 Task: Reply to email with the signature Evan Adams with the subject Introduction of a new sponsorship from softage.10@softage.net with the message Could you provide an update on the implementation of the new company policy? with BCC to softage.2@softage.net with an attached document Cost_analysis_report.pdf
Action: Mouse moved to (123, 135)
Screenshot: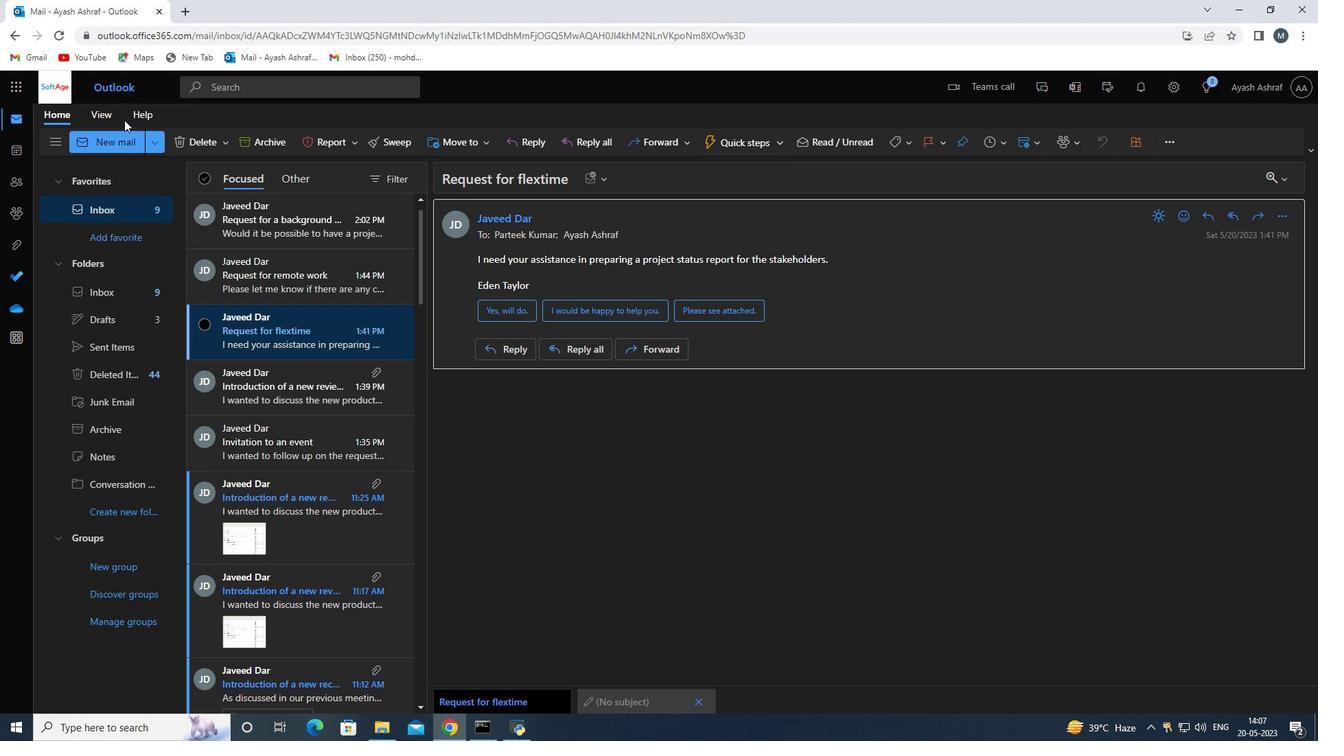 
Action: Mouse pressed left at (123, 135)
Screenshot: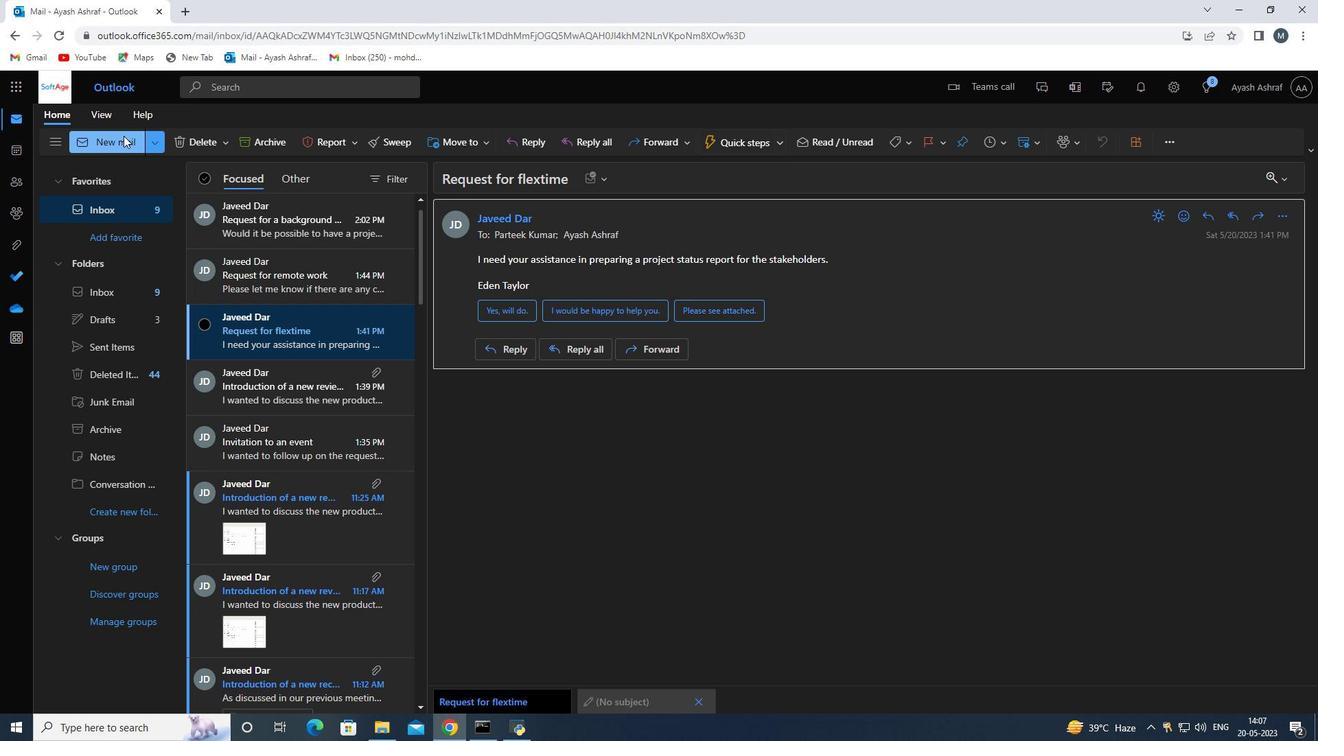 
Action: Mouse moved to (959, 146)
Screenshot: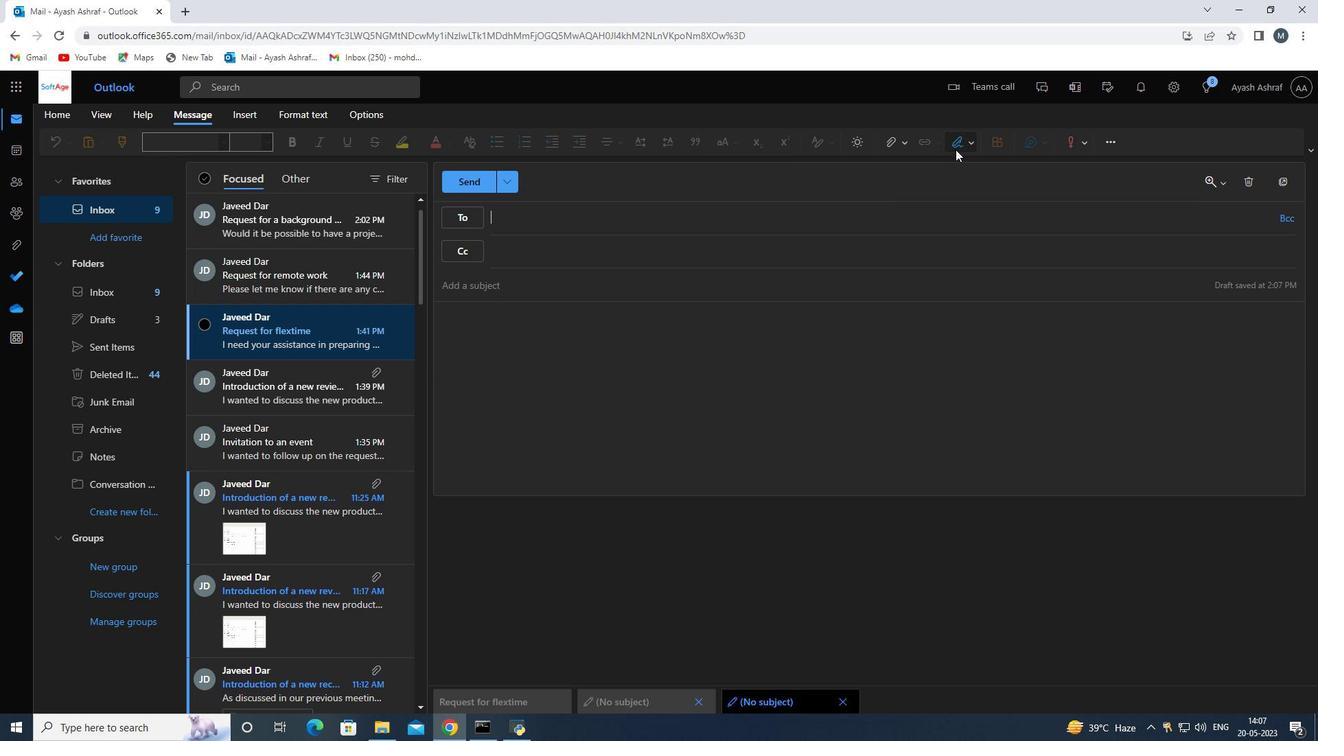 
Action: Mouse pressed left at (959, 146)
Screenshot: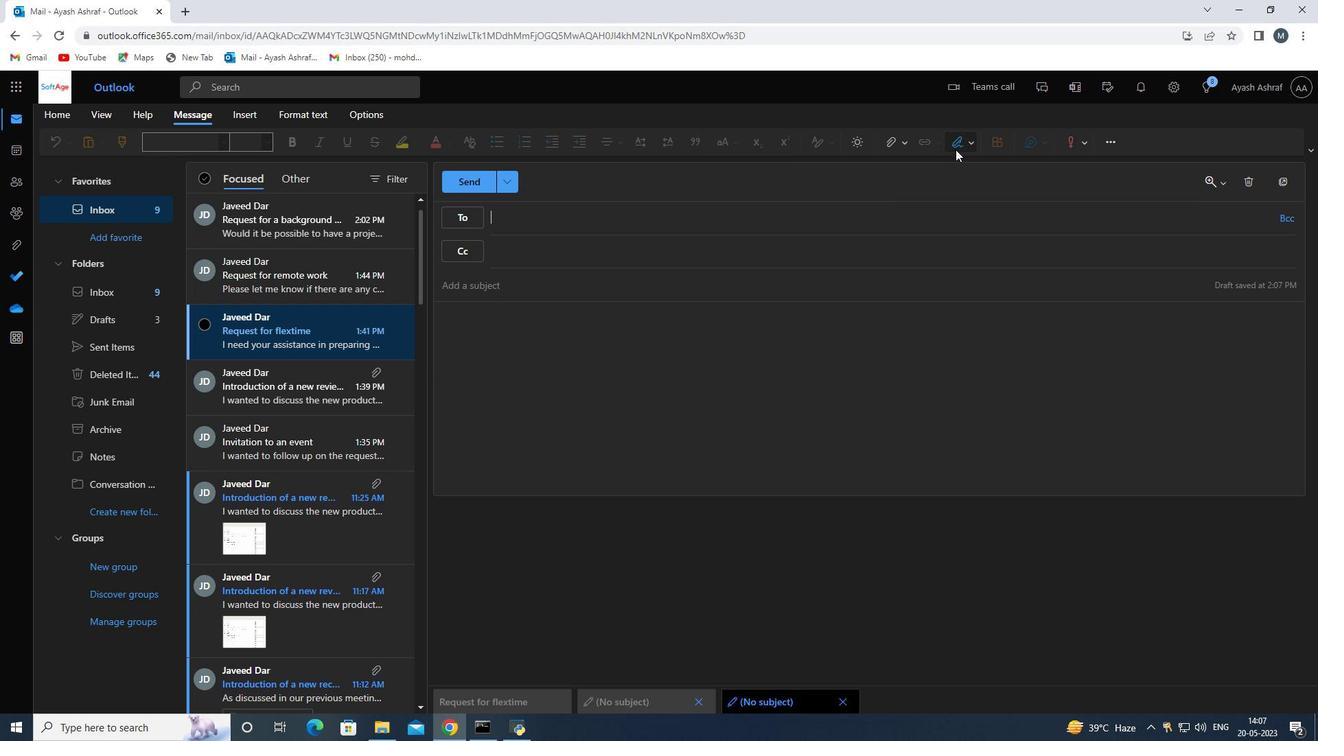 
Action: Mouse moved to (949, 193)
Screenshot: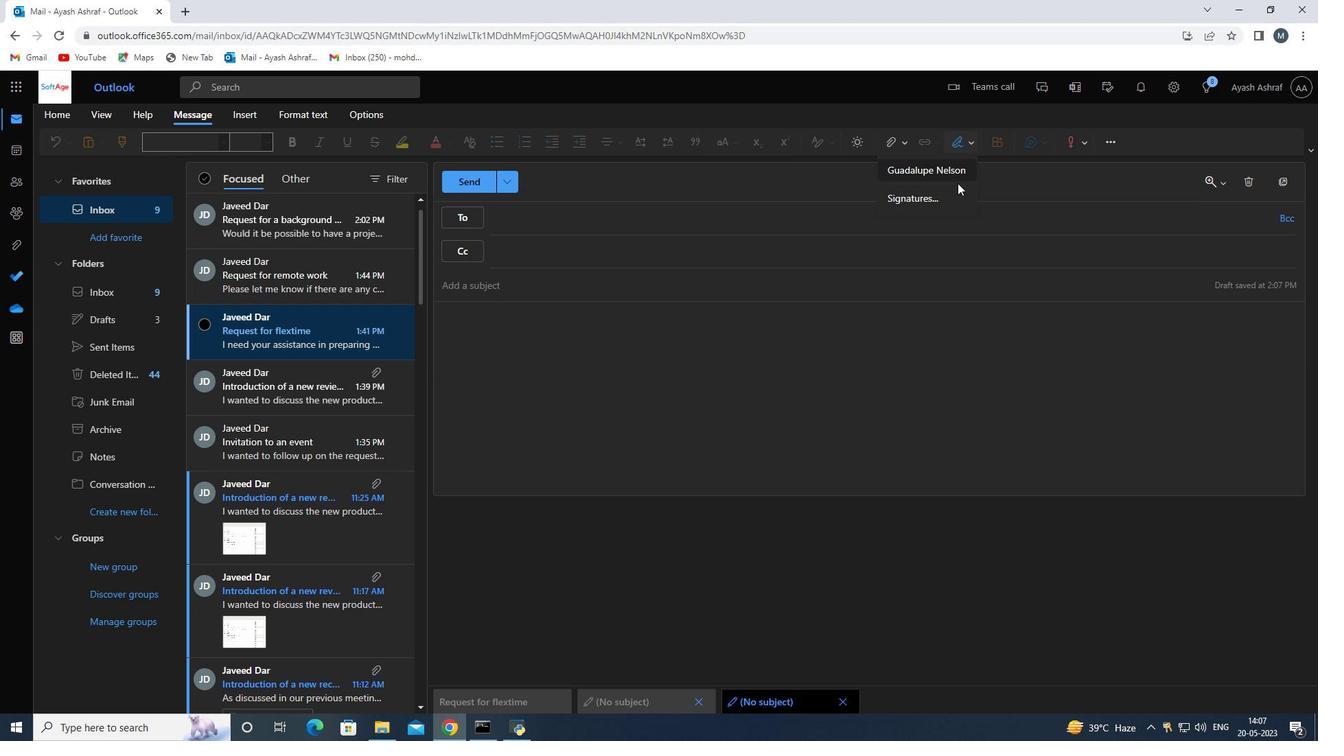 
Action: Mouse pressed left at (949, 193)
Screenshot: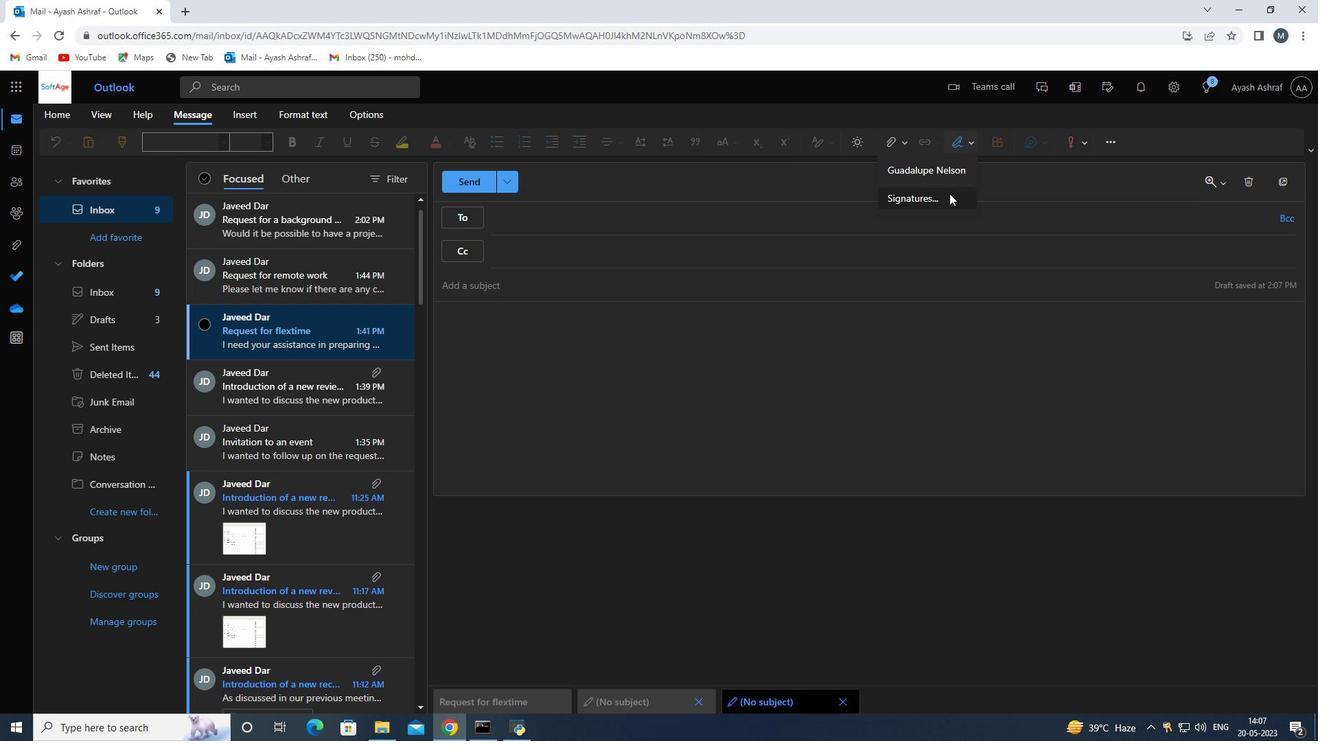 
Action: Mouse moved to (707, 254)
Screenshot: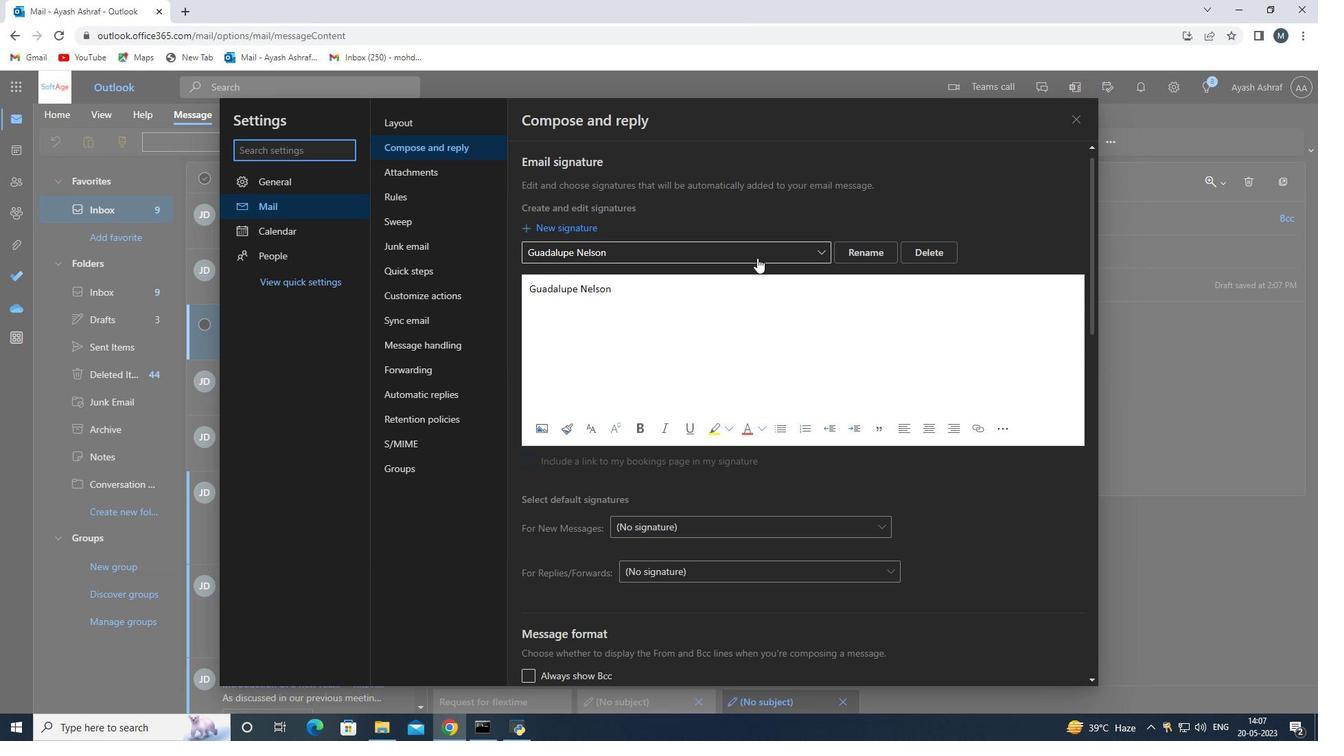 
Action: Mouse pressed left at (707, 254)
Screenshot: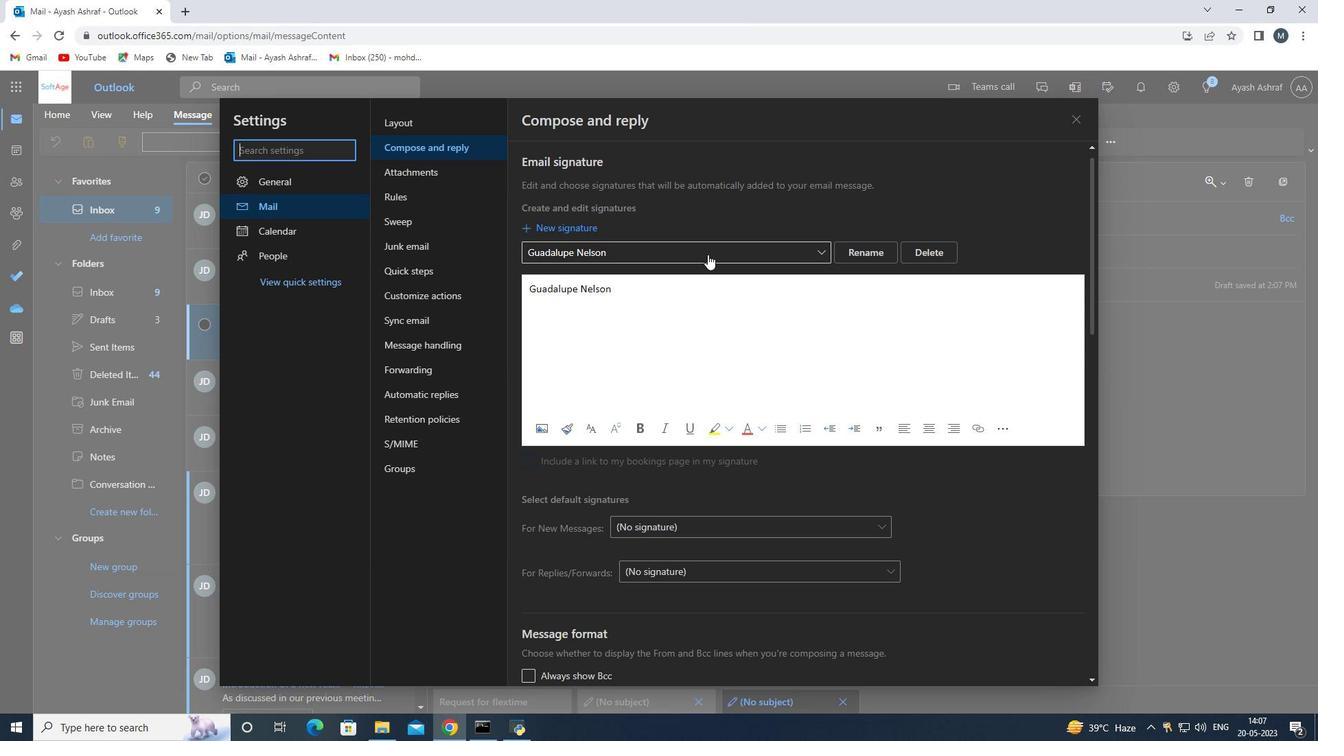 
Action: Mouse moved to (915, 250)
Screenshot: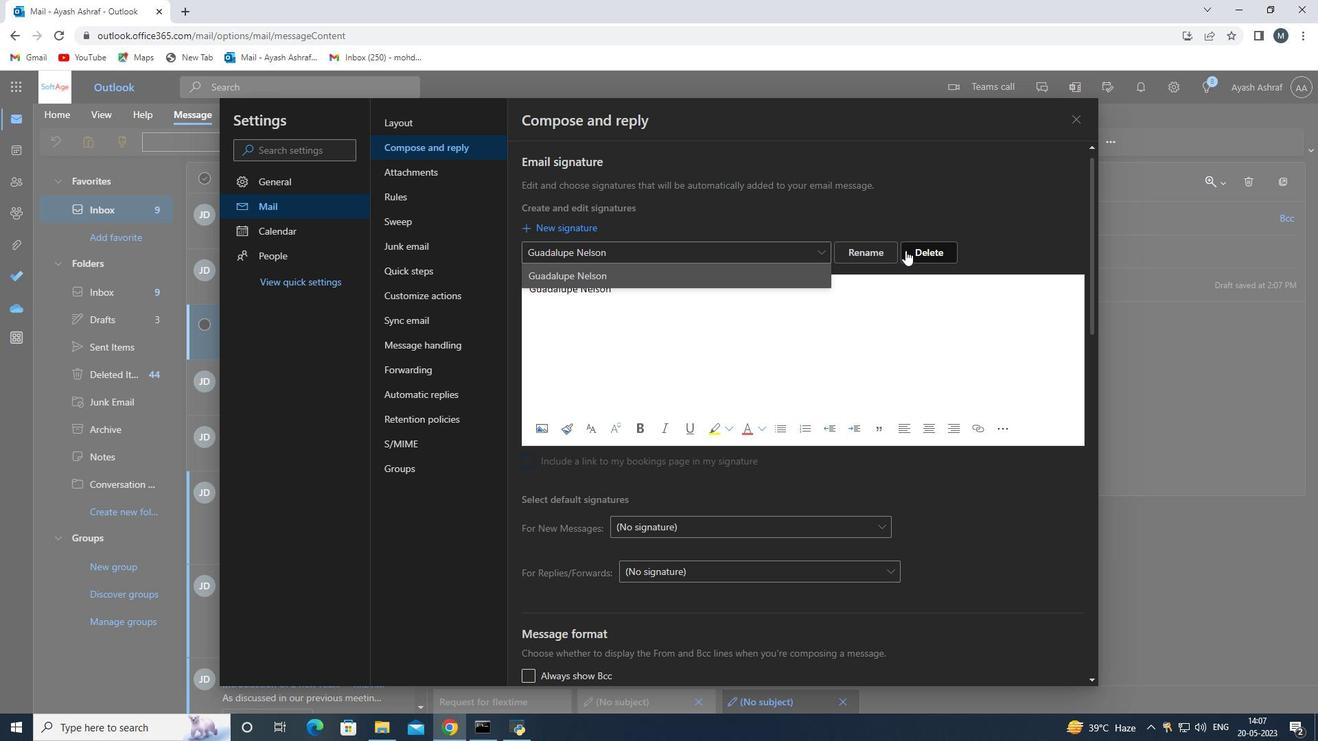 
Action: Mouse pressed left at (915, 250)
Screenshot: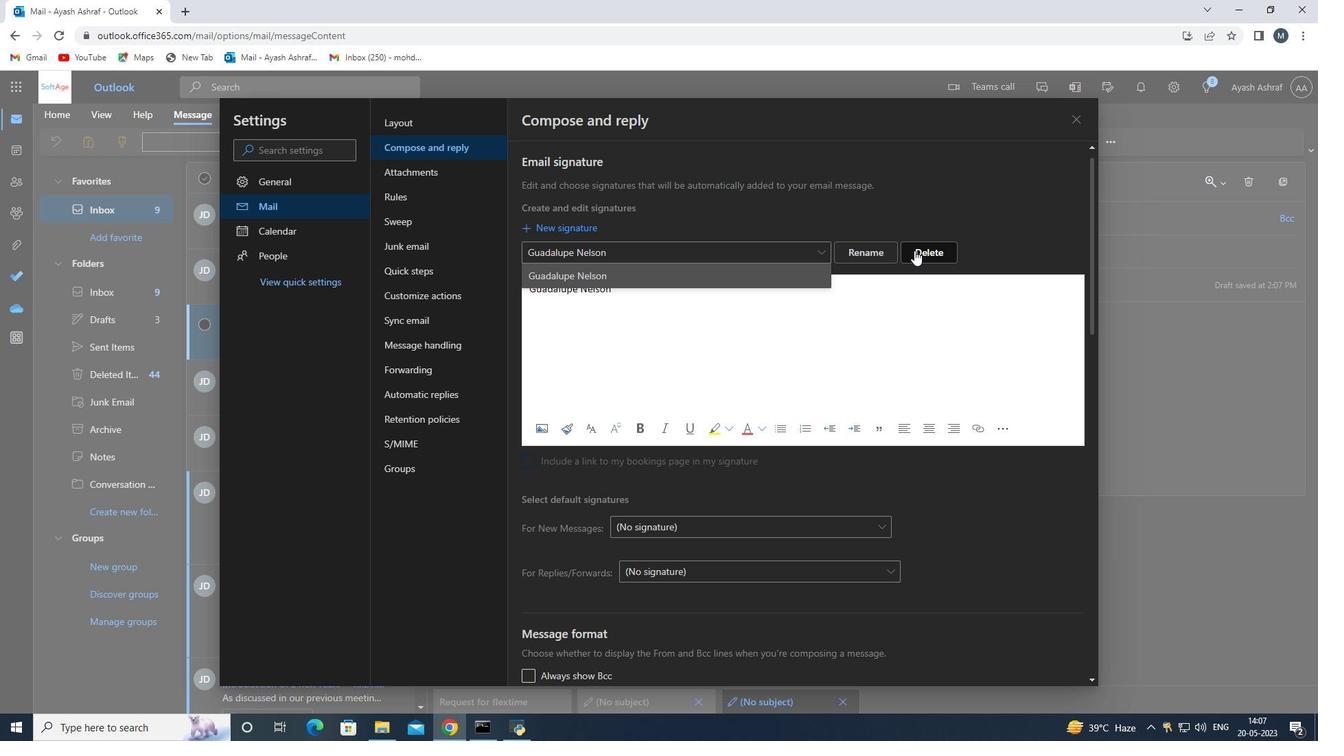 
Action: Mouse moved to (666, 252)
Screenshot: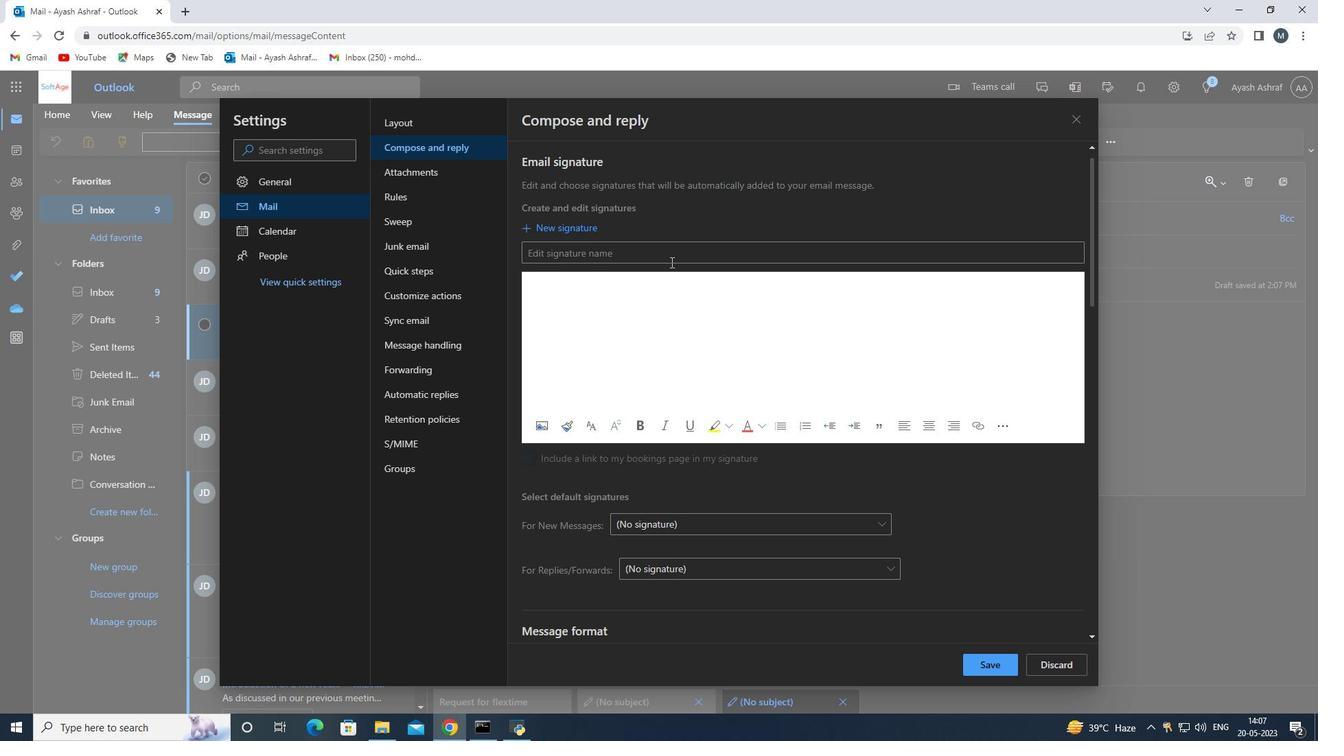 
Action: Mouse pressed left at (666, 252)
Screenshot: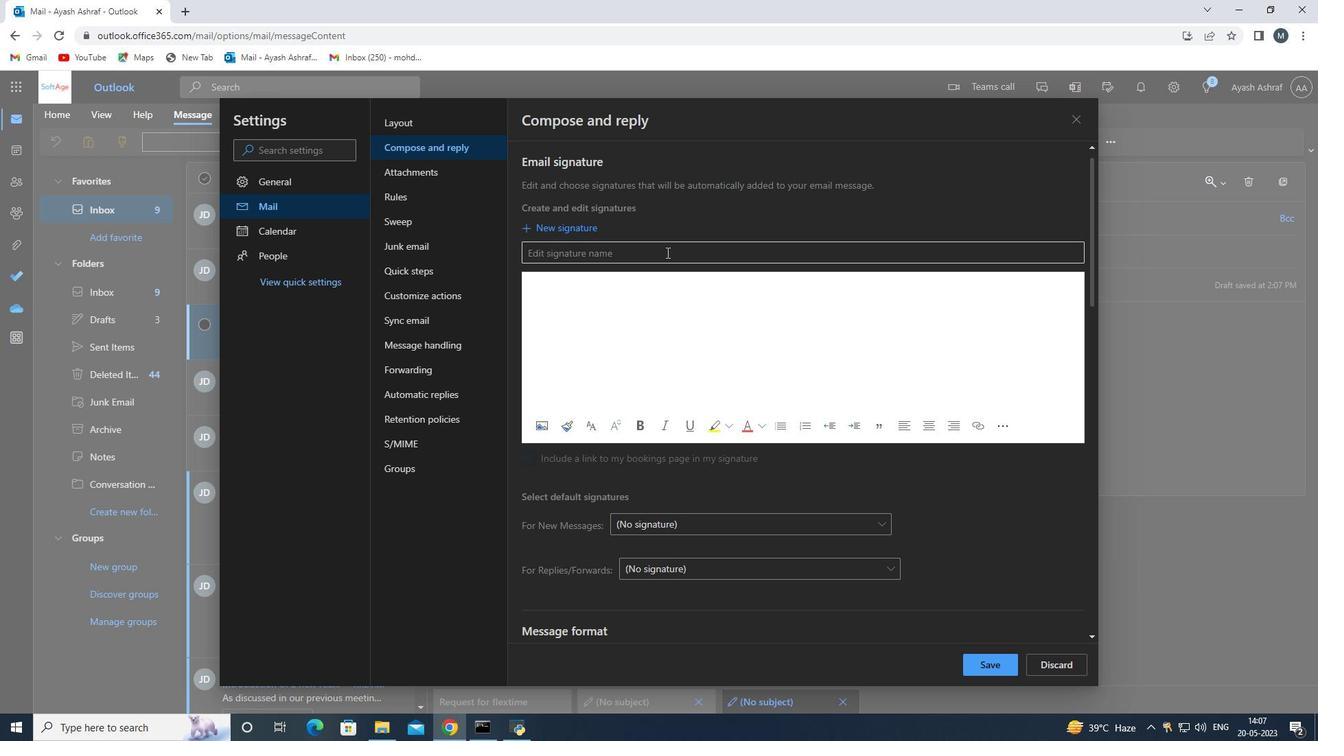 
Action: Key pressed <Key.shift>Evan<Key.space><Key.shift>Adams<Key.space>
Screenshot: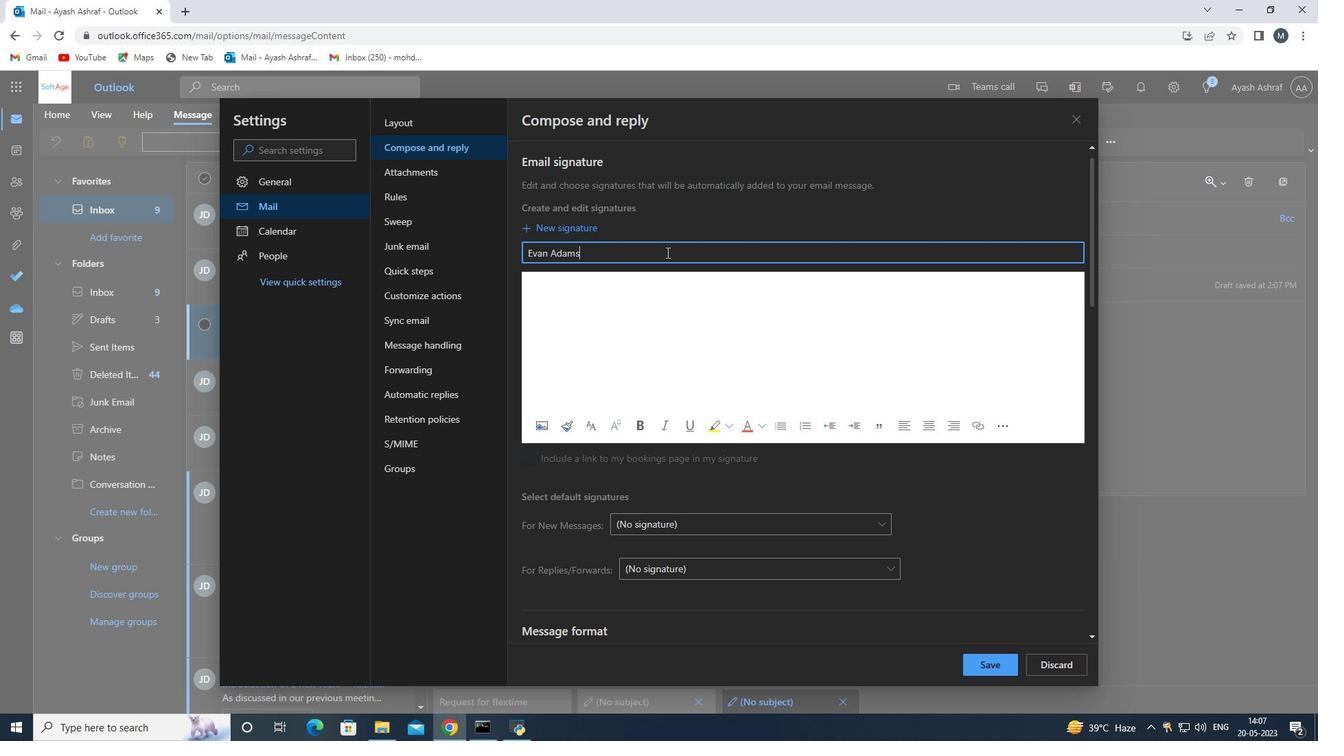 
Action: Mouse moved to (654, 308)
Screenshot: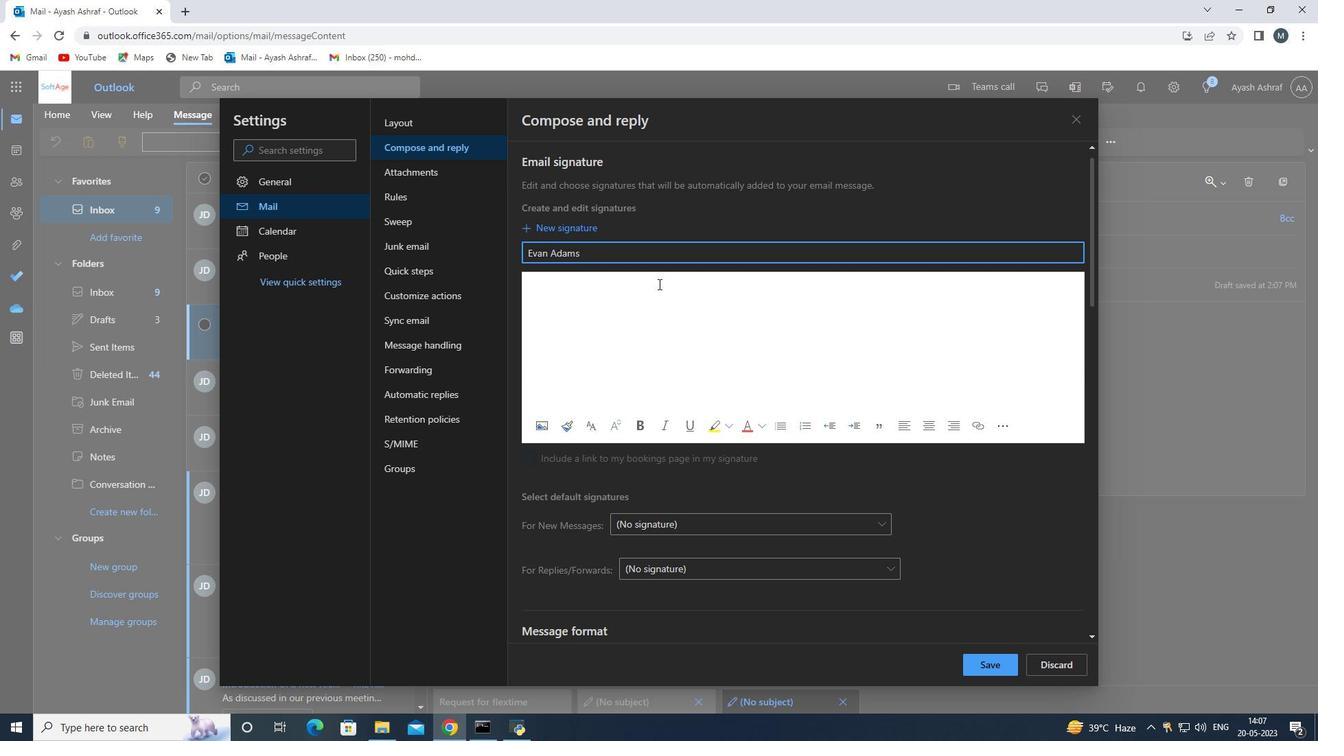 
Action: Mouse pressed left at (654, 308)
Screenshot: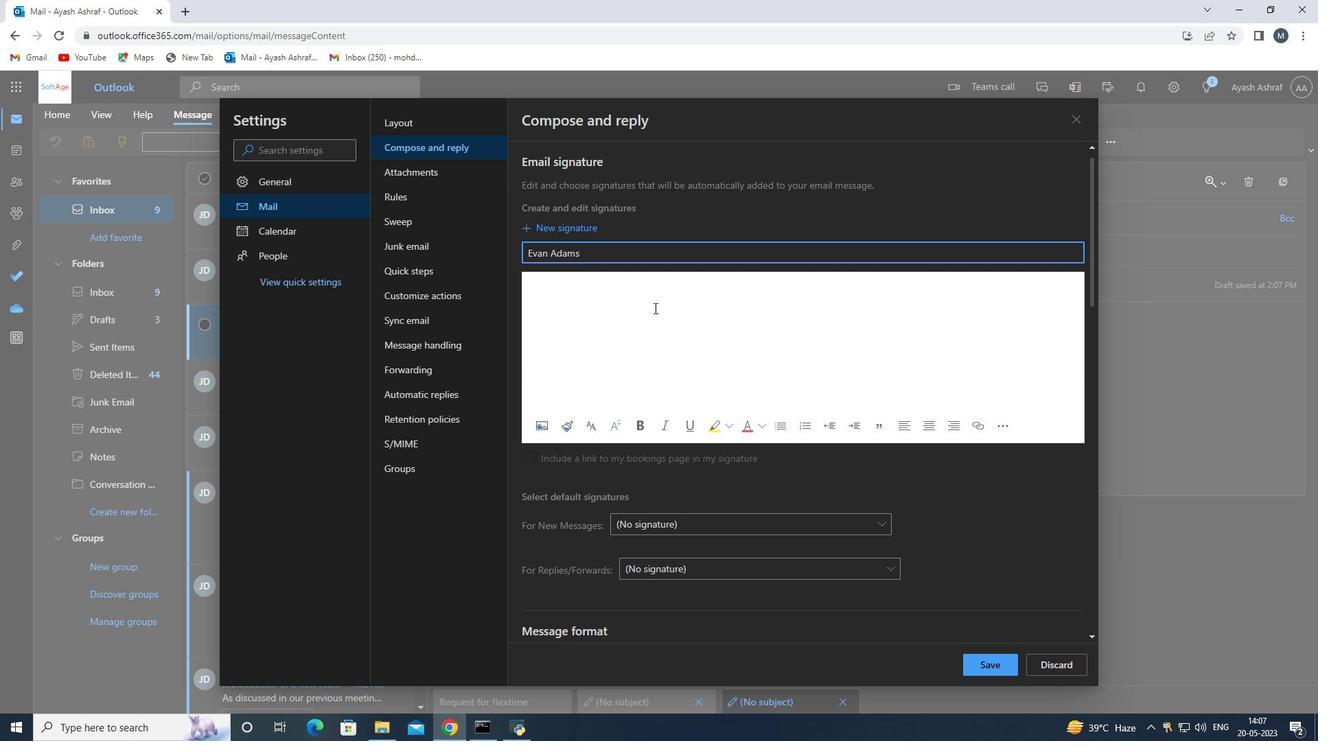 
Action: Key pressed <Key.shift>Evan<Key.space><Key.shift>Adams<Key.space>
Screenshot: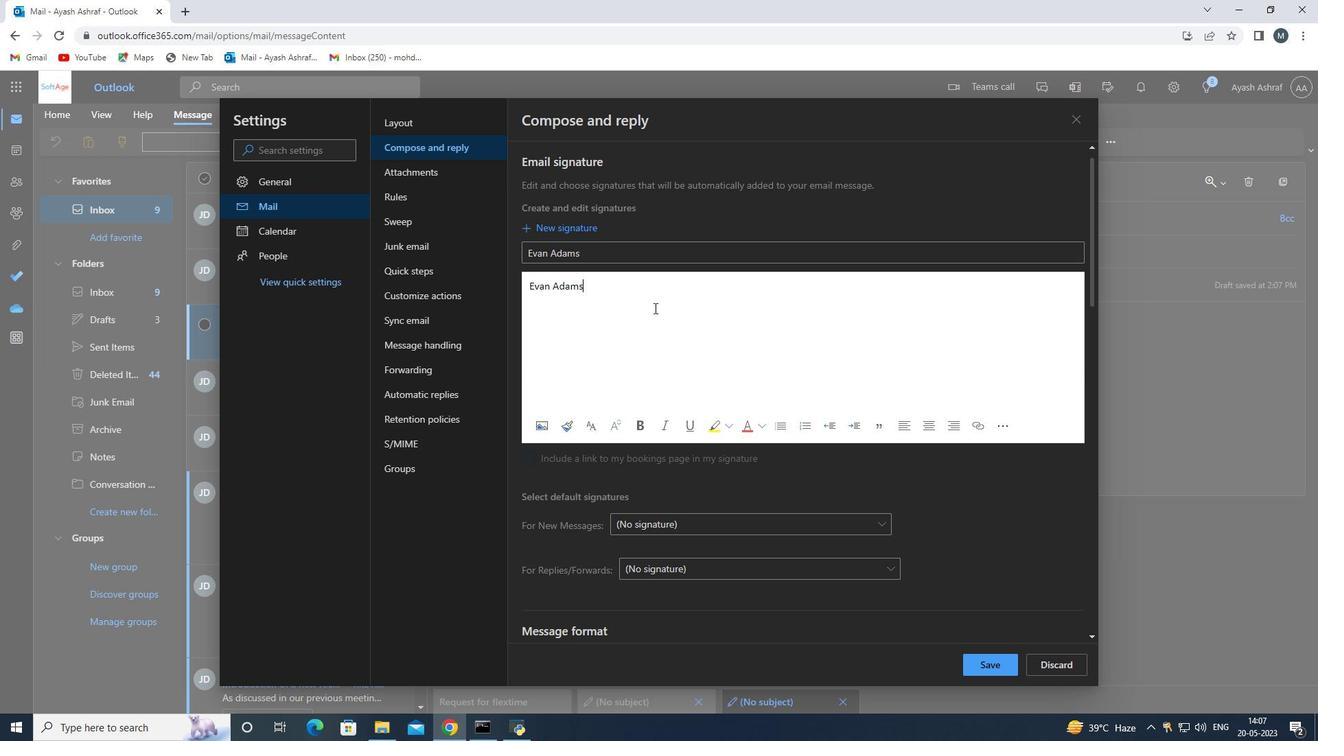 
Action: Mouse moved to (994, 674)
Screenshot: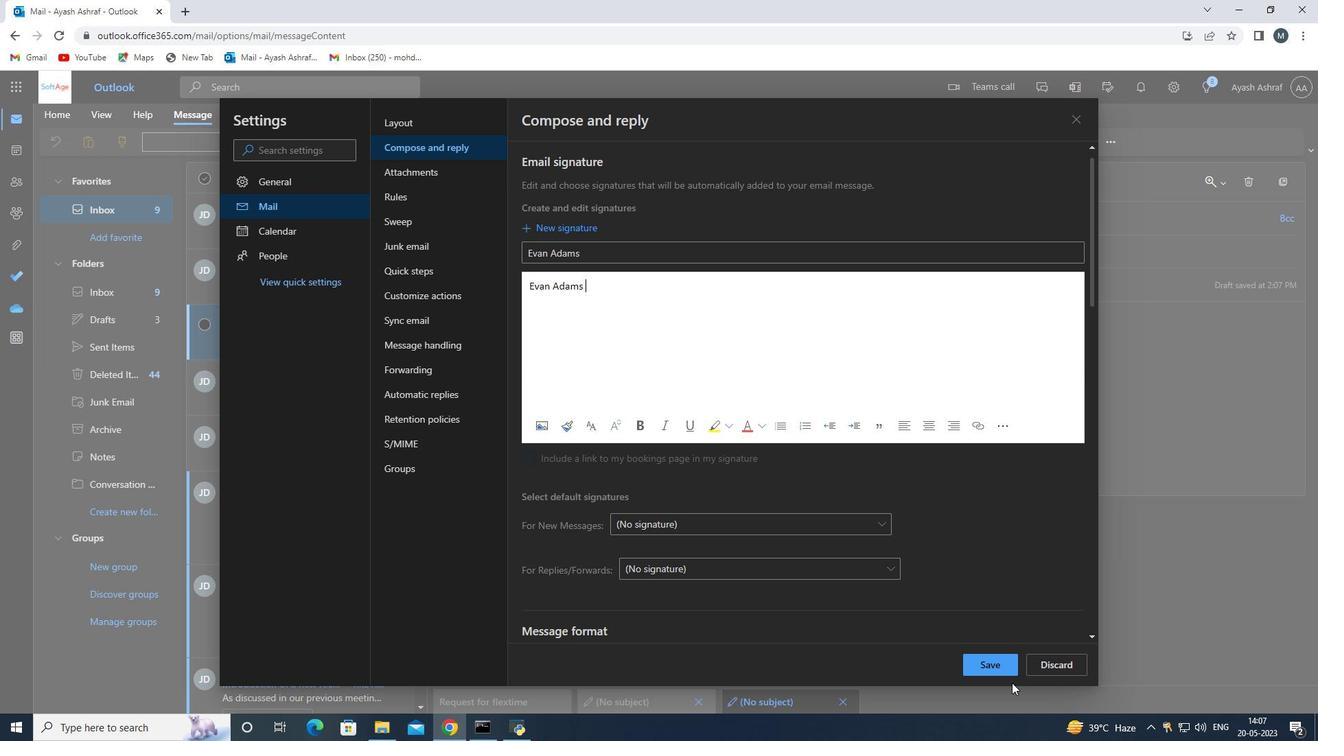 
Action: Mouse pressed left at (994, 674)
Screenshot: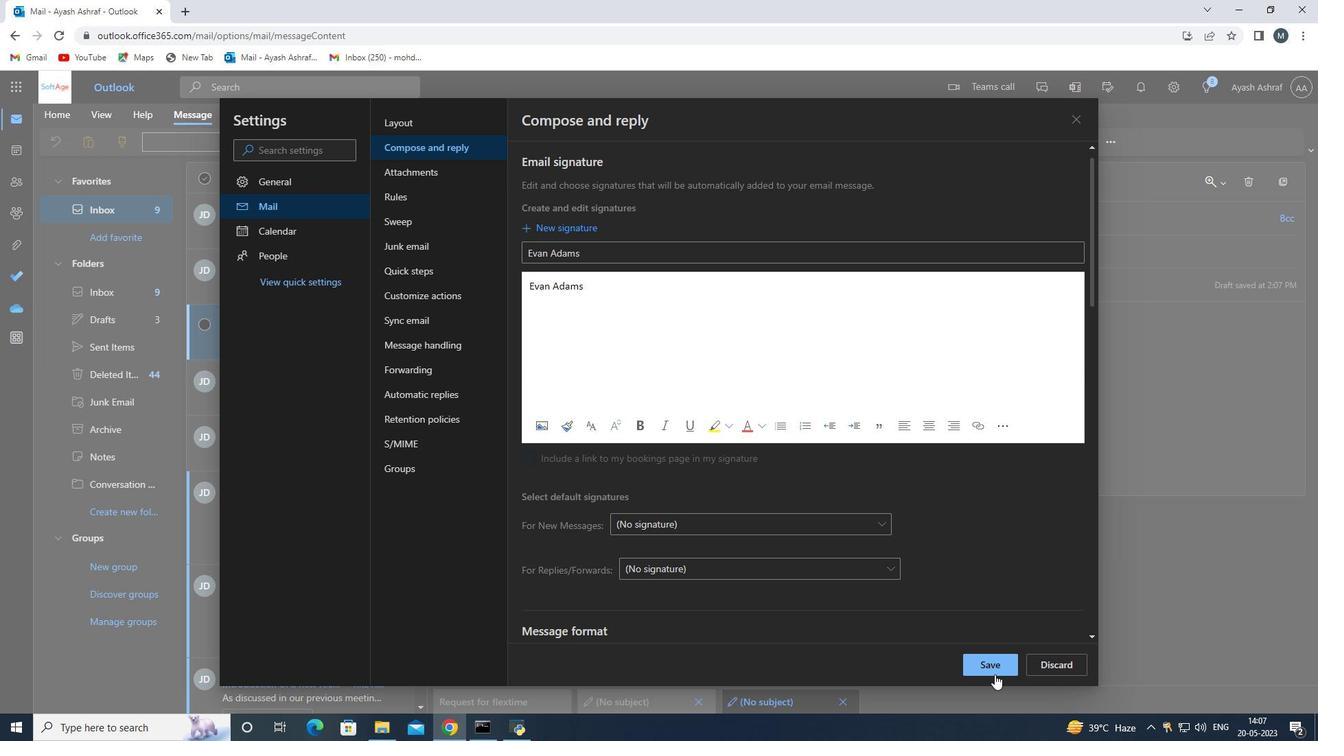 
Action: Mouse moved to (926, 388)
Screenshot: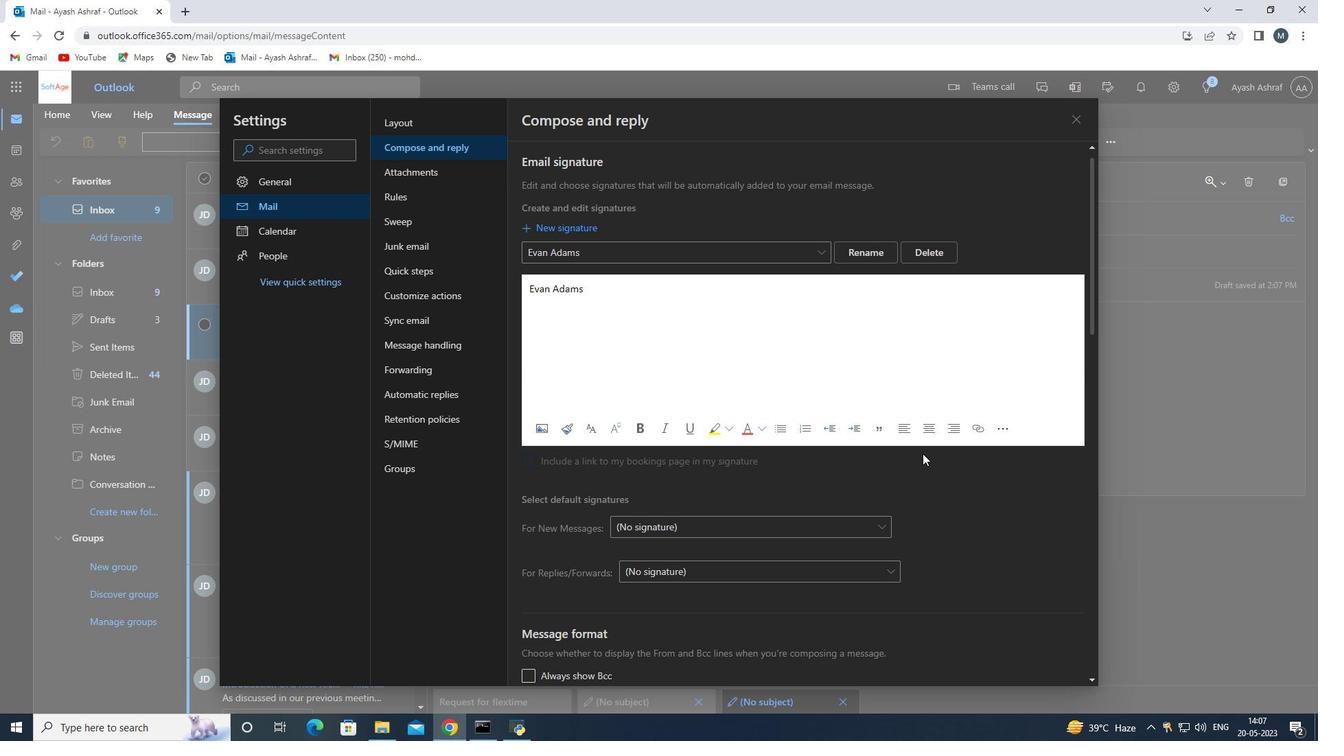 
Action: Mouse scrolled (926, 393) with delta (0, 0)
Screenshot: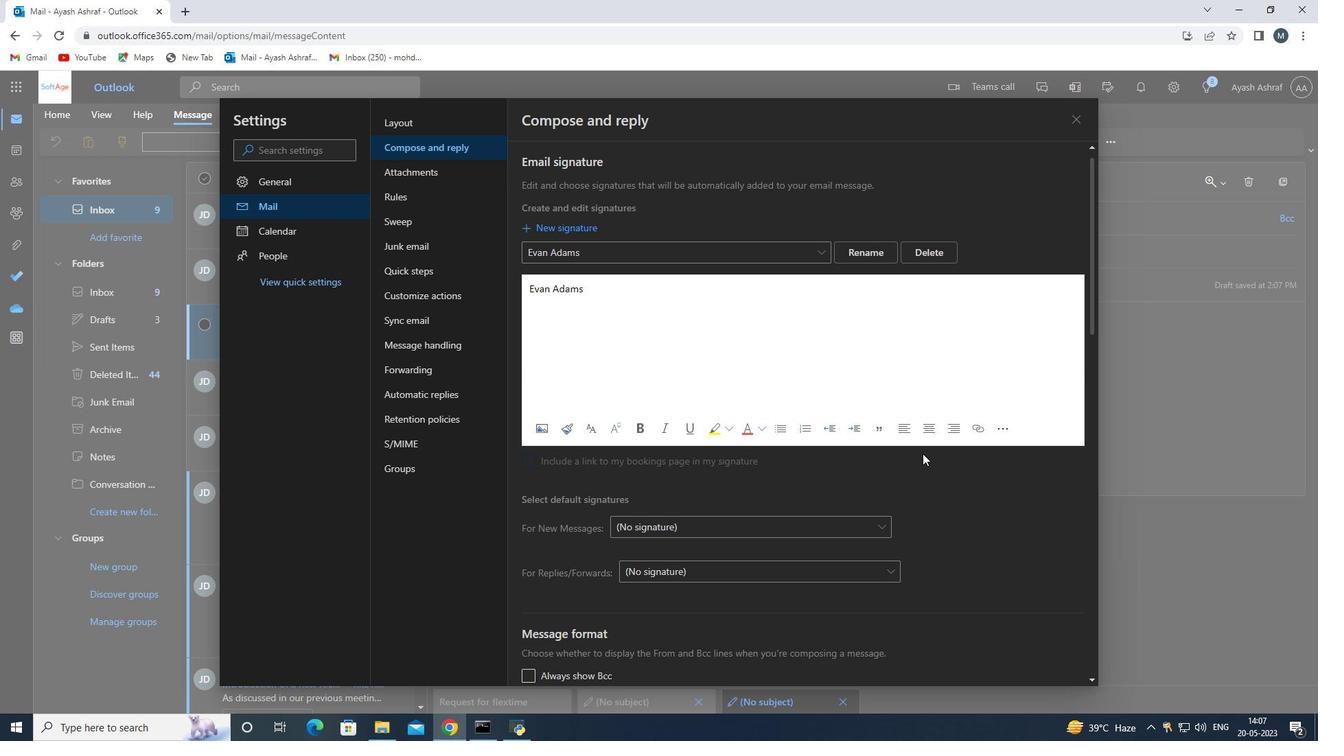 
Action: Mouse moved to (926, 370)
Screenshot: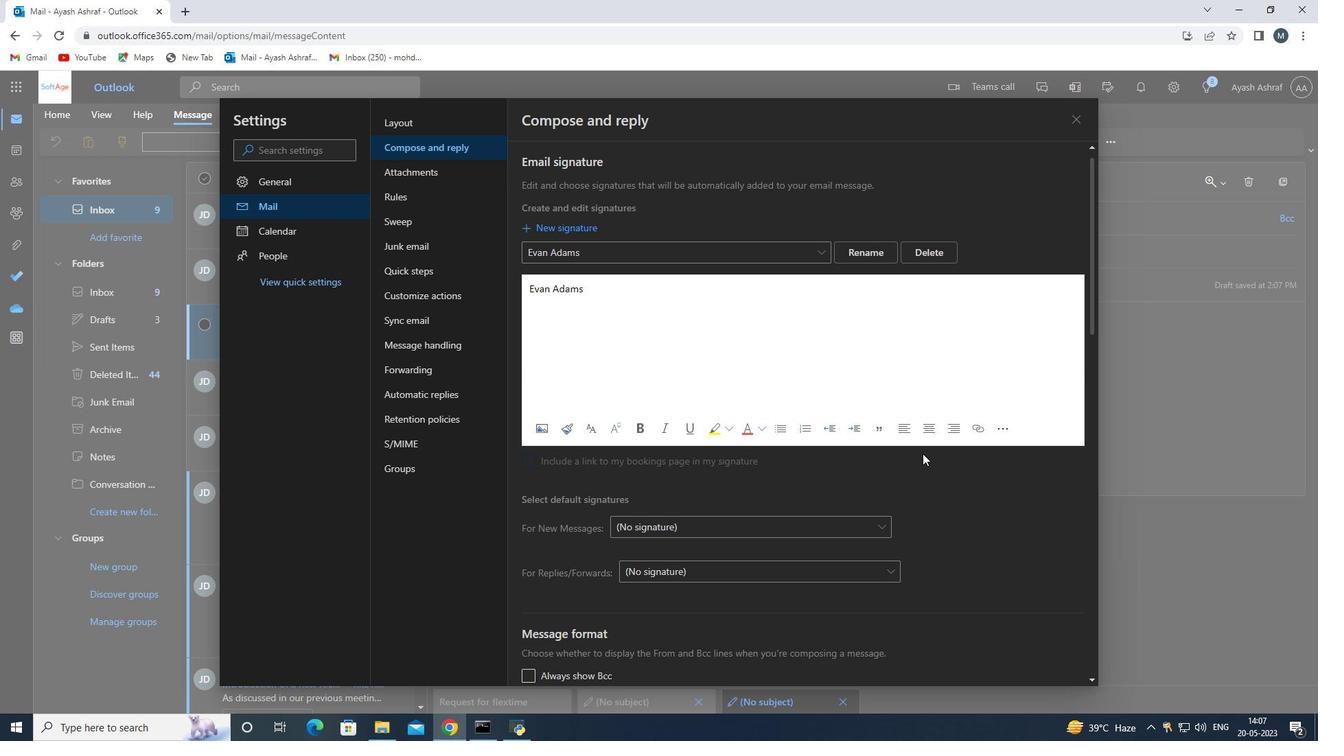 
Action: Mouse scrolled (926, 374) with delta (0, 0)
Screenshot: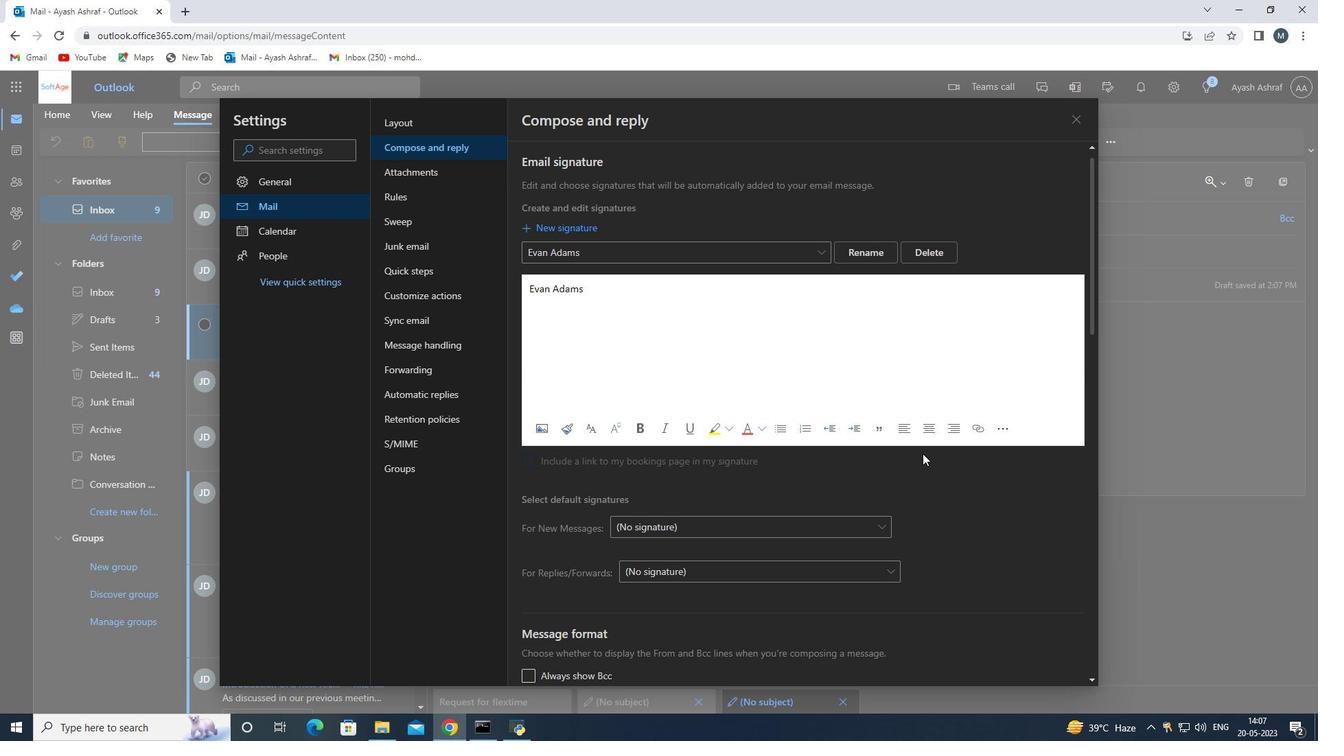 
Action: Mouse moved to (933, 340)
Screenshot: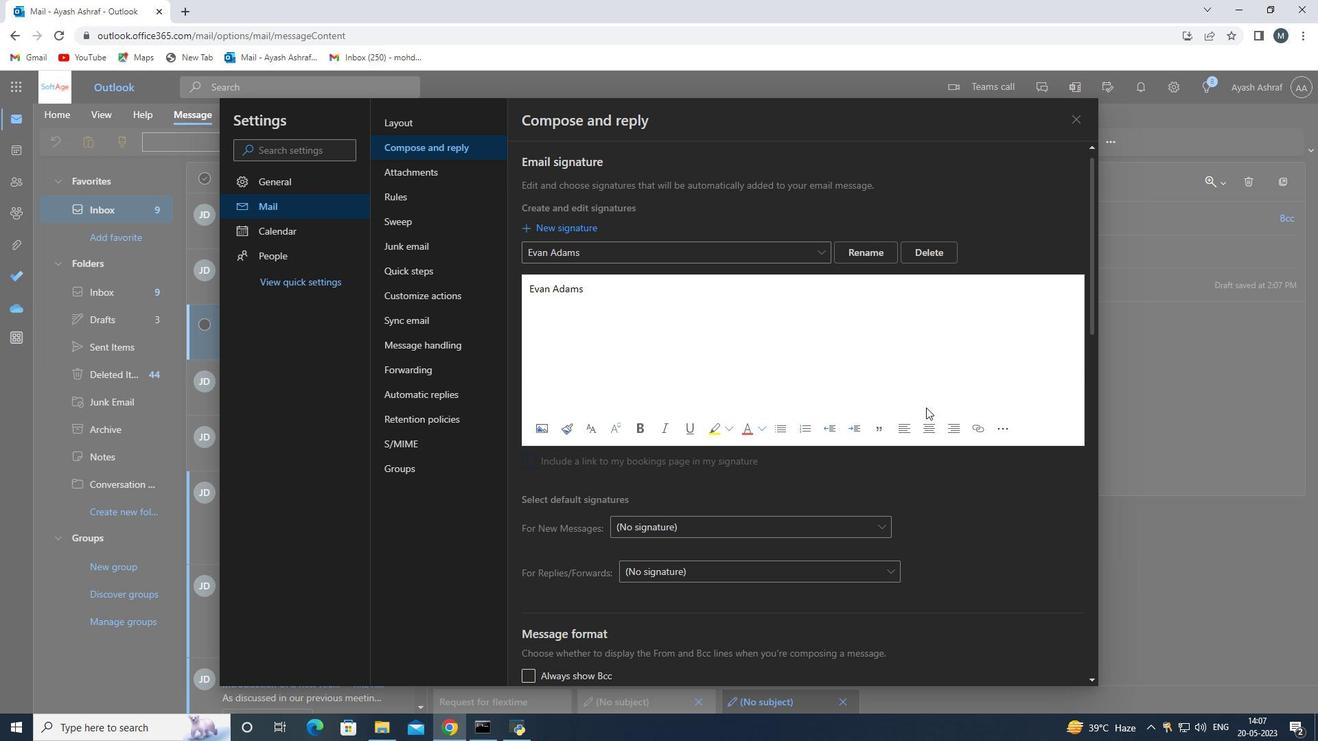 
Action: Mouse scrolled (933, 341) with delta (0, 0)
Screenshot: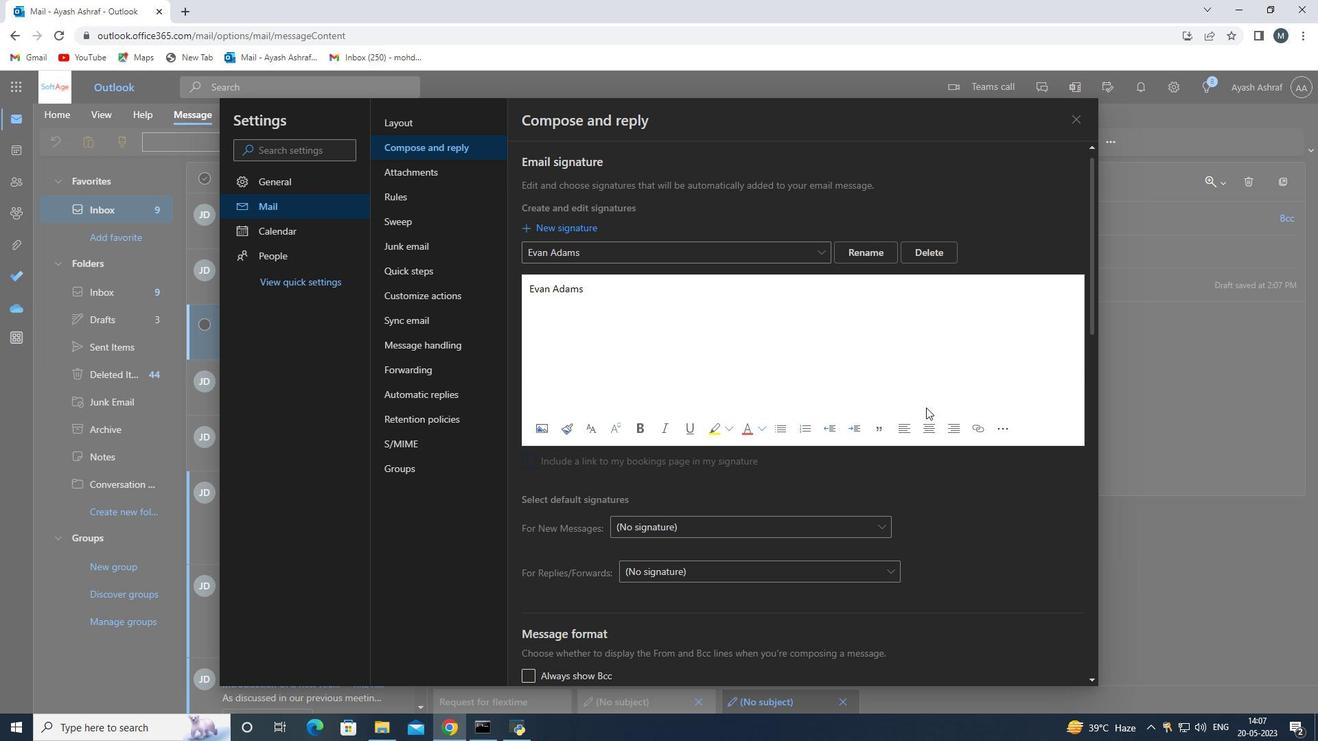 
Action: Mouse moved to (1080, 118)
Screenshot: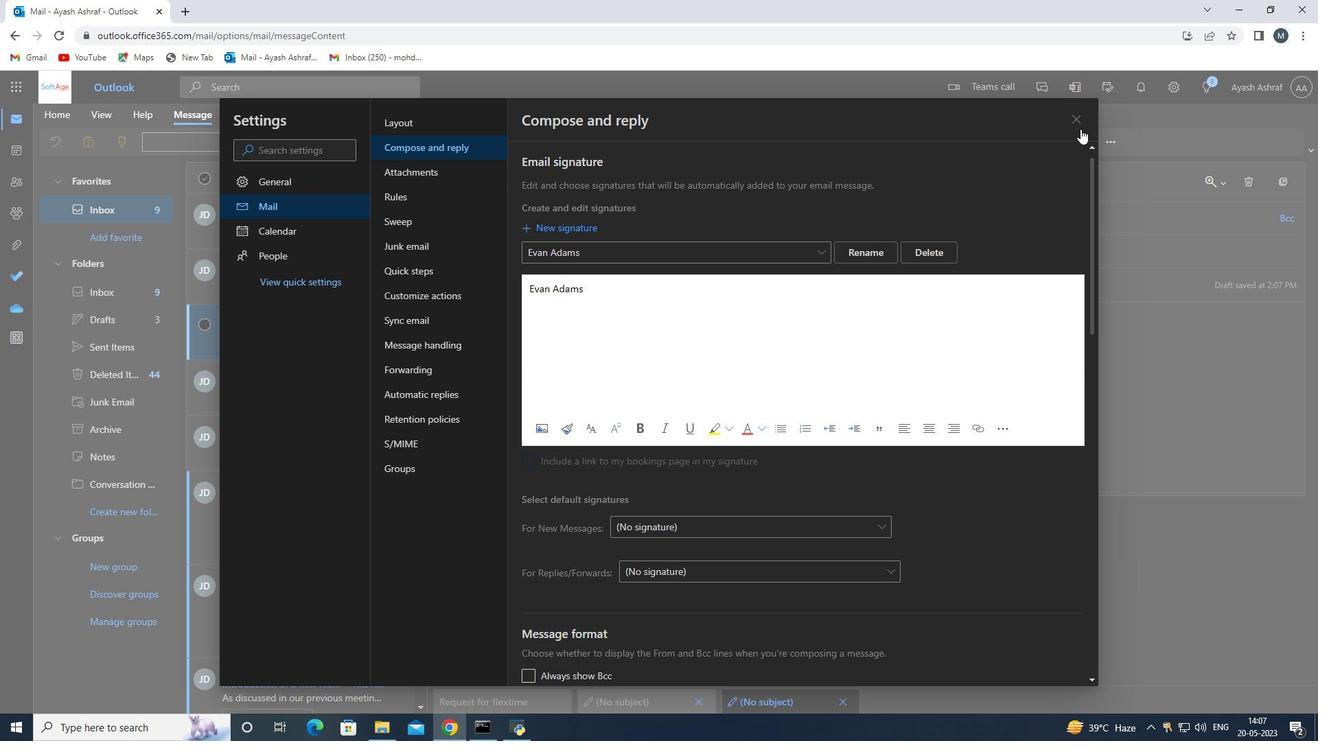 
Action: Mouse pressed left at (1080, 118)
Screenshot: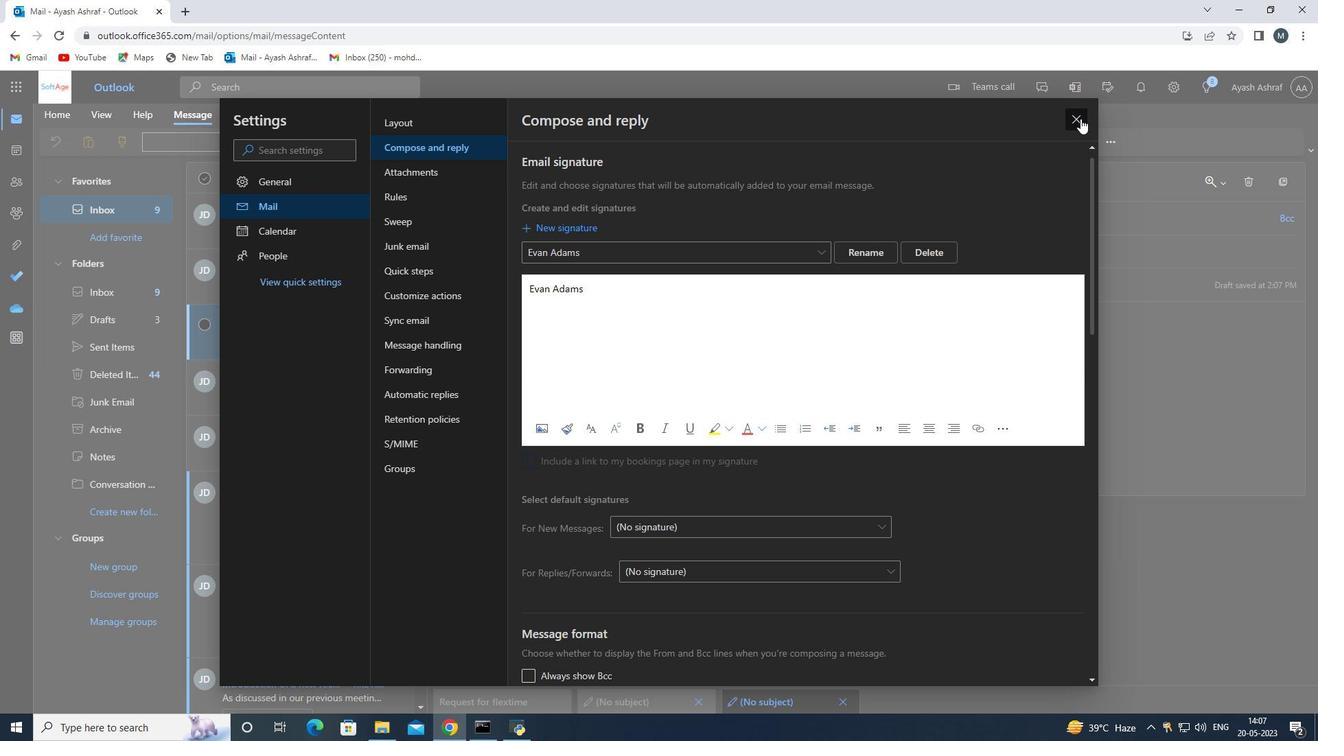 
Action: Mouse moved to (571, 328)
Screenshot: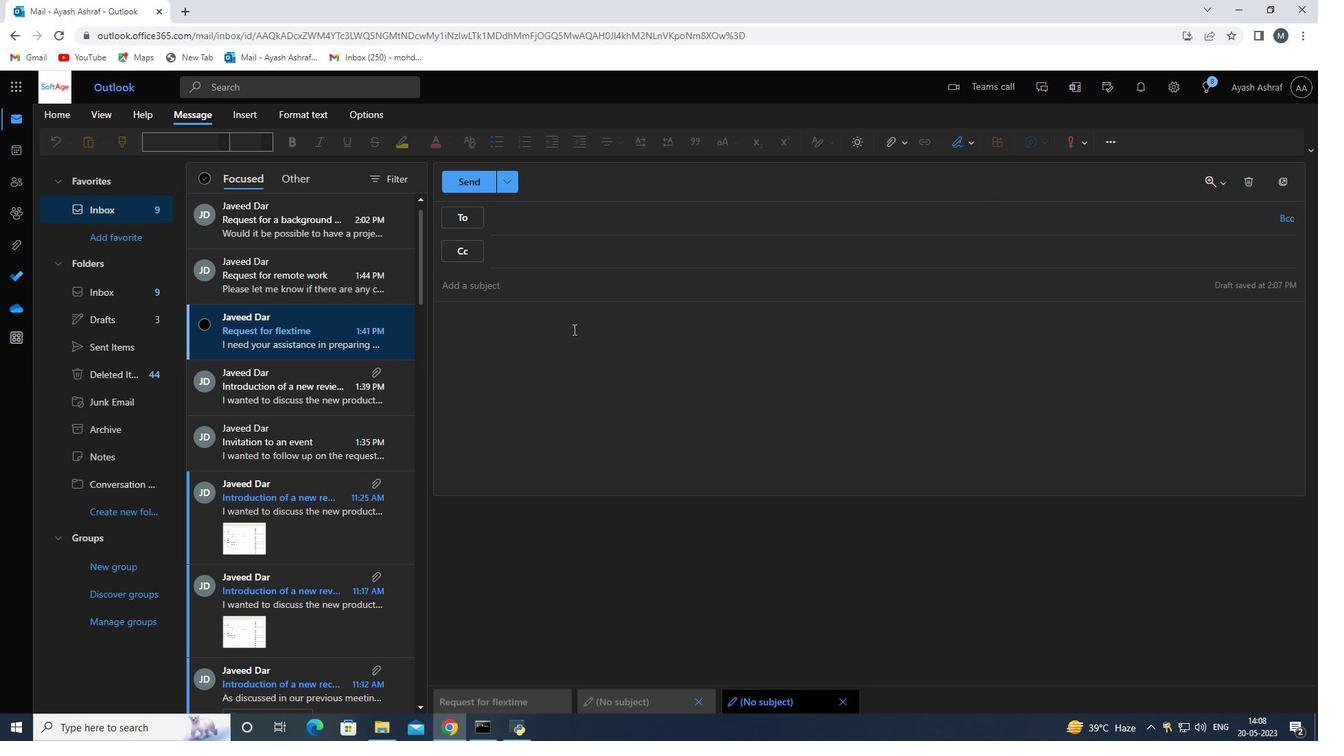 
Action: Mouse pressed left at (571, 328)
Screenshot: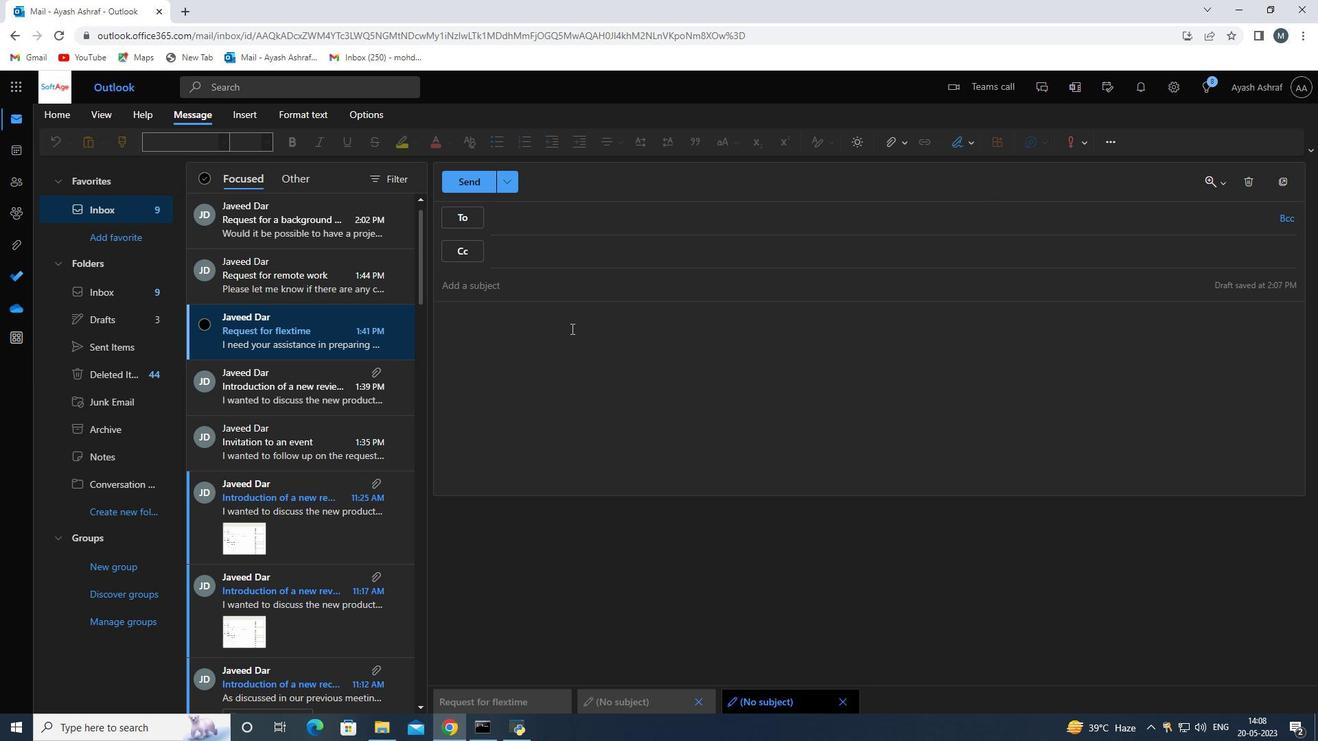 
Action: Key pressed ctrl+V
Screenshot: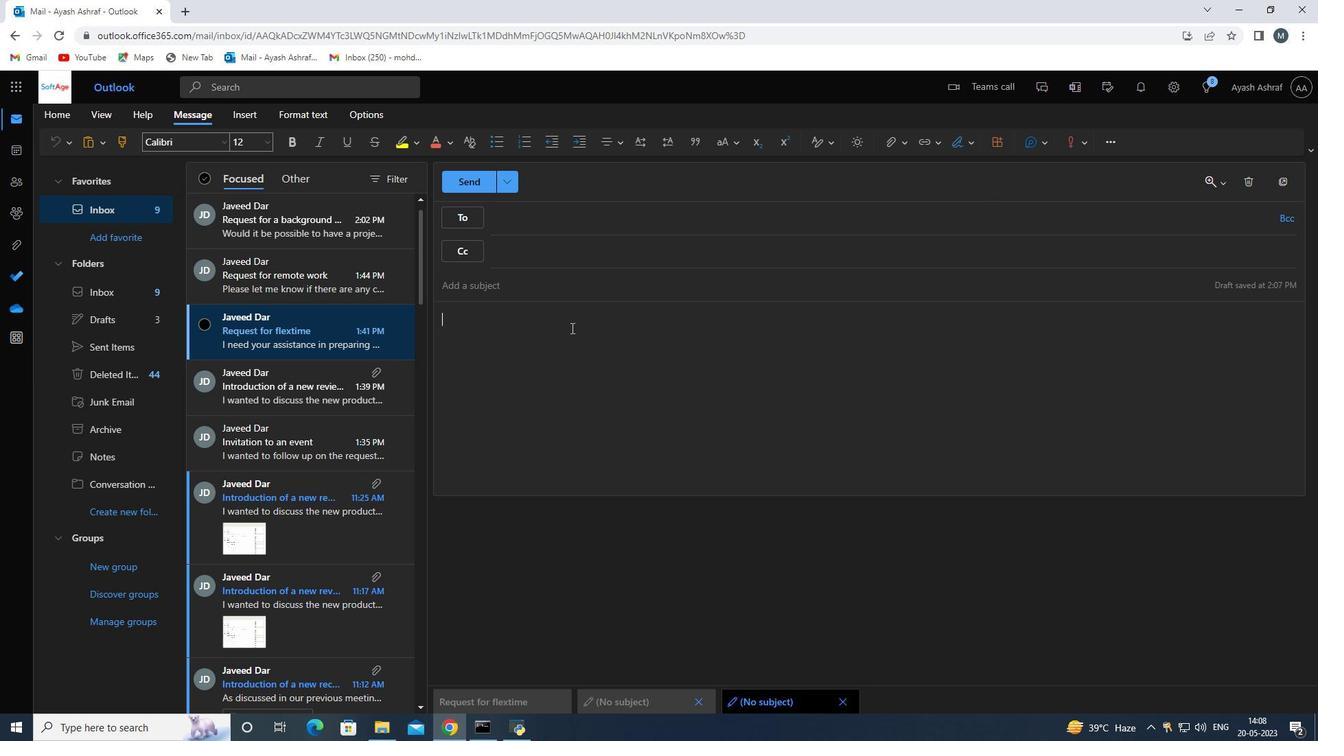 
Action: Mouse scrolled (571, 328) with delta (0, 0)
Screenshot: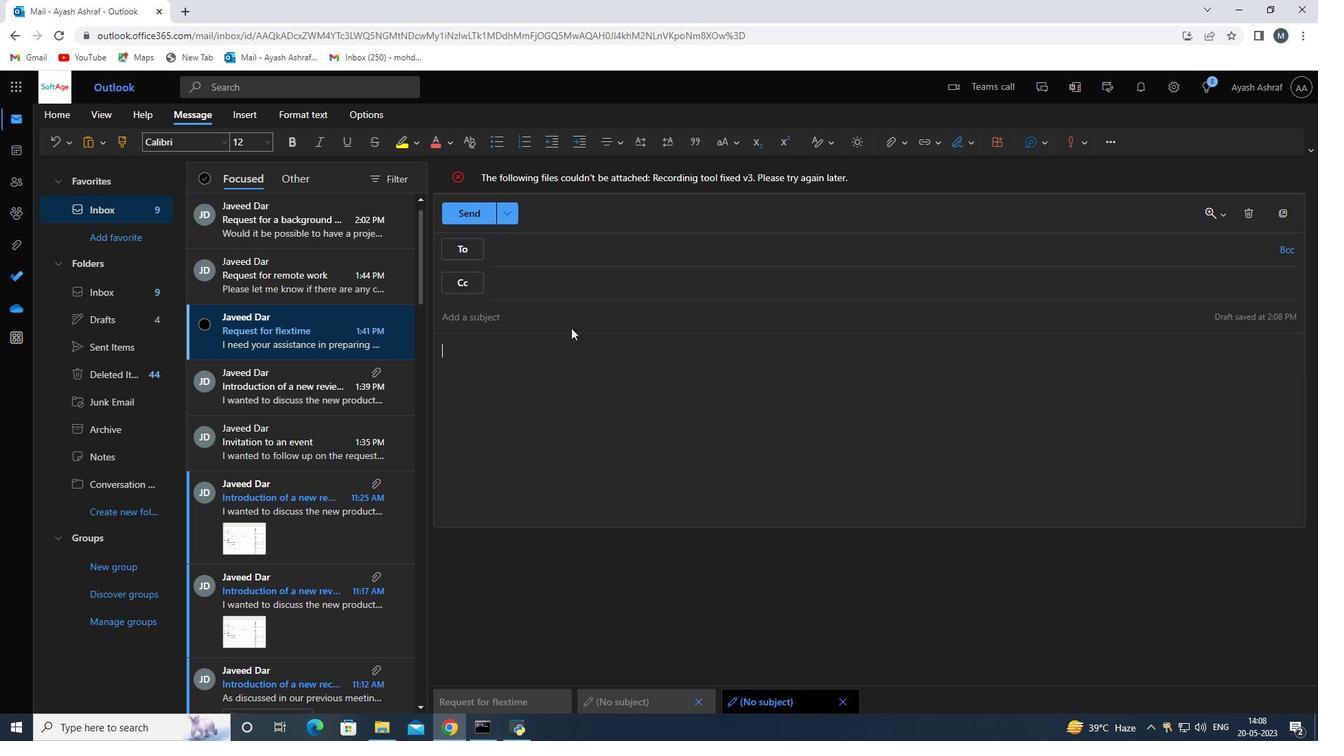 
Action: Mouse scrolled (571, 328) with delta (0, 0)
Screenshot: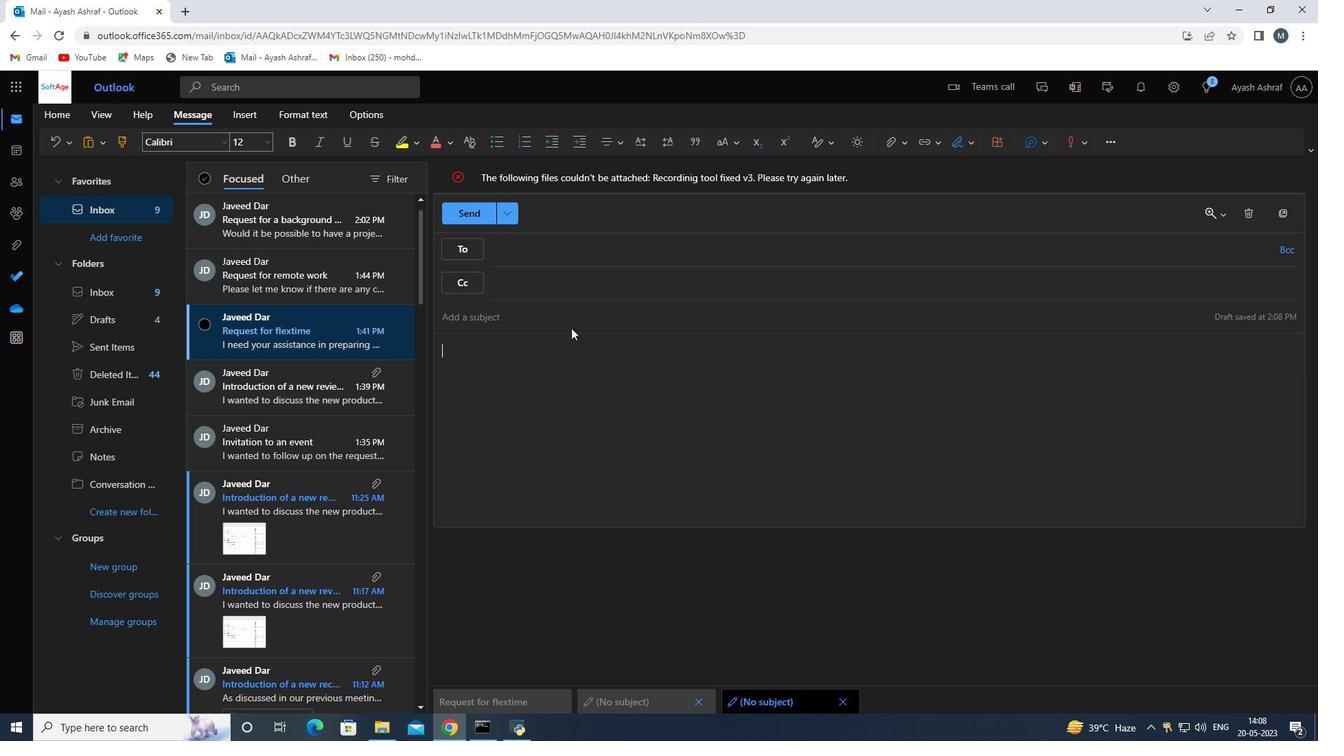 
Action: Mouse scrolled (571, 328) with delta (0, 0)
Screenshot: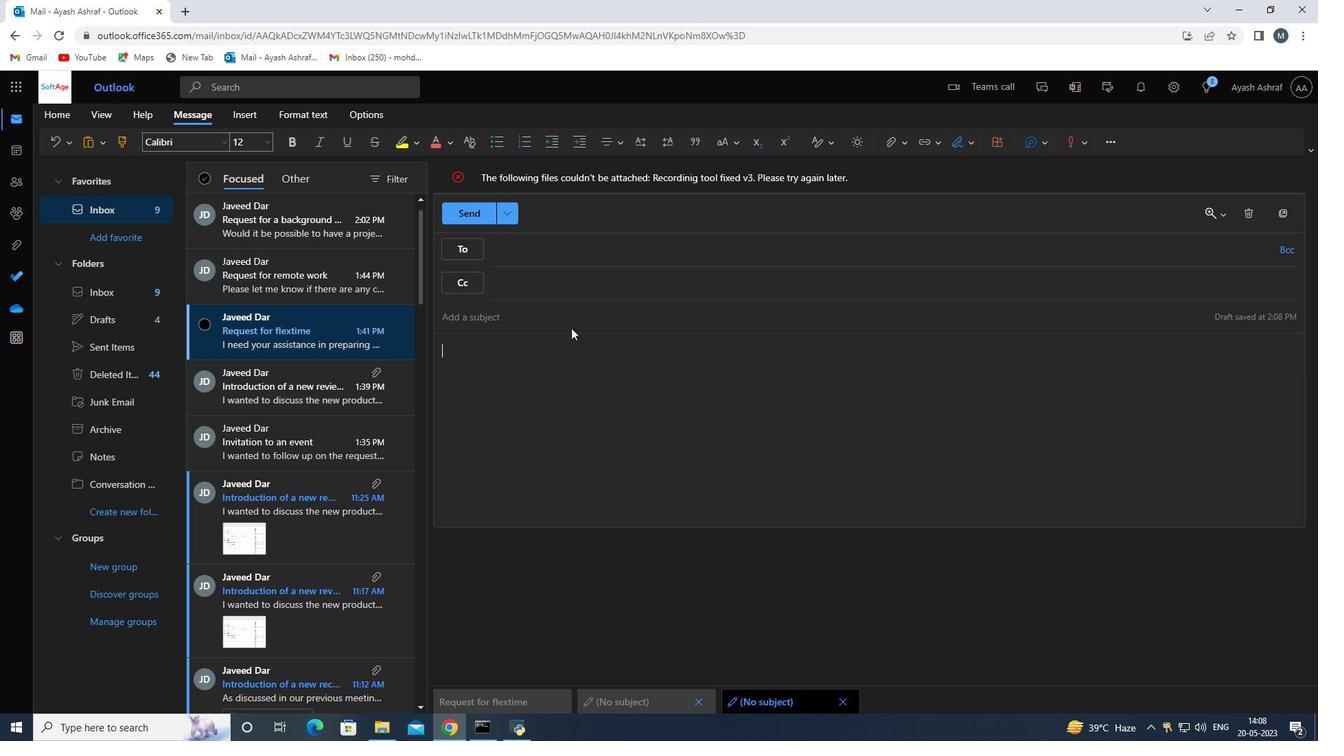 
Action: Mouse moved to (970, 141)
Screenshot: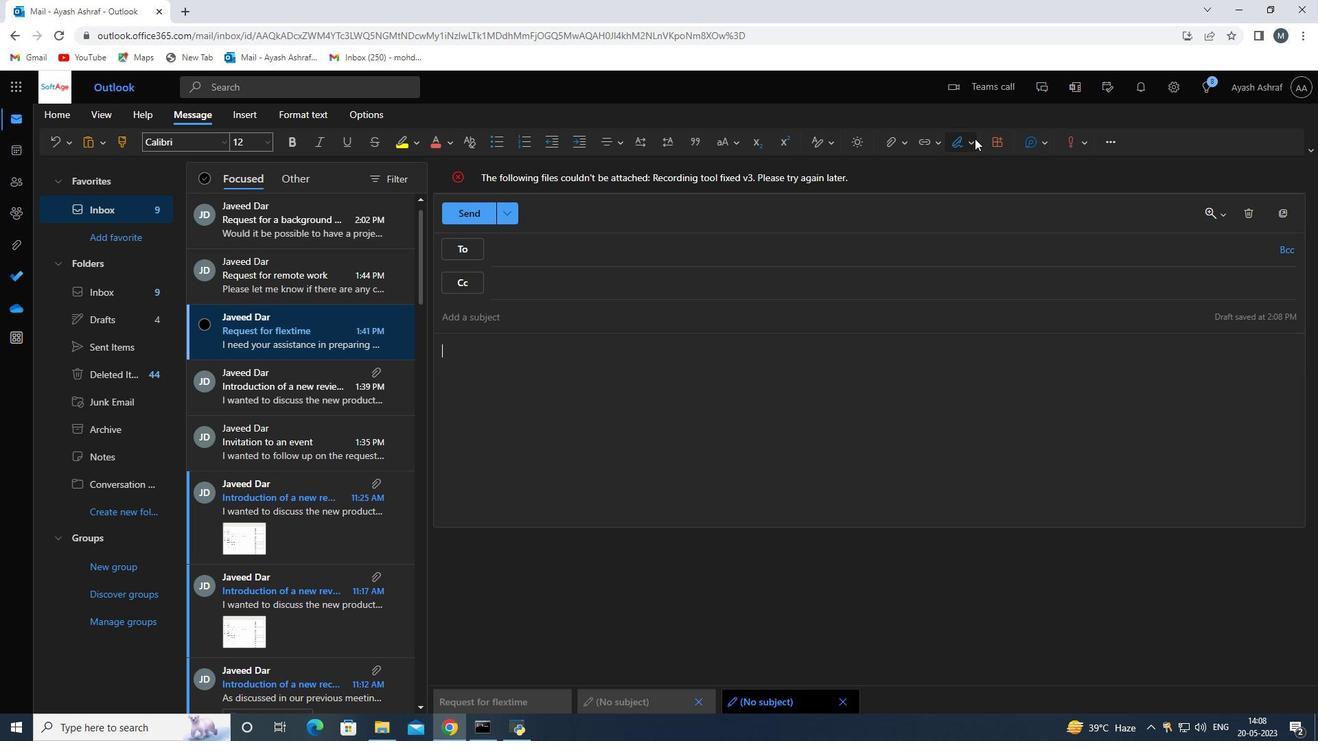 
Action: Mouse pressed left at (970, 141)
Screenshot: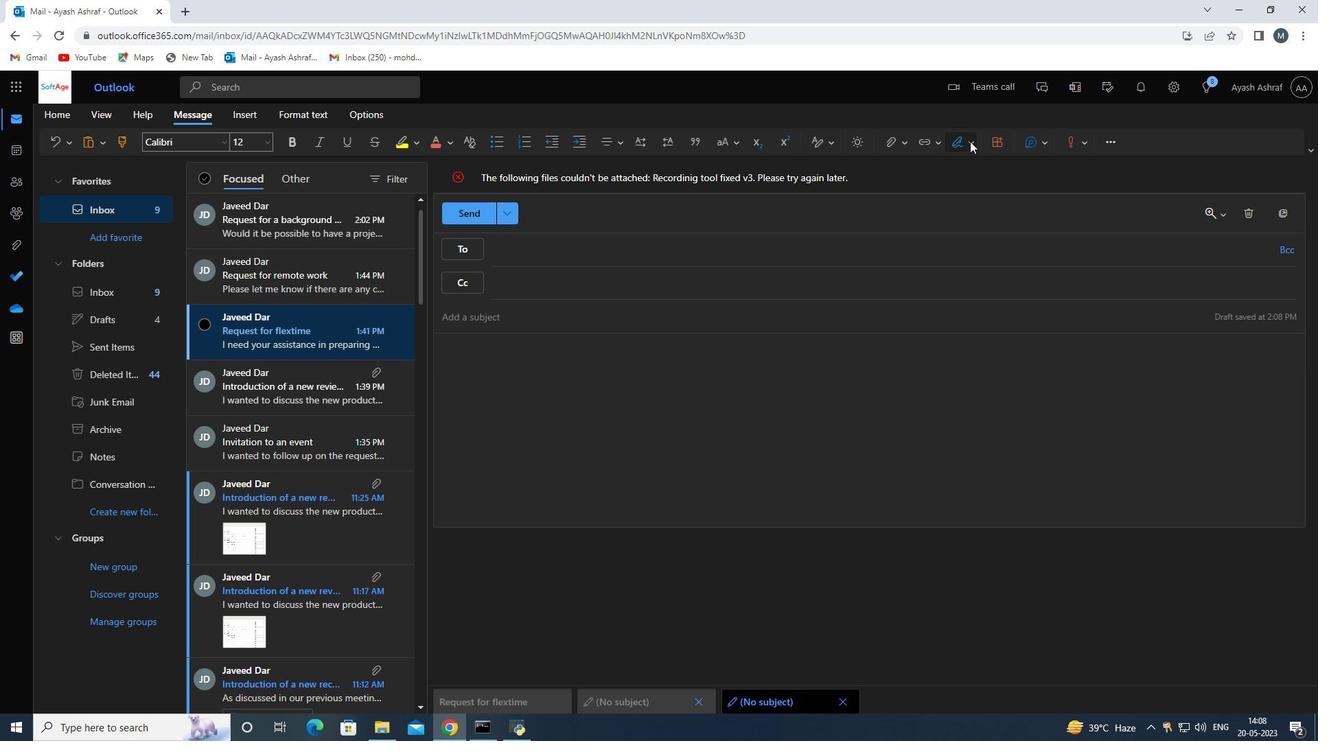 
Action: Mouse moved to (947, 179)
Screenshot: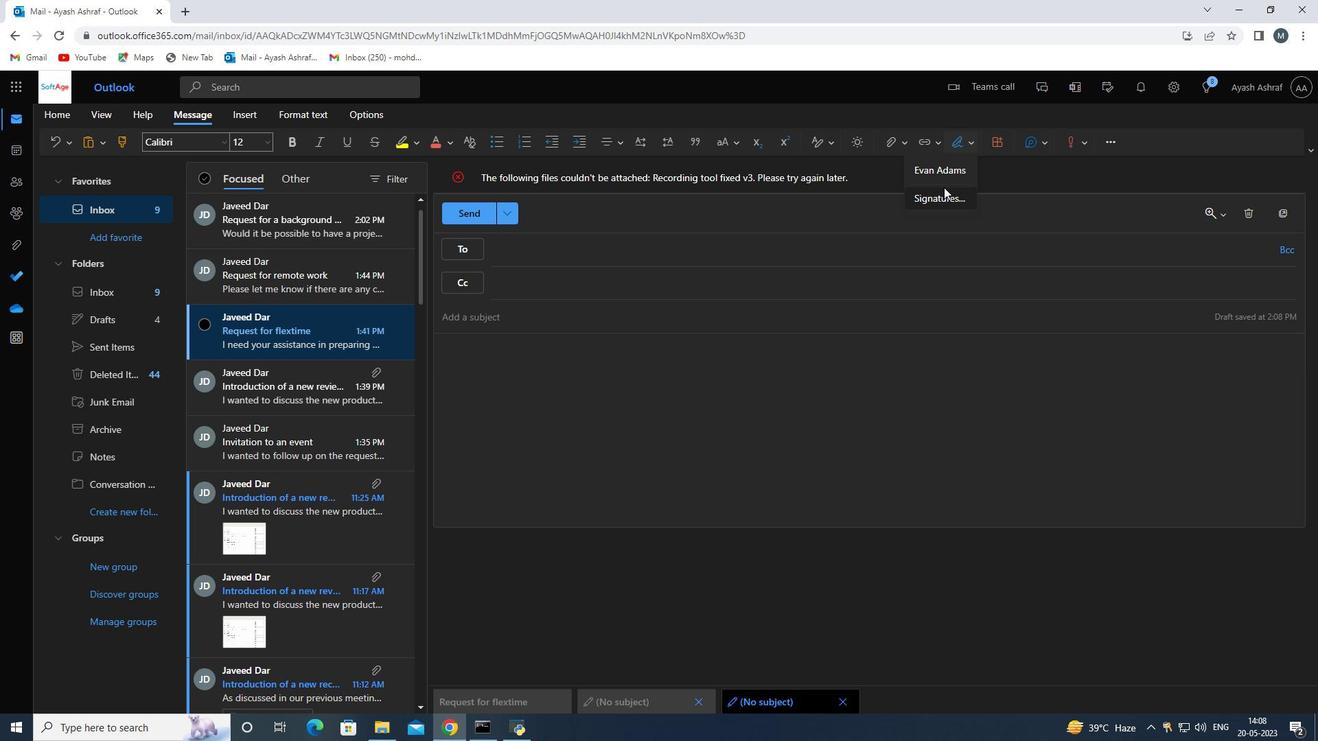 
Action: Mouse pressed left at (947, 179)
Screenshot: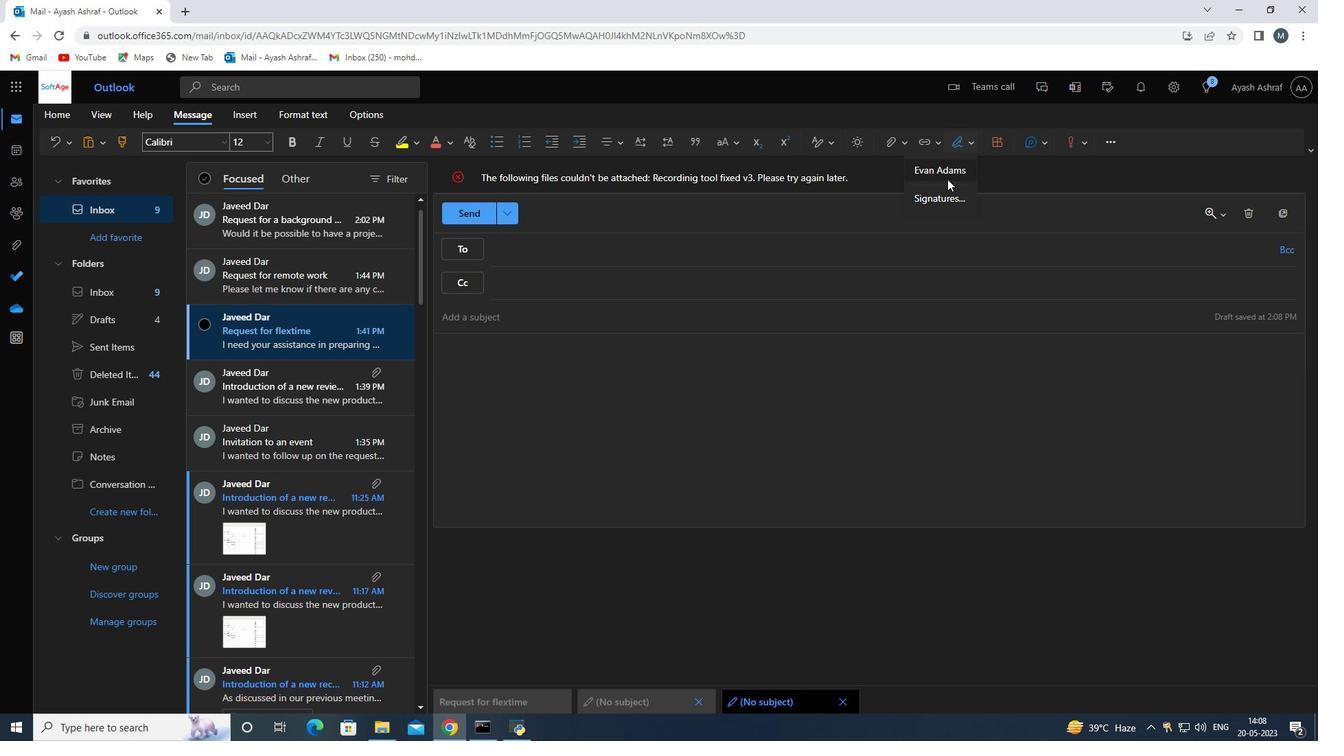 
Action: Mouse moved to (571, 247)
Screenshot: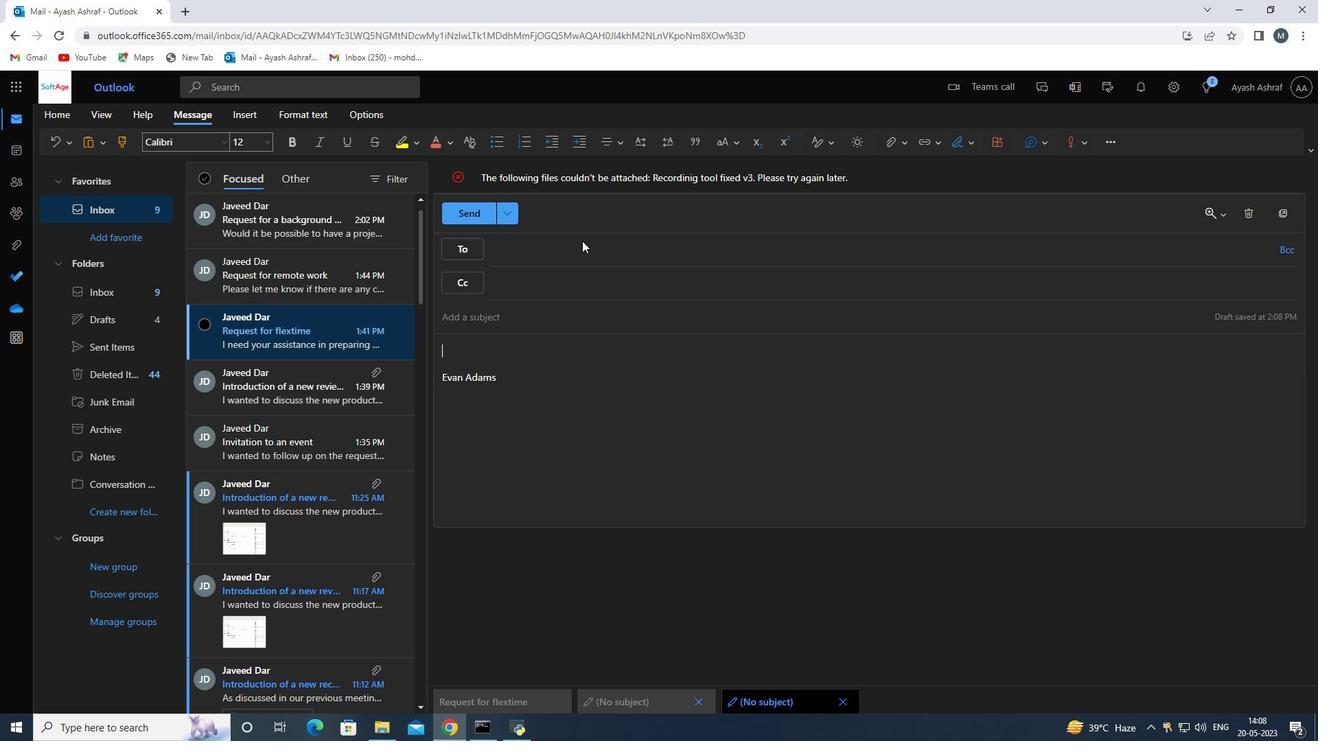 
Action: Mouse pressed left at (571, 247)
Screenshot: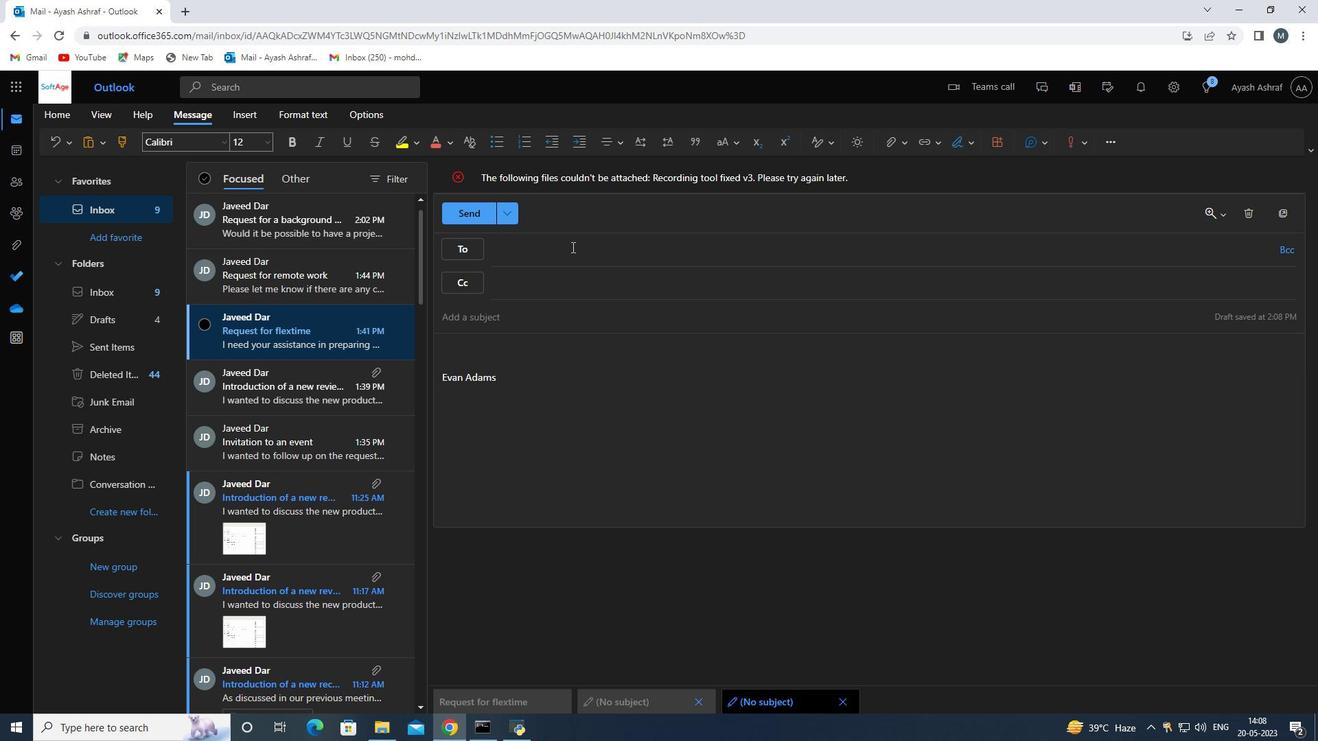 
Action: Key pressed s
Screenshot: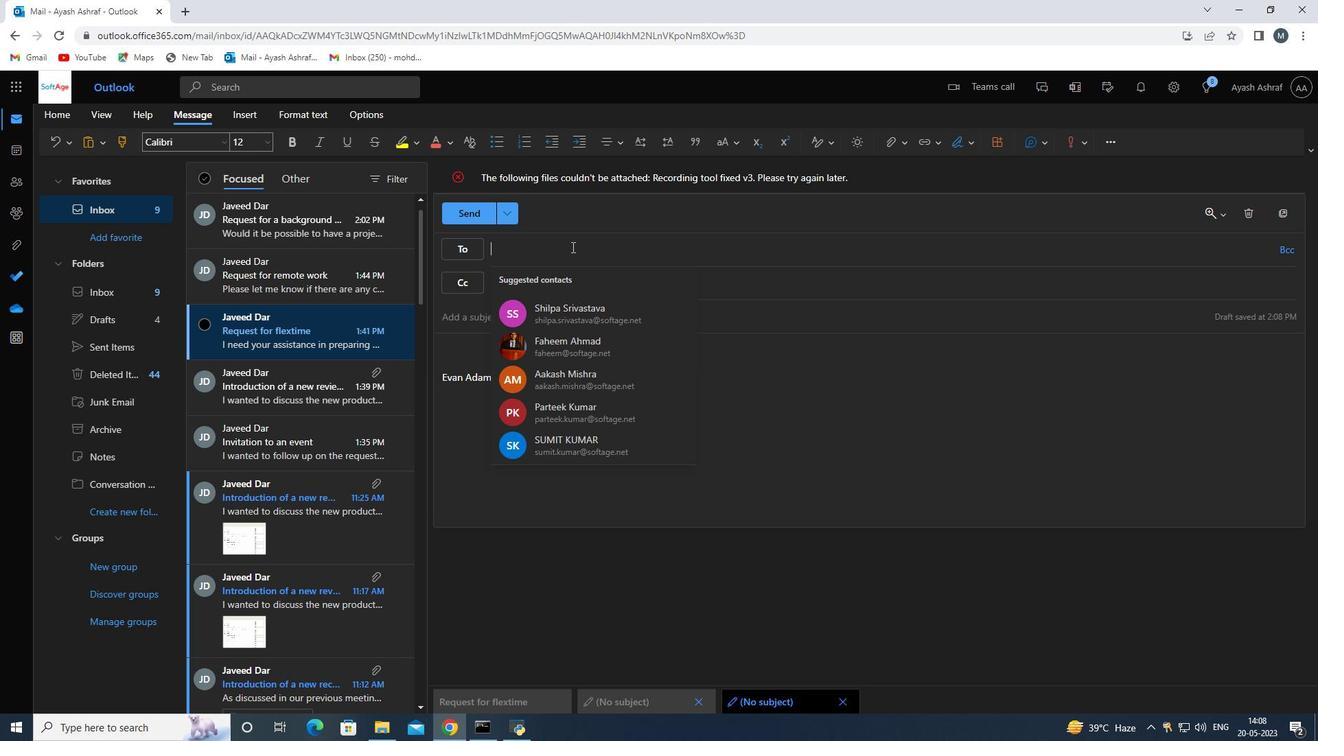 
Action: Mouse moved to (580, 350)
Screenshot: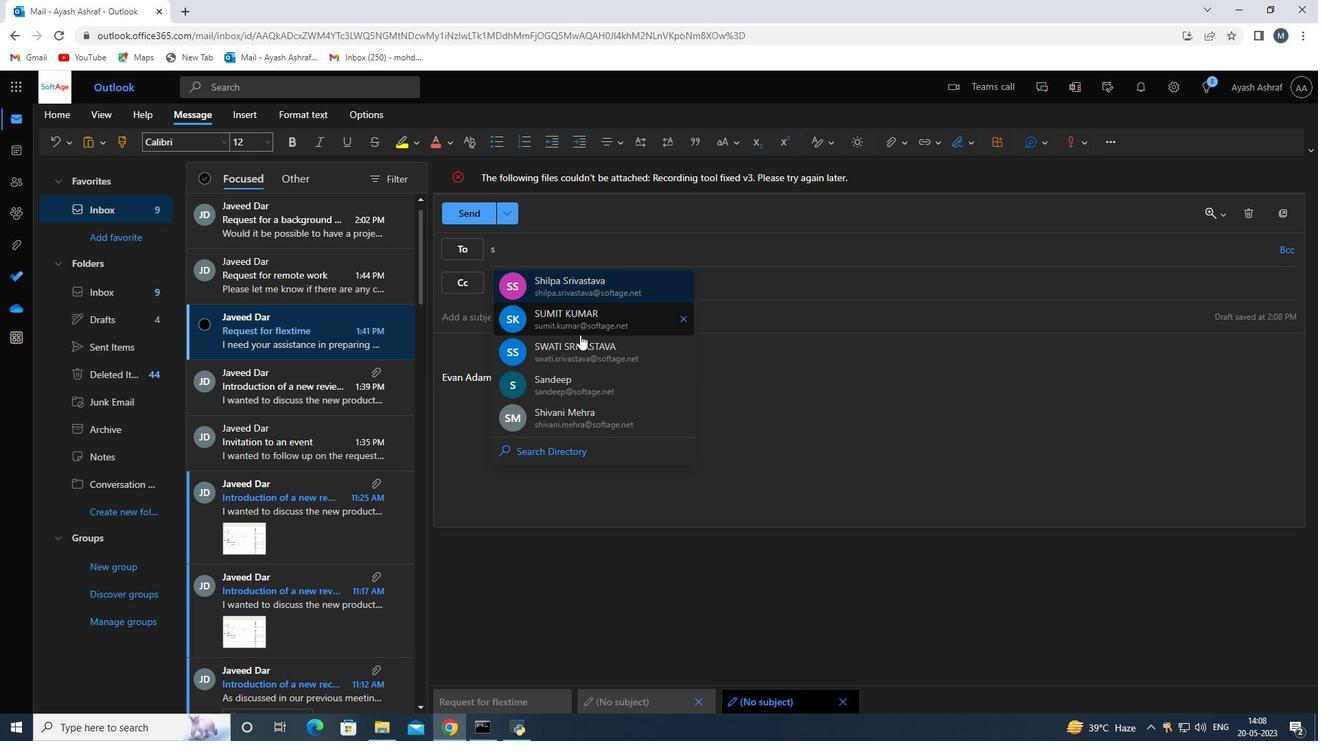 
Action: Mouse pressed left at (580, 350)
Screenshot: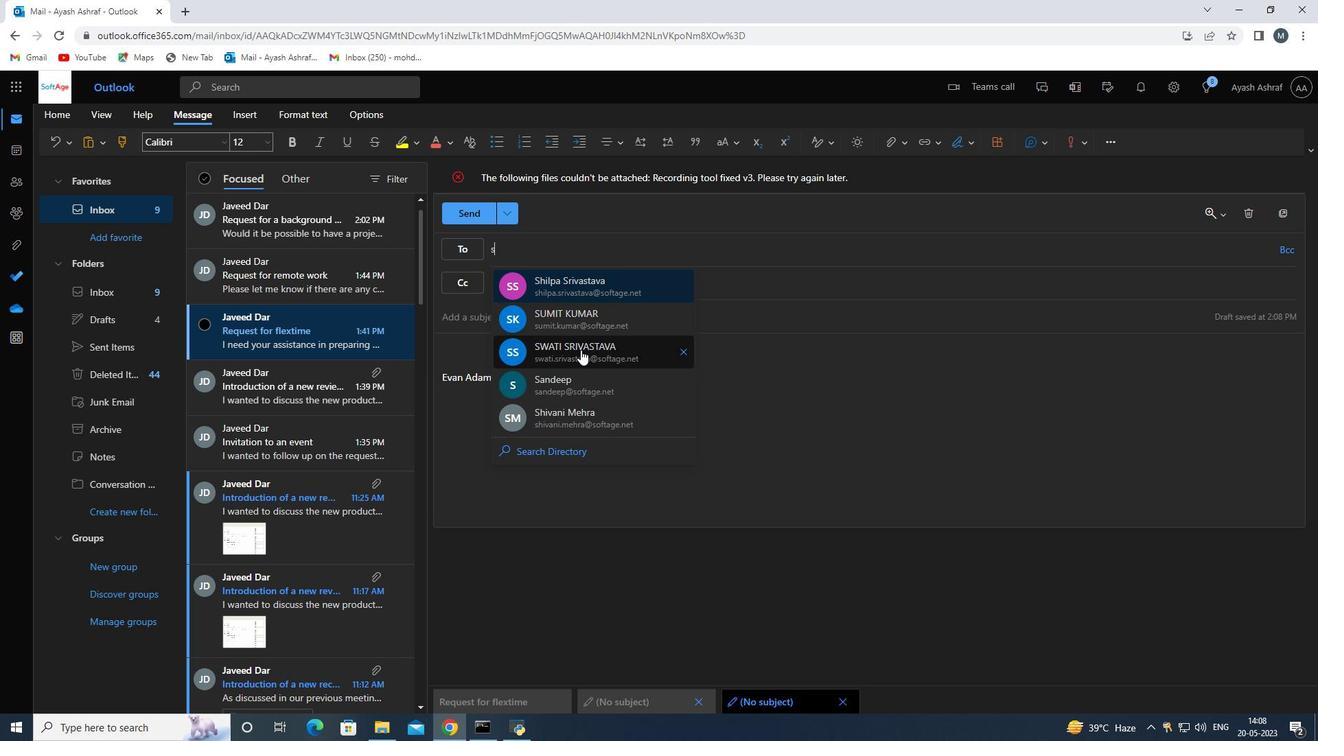 
Action: Mouse moved to (573, 289)
Screenshot: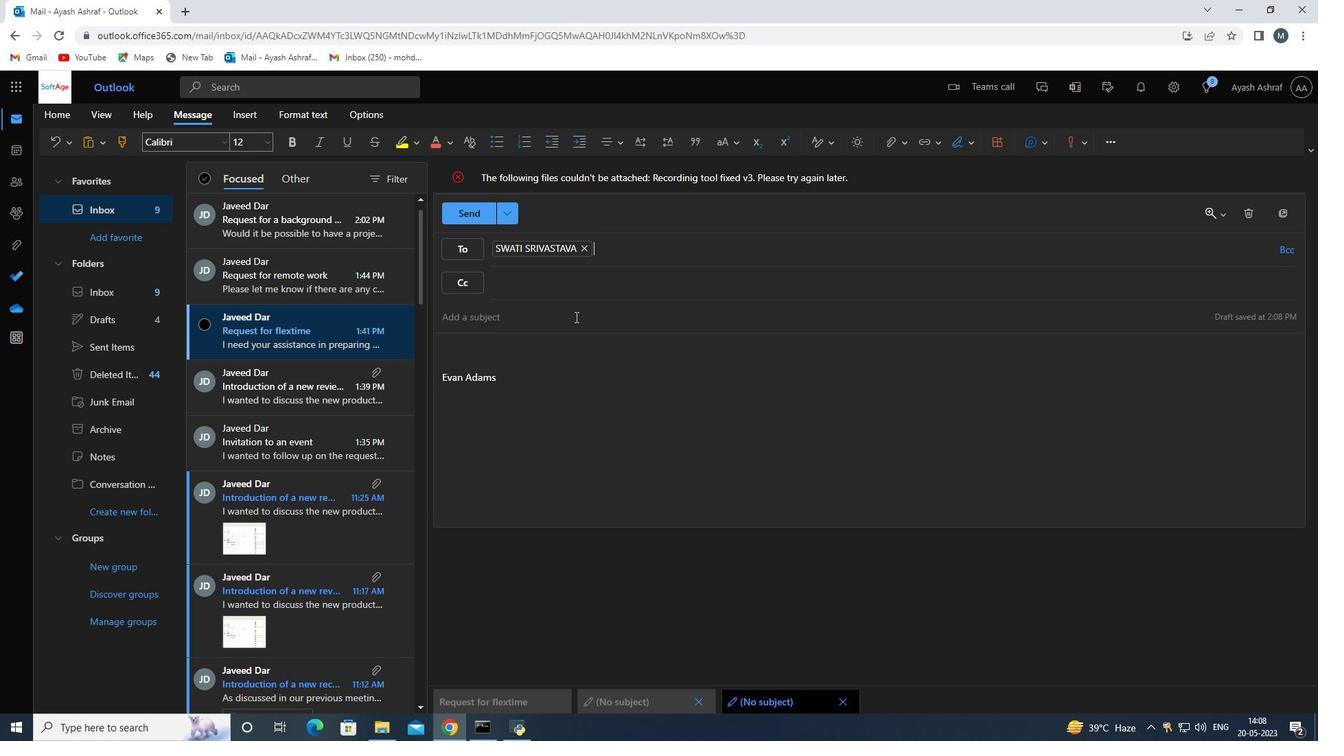
Action: Key pressed jk<Key.backspace>
Screenshot: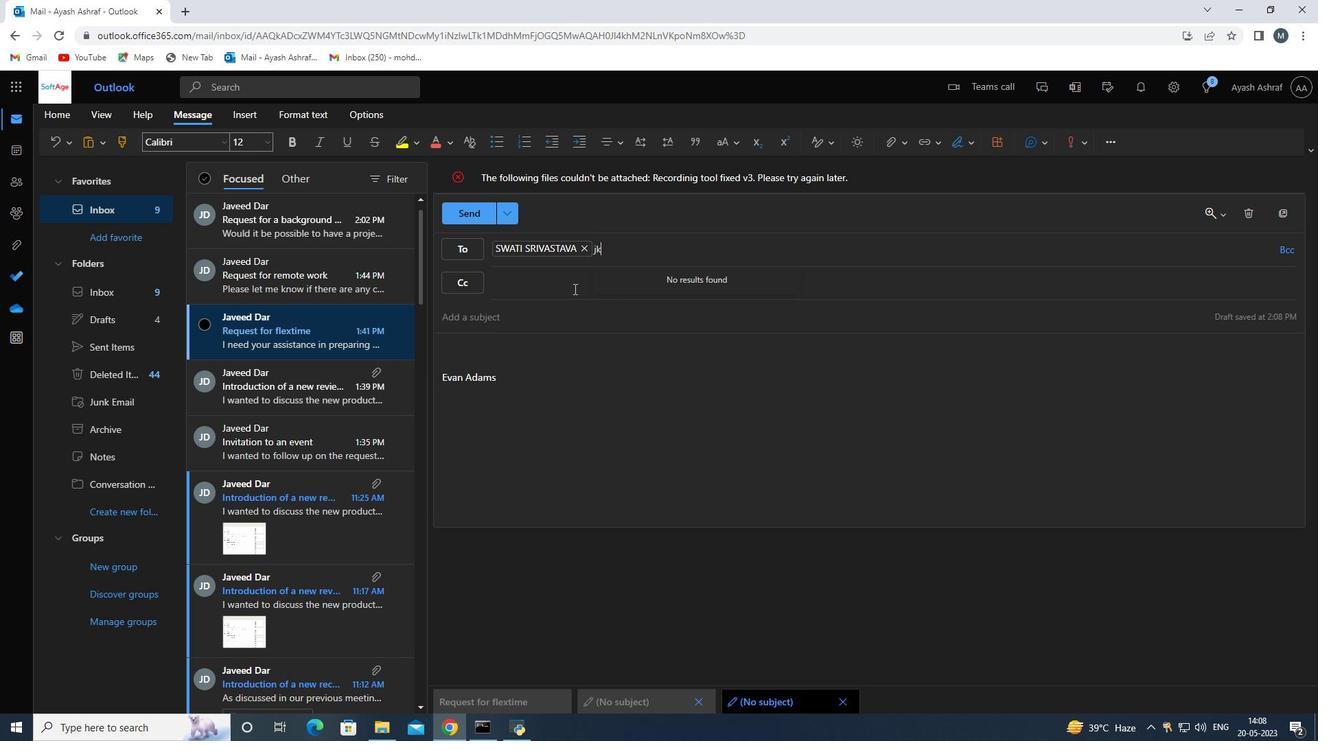 
Action: Mouse moved to (648, 292)
Screenshot: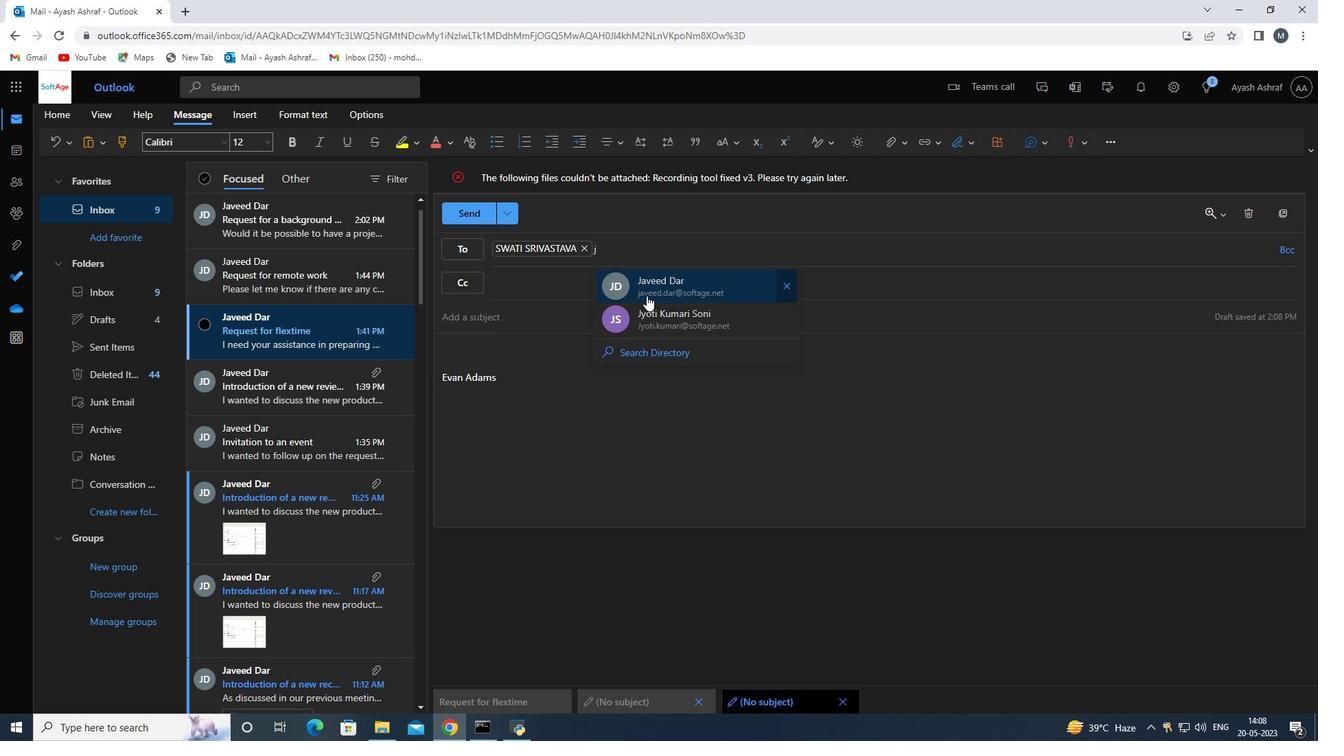 
Action: Mouse pressed left at (648, 292)
Screenshot: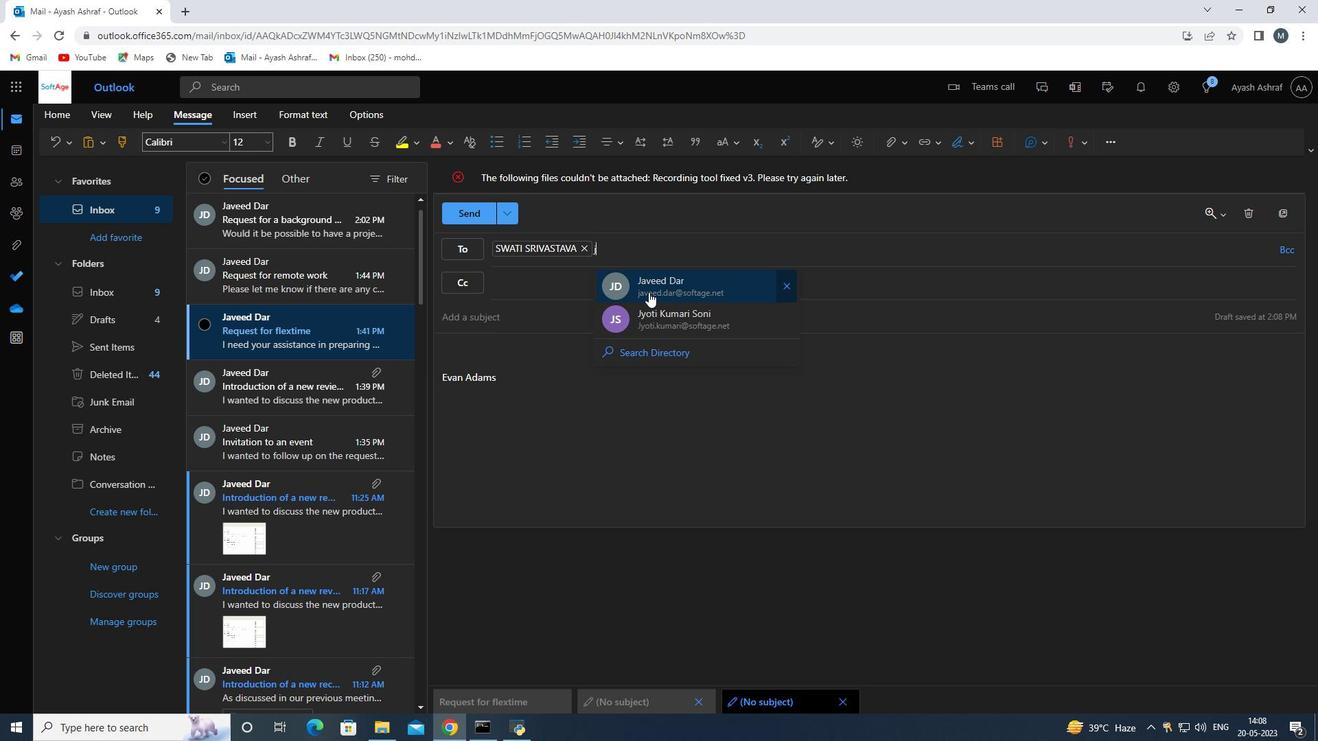 
Action: Mouse moved to (523, 319)
Screenshot: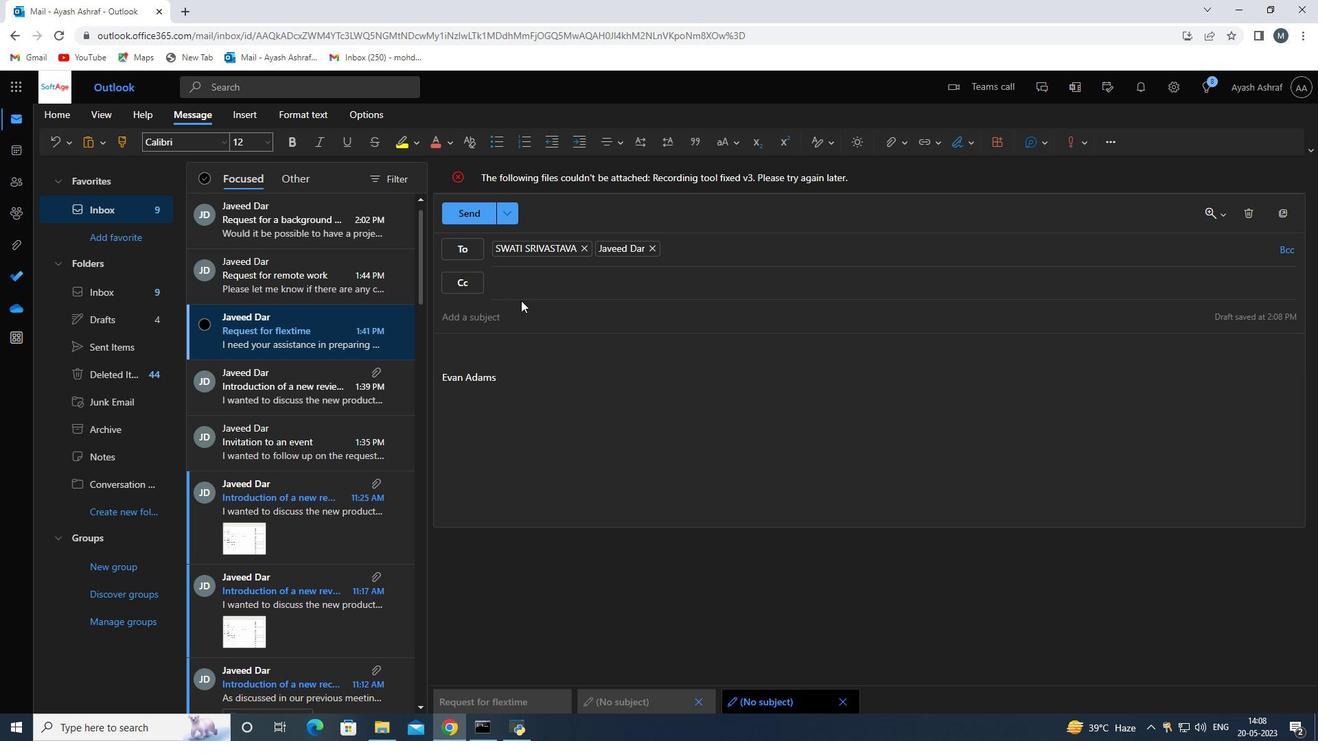 
Action: Mouse pressed left at (523, 319)
Screenshot: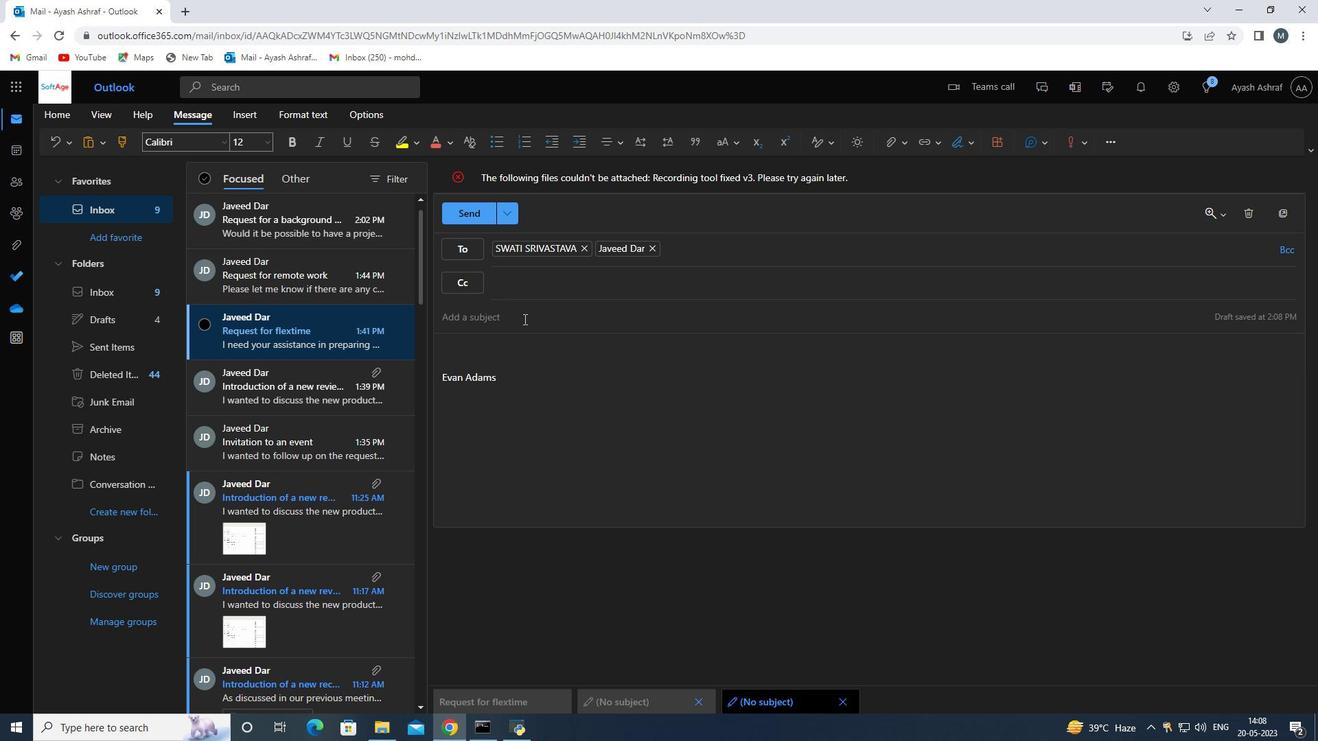 
Action: Mouse moved to (523, 319)
Screenshot: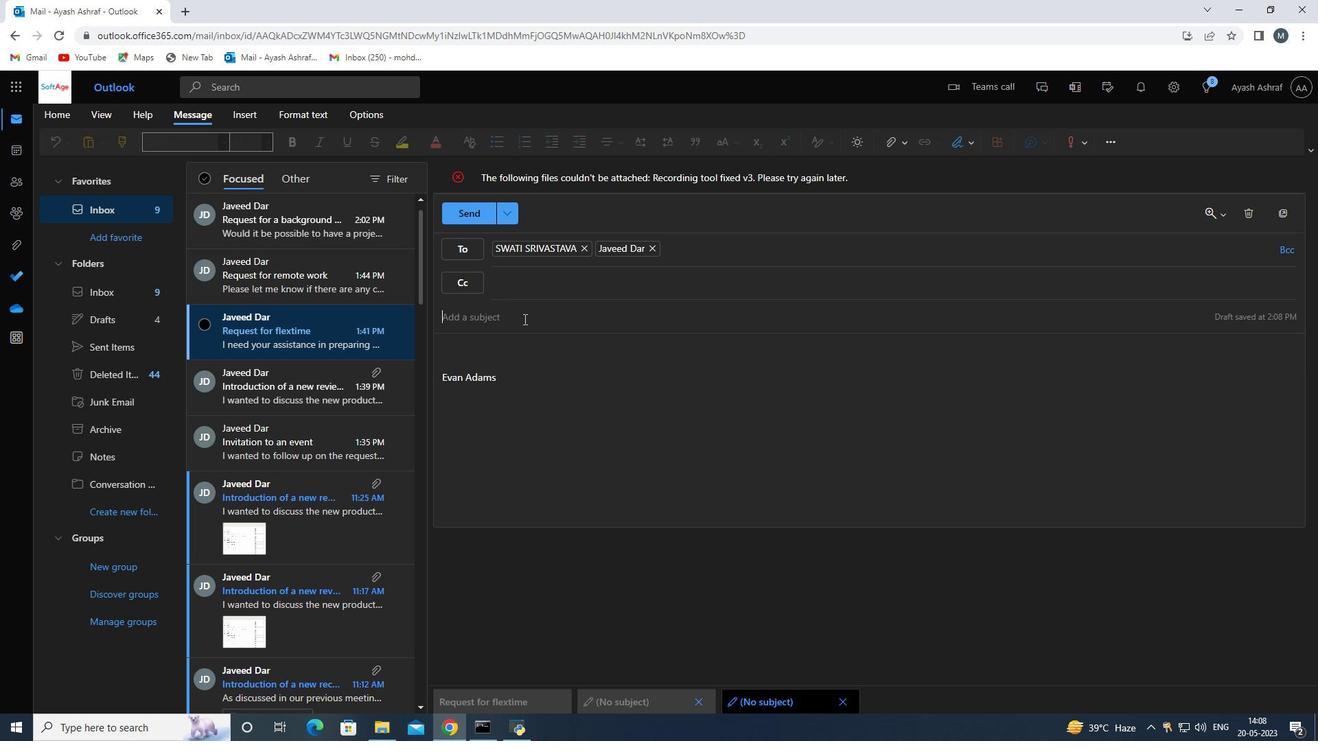 
Action: Key pressed <Key.shift>Intoduction<Key.space>od<Key.space>a<Key.space>
Screenshot: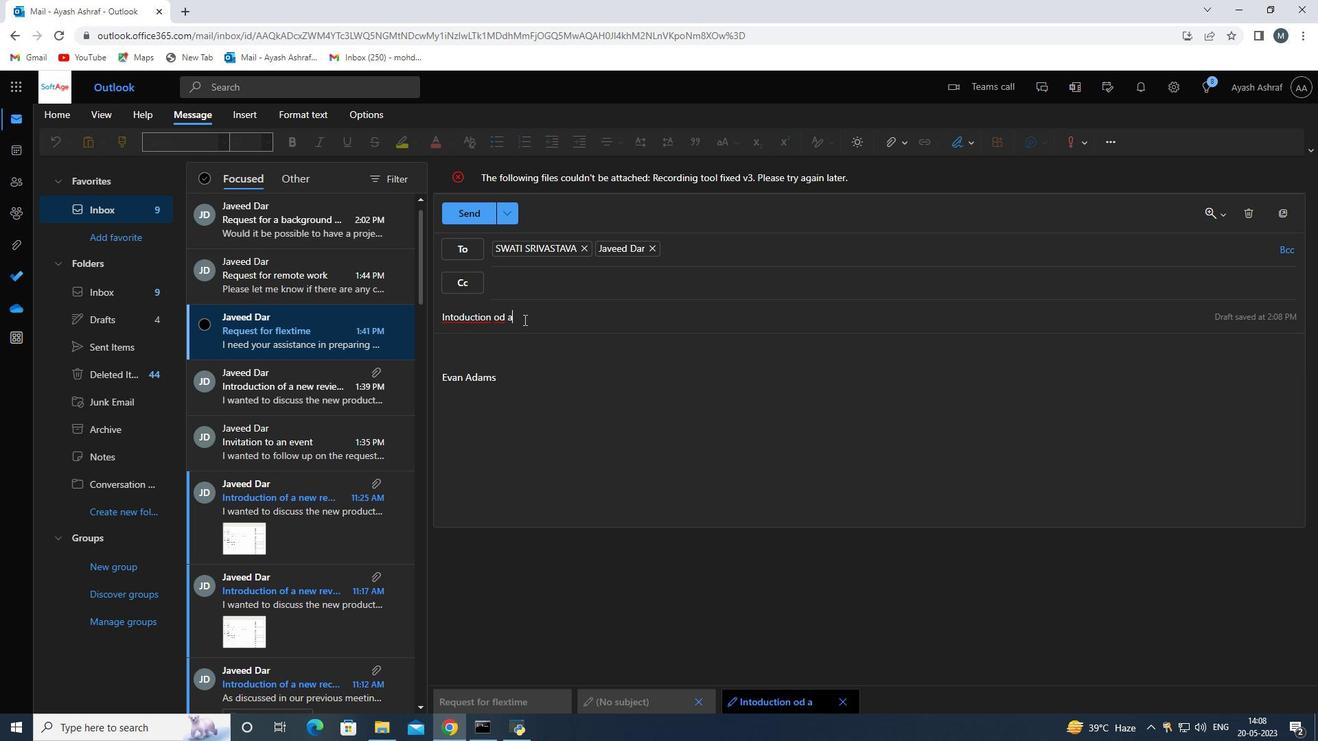 
Action: Mouse moved to (455, 317)
Screenshot: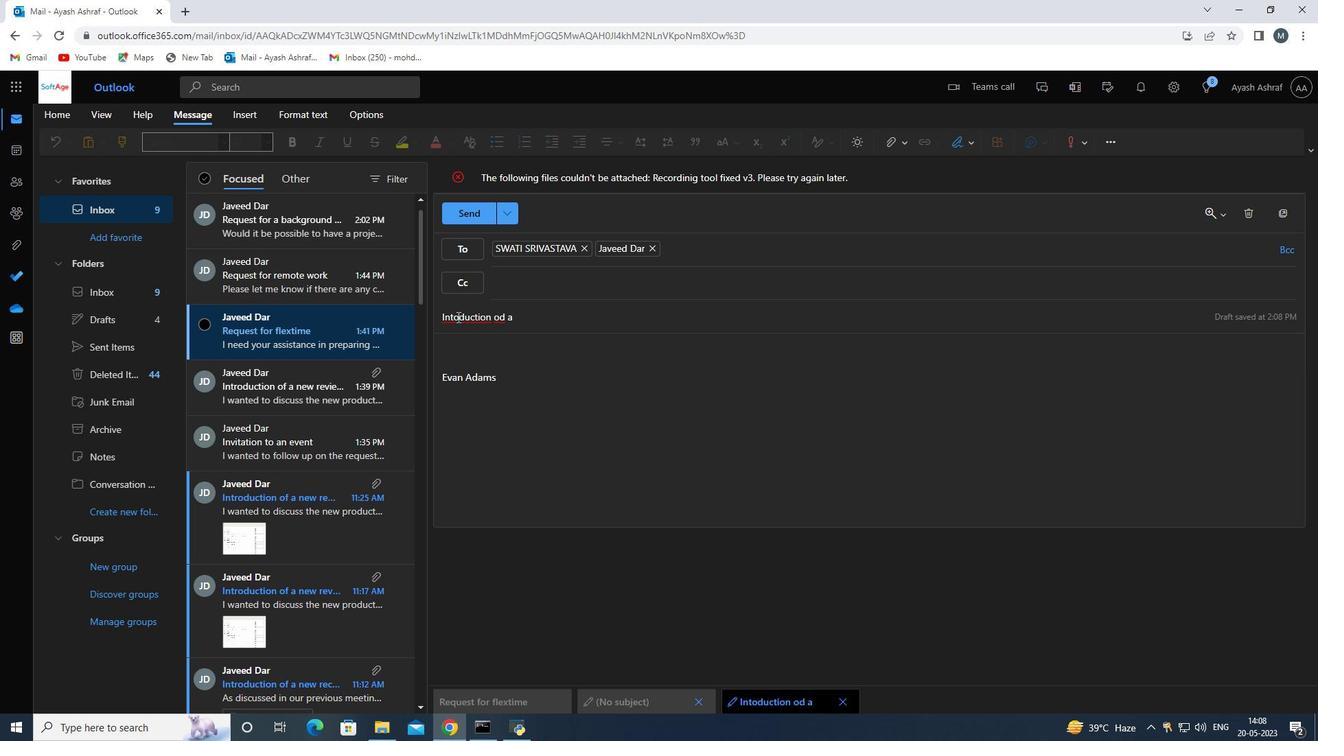 
Action: Mouse pressed left at (455, 317)
Screenshot: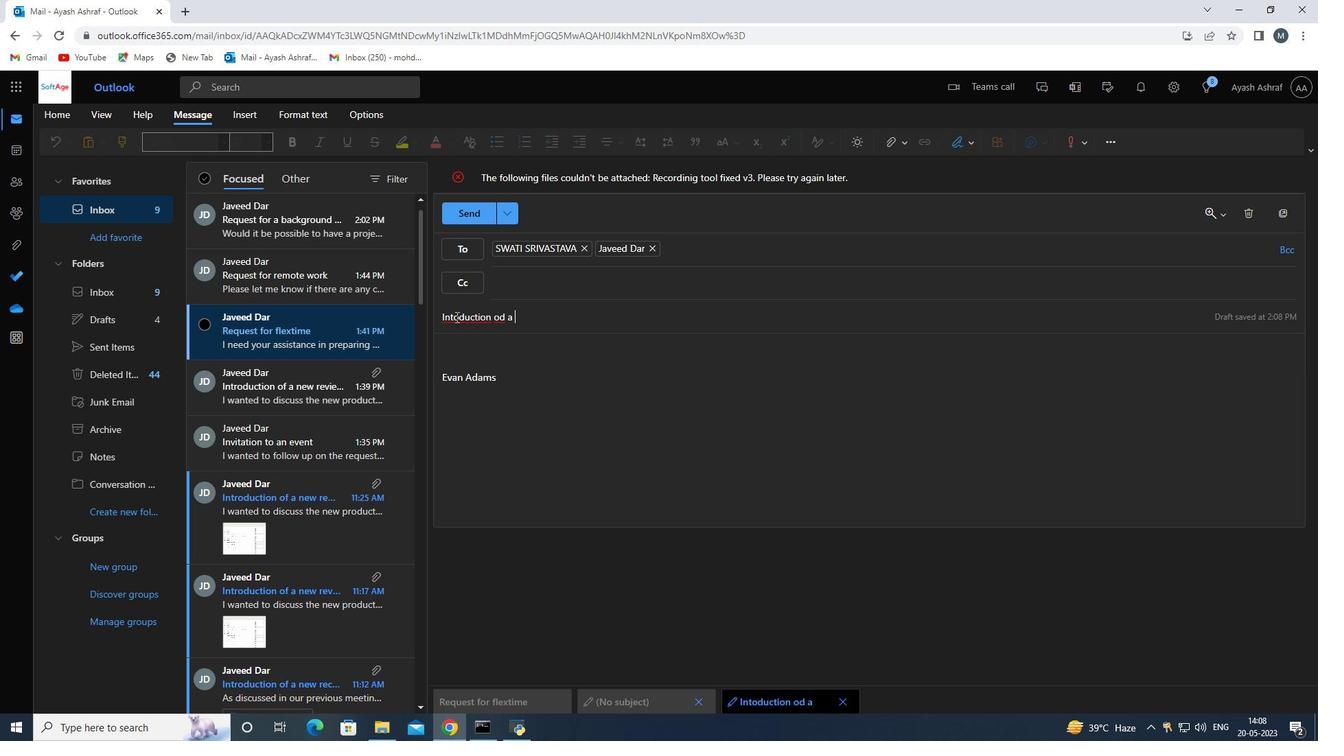 
Action: Mouse moved to (463, 317)
Screenshot: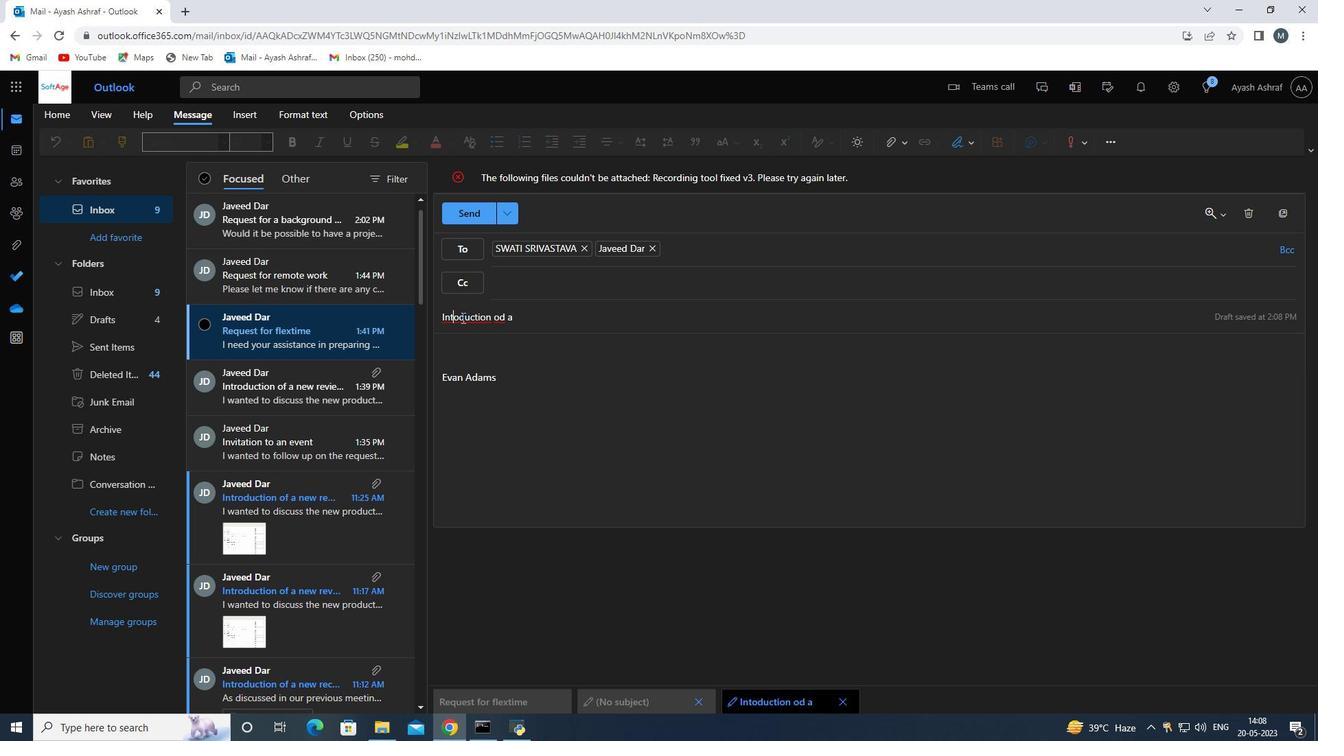 
Action: Key pressed r
Screenshot: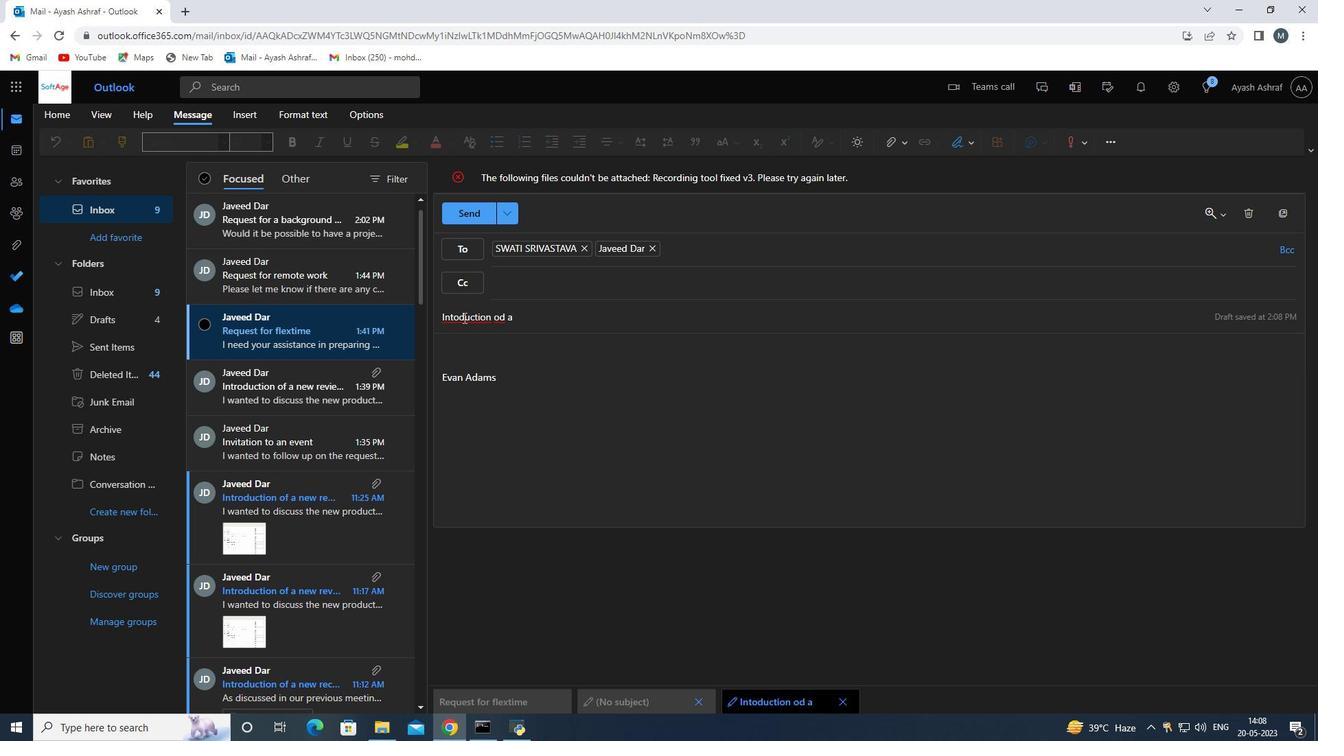 
Action: Mouse moved to (539, 322)
Screenshot: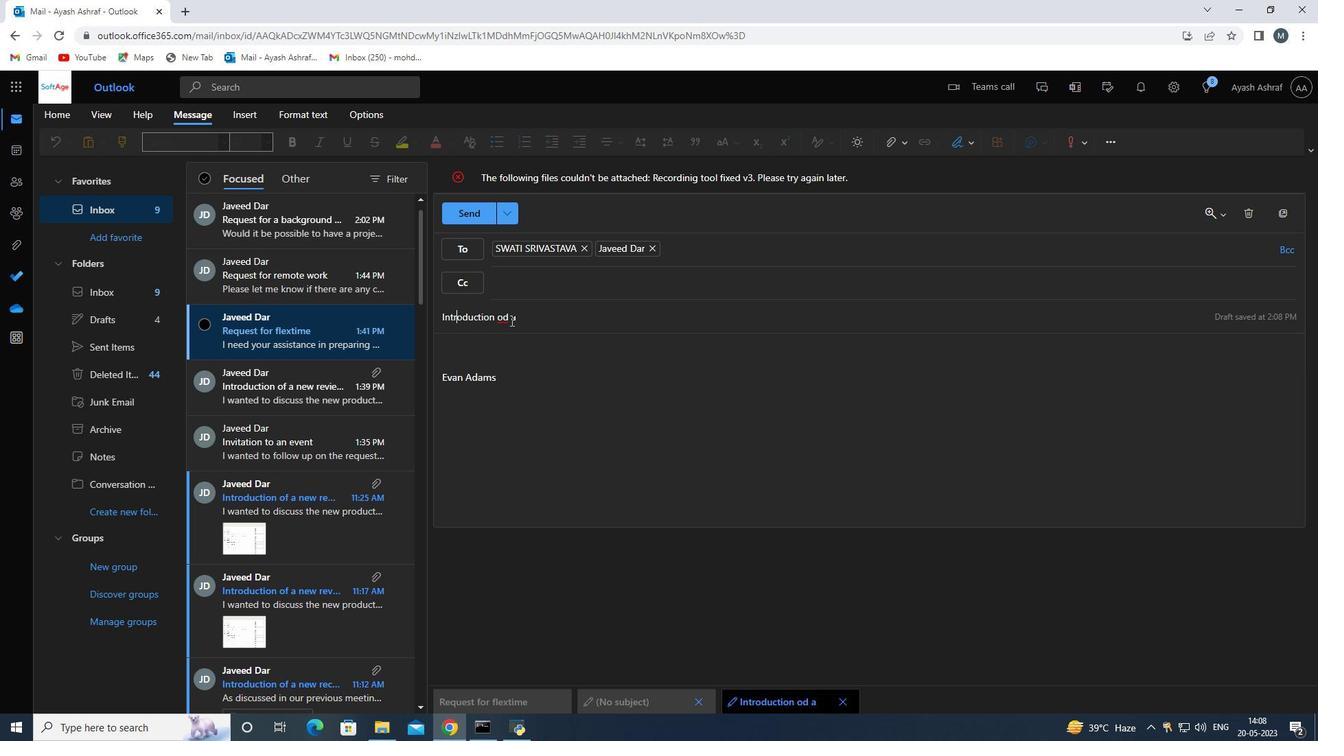 
Action: Mouse pressed left at (539, 322)
Screenshot: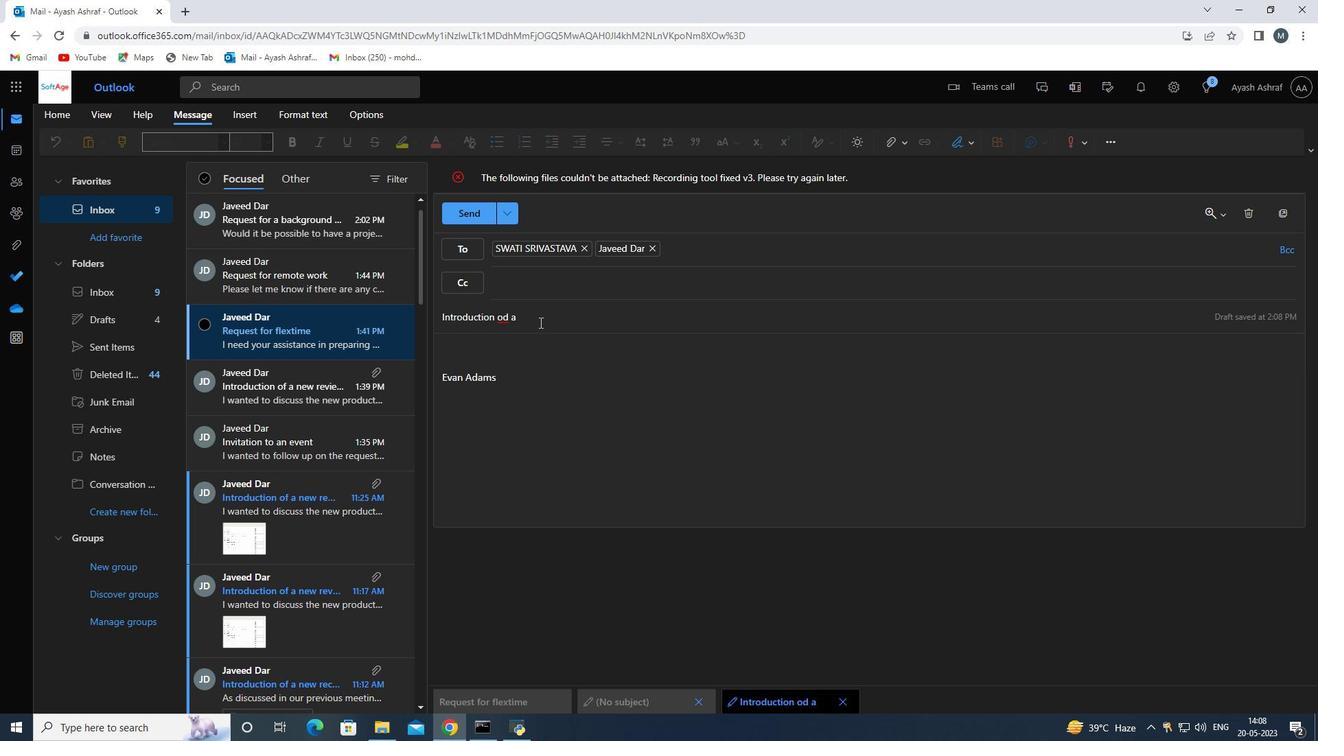 
Action: Mouse moved to (532, 326)
Screenshot: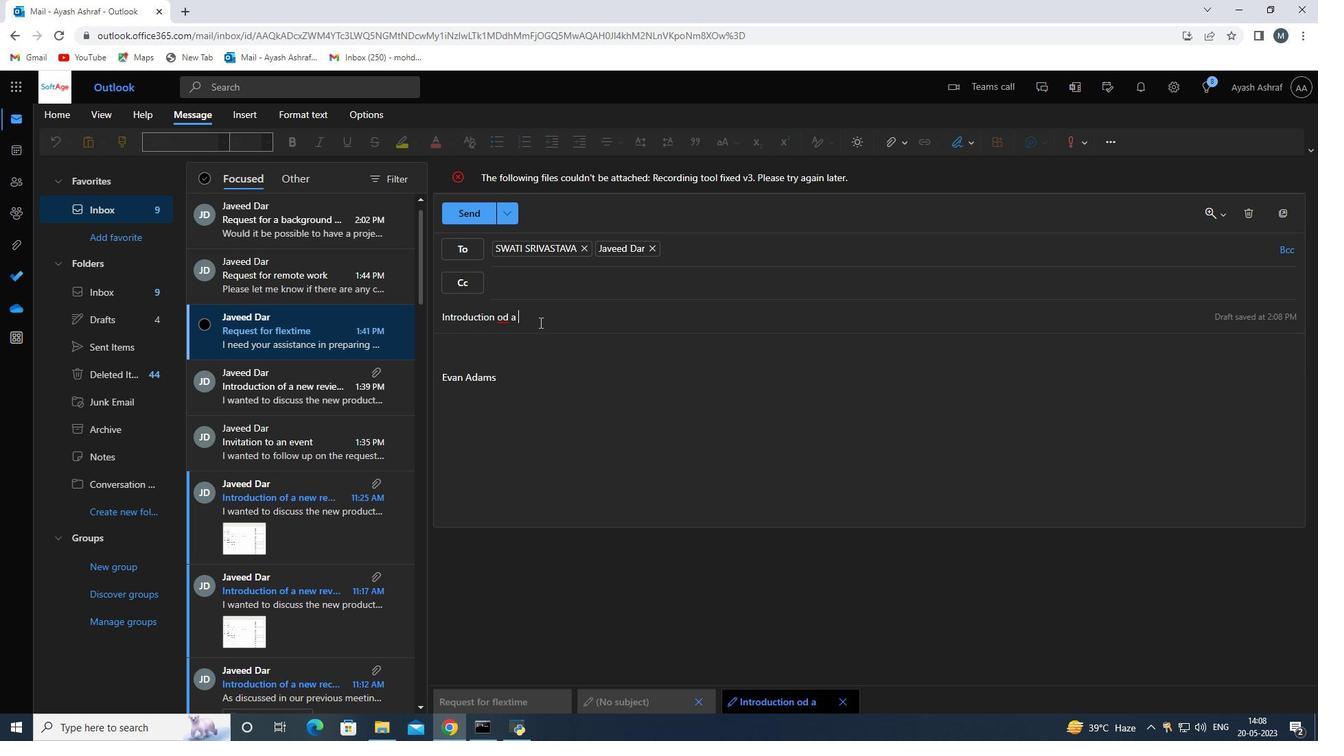 
Action: Key pressed <Key.backspace><Key.backspace><Key.backspace><Key.backspace>f<Key.space>a<Key.space>new<Key.space>sponsorship<Key.space>
Screenshot: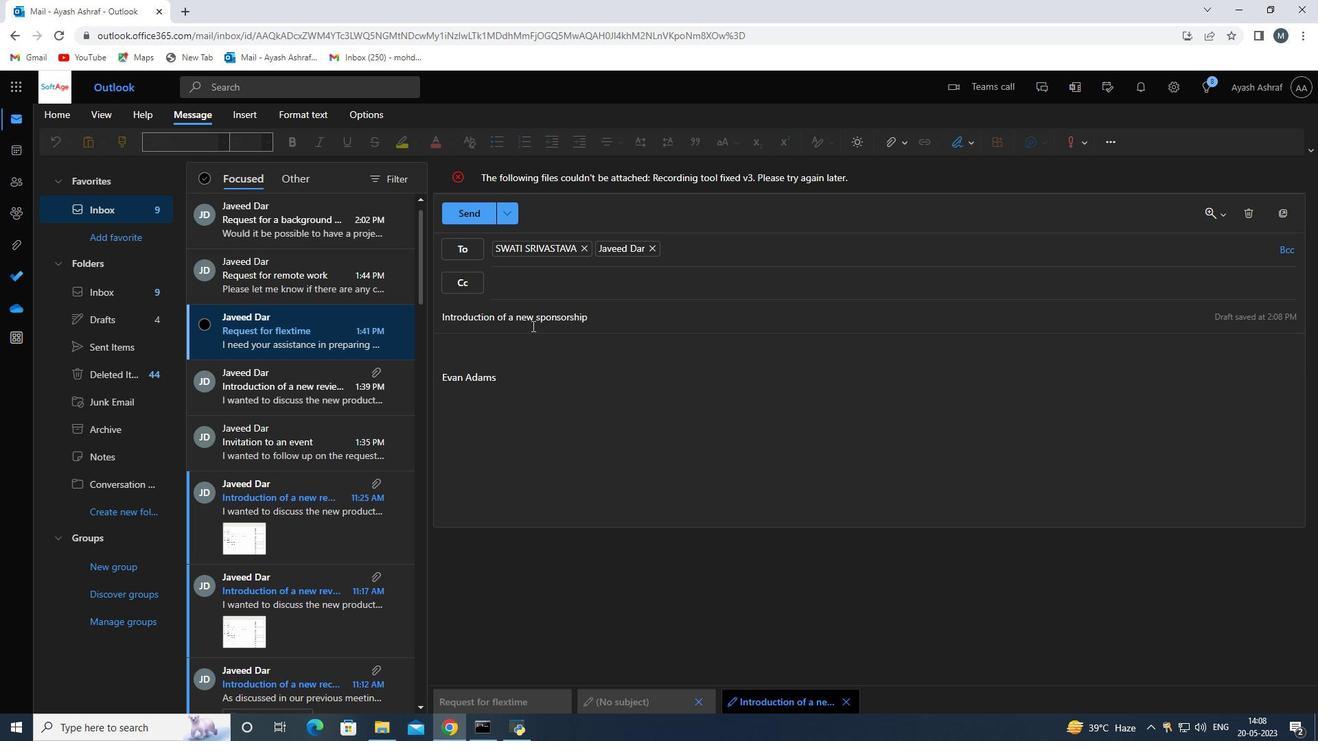 
Action: Mouse moved to (553, 358)
Screenshot: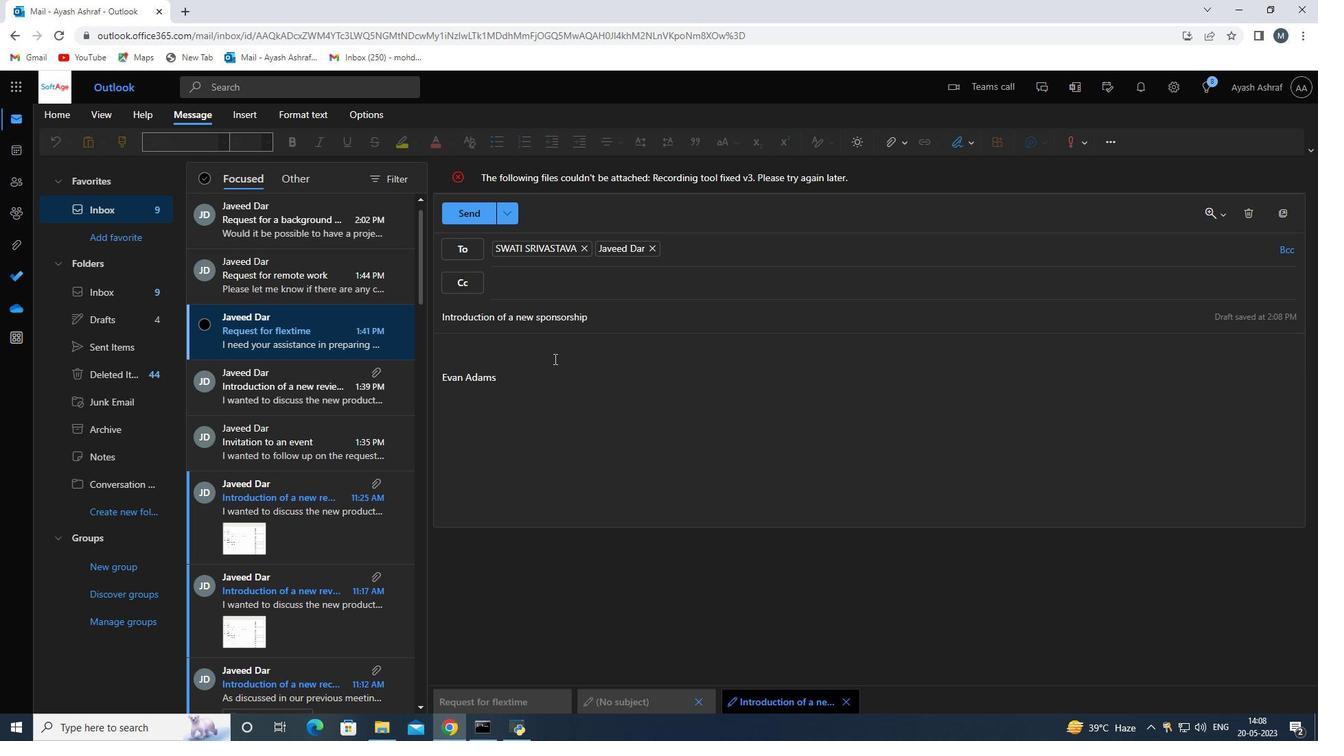 
Action: Mouse pressed left at (553, 358)
Screenshot: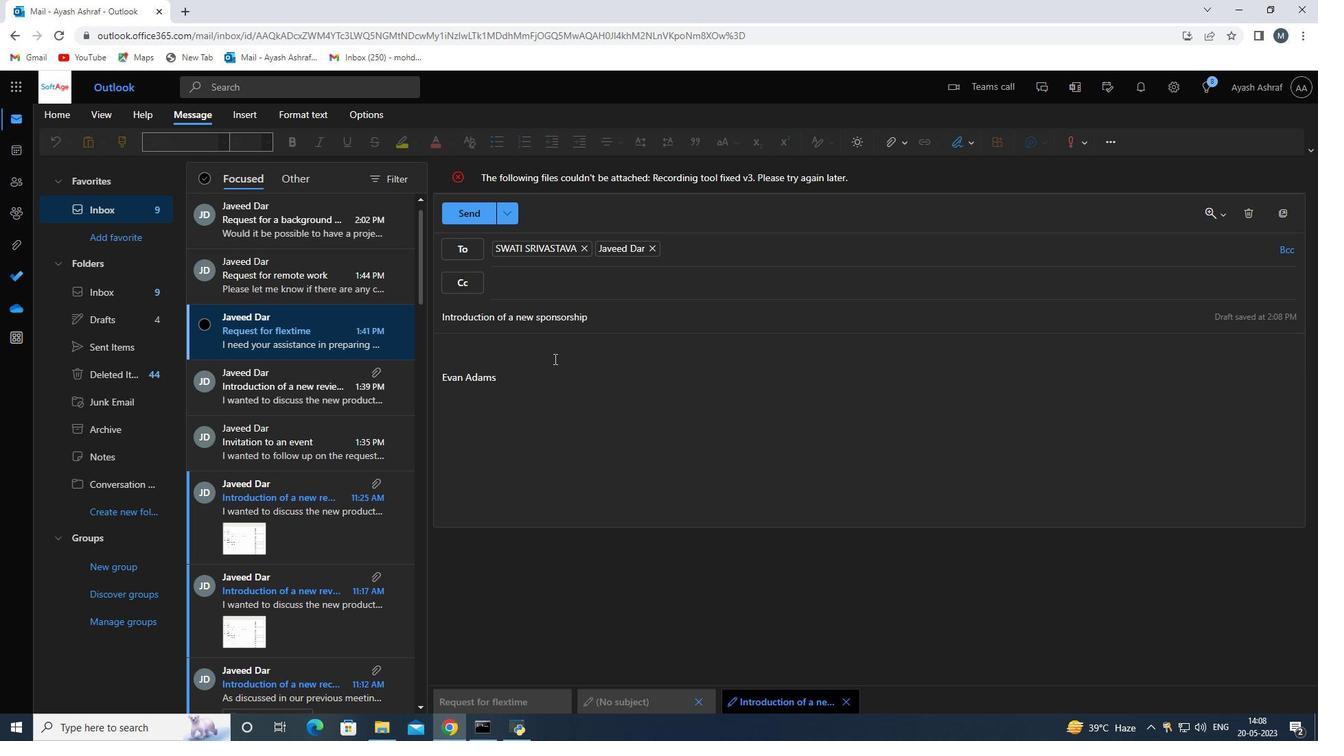 
Action: Mouse moved to (553, 354)
Screenshot: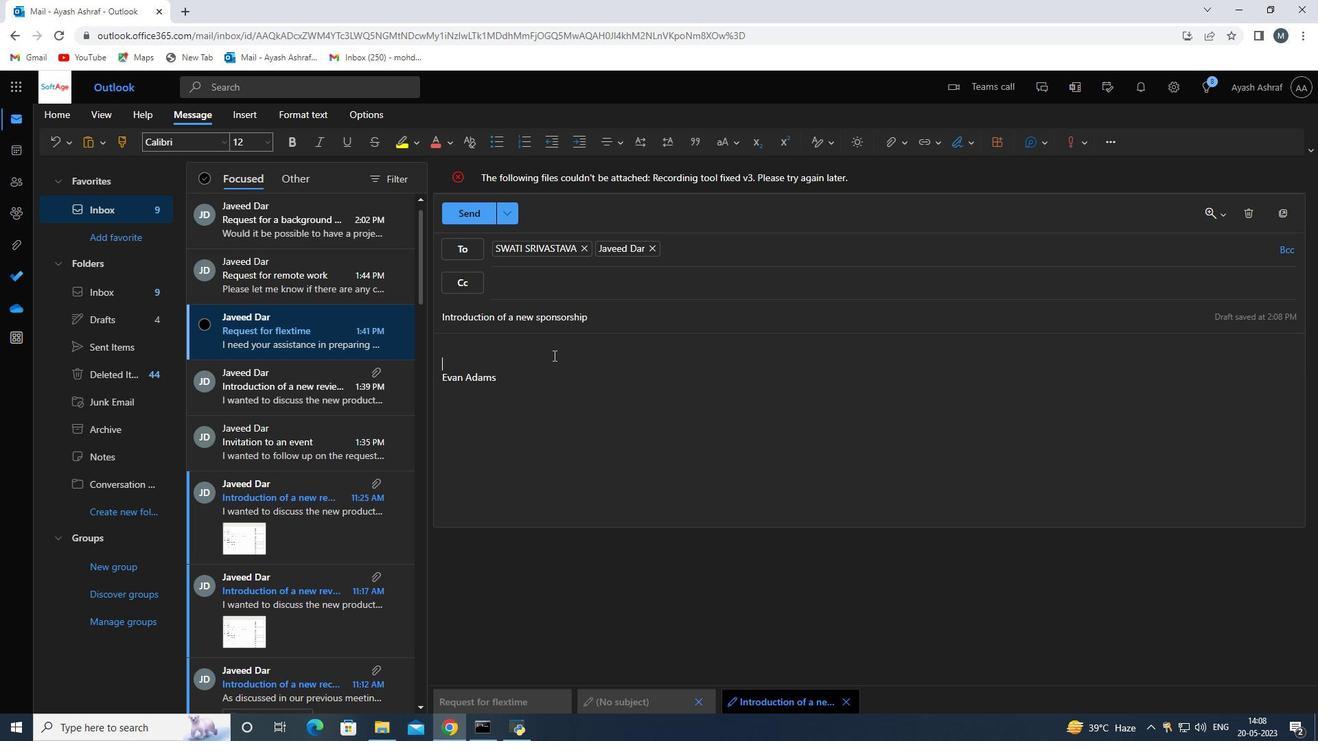 
Action: Key pressed <Key.shift>Cuold<Key.space>you<Key.space>provide<Key.space>an<Key.space>update<Key.space>on<Key.space>the<Key.space>implemention<Key.space>
Screenshot: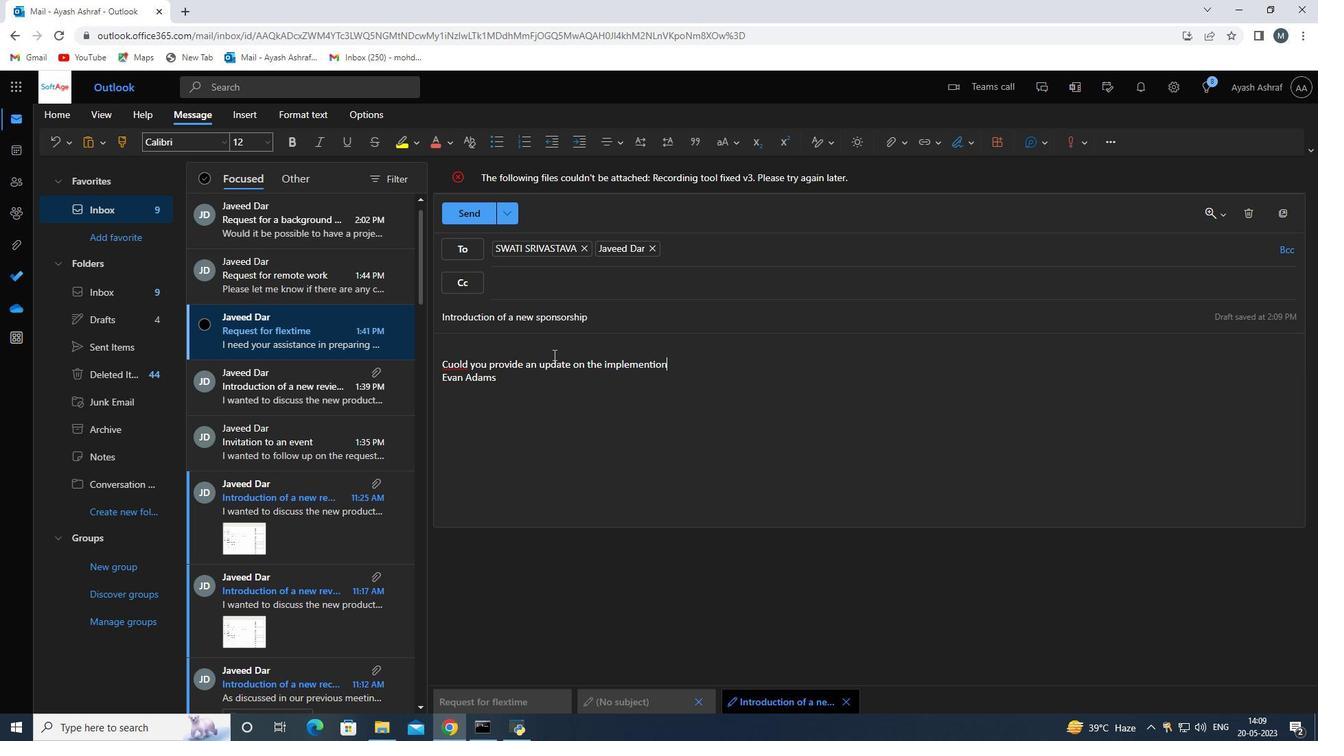 
Action: Mouse scrolled (553, 355) with delta (0, 0)
Screenshot: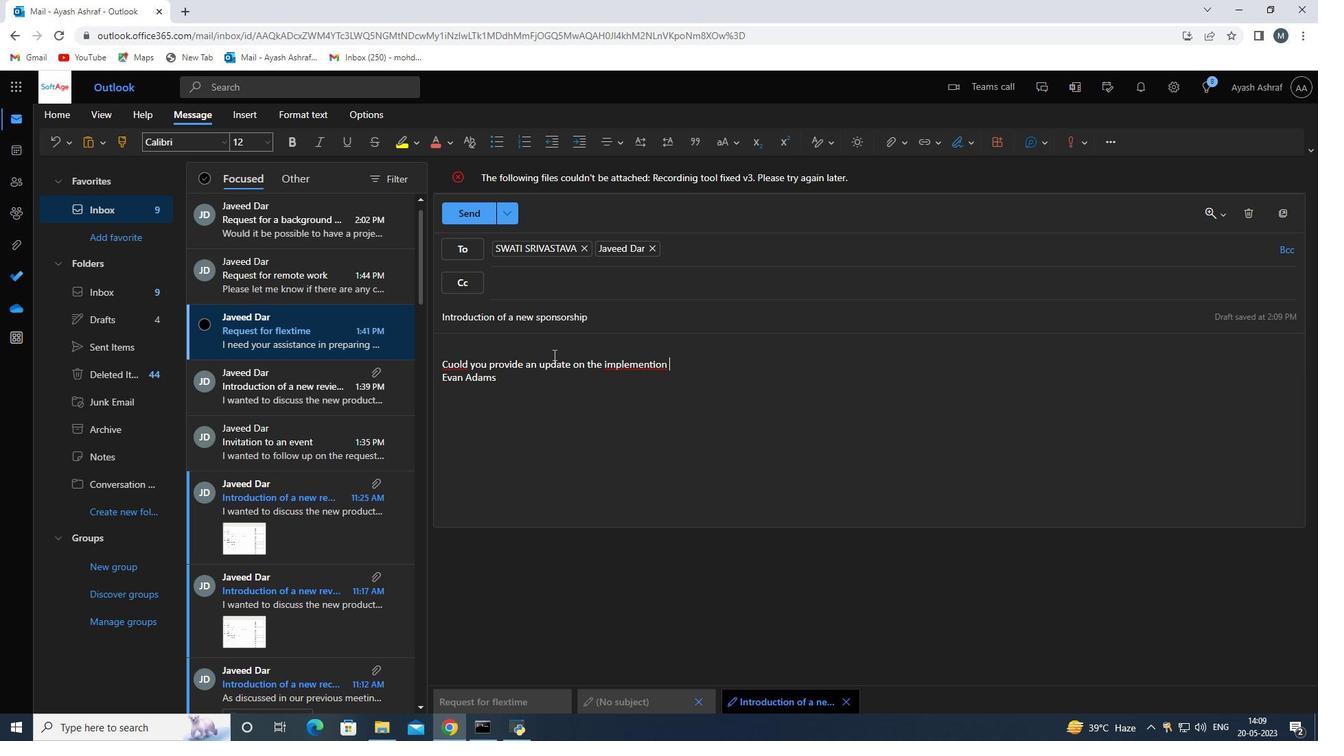 
Action: Mouse moved to (470, 368)
Screenshot: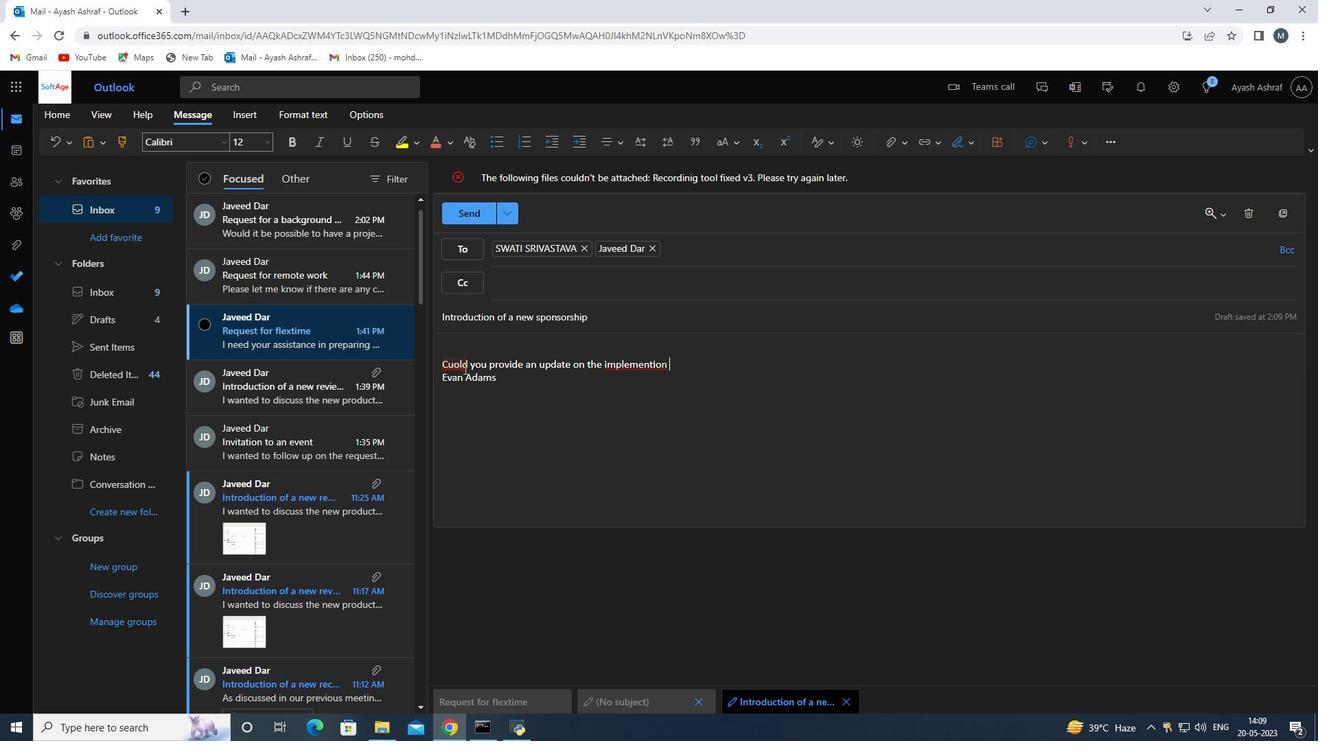 
Action: Mouse pressed left at (470, 368)
Screenshot: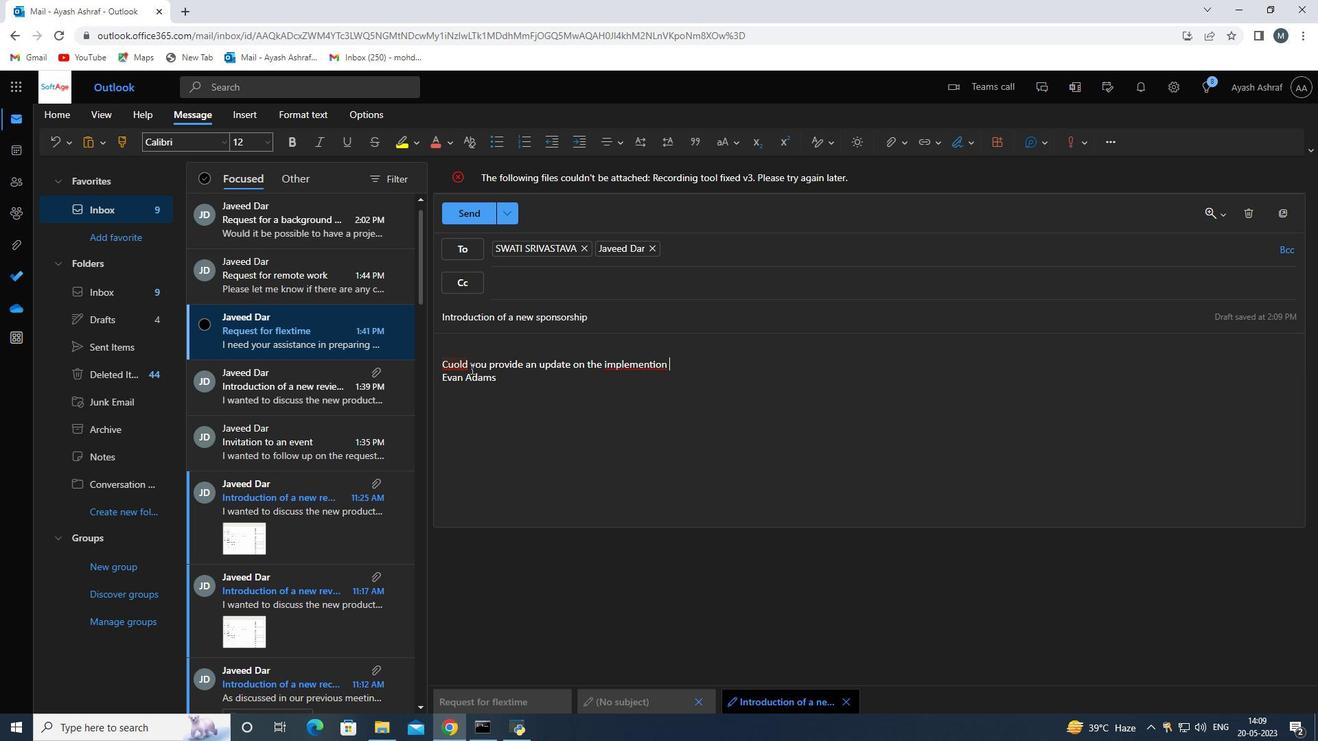 
Action: Mouse moved to (462, 367)
Screenshot: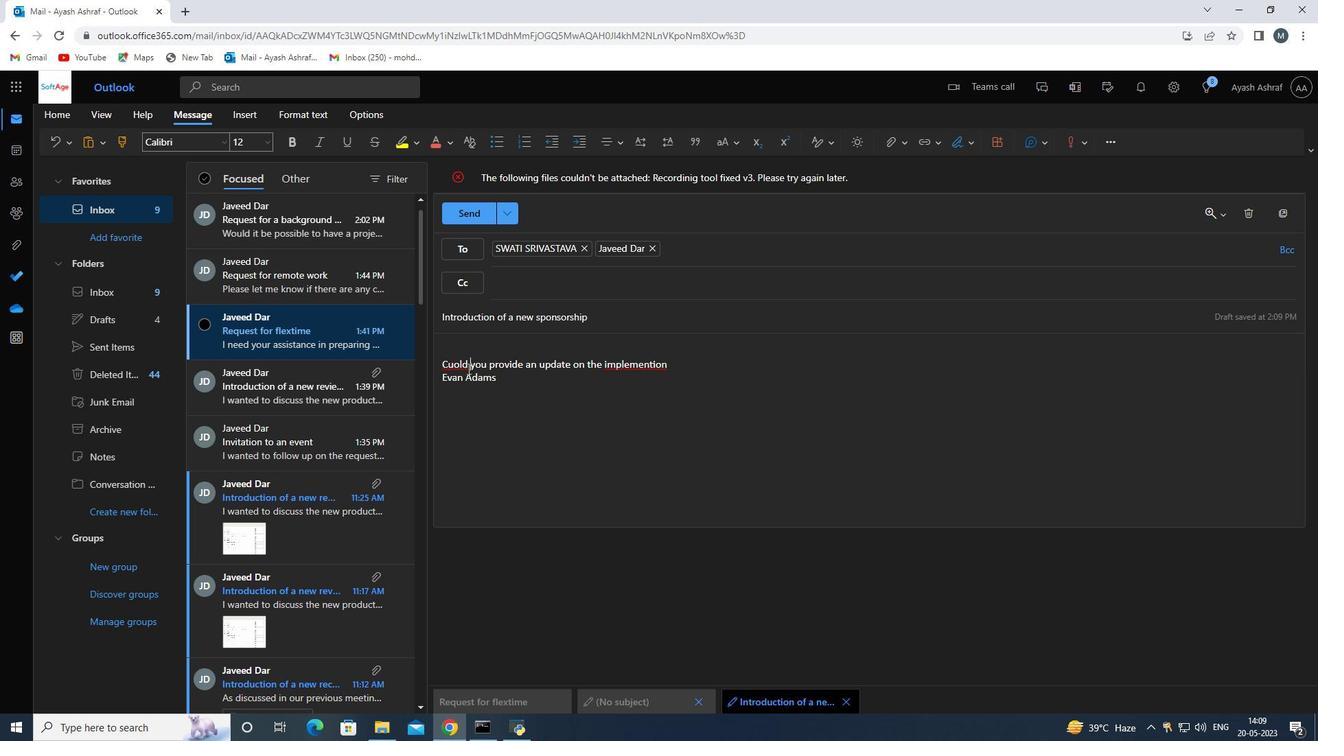 
Action: Mouse pressed left at (462, 367)
Screenshot: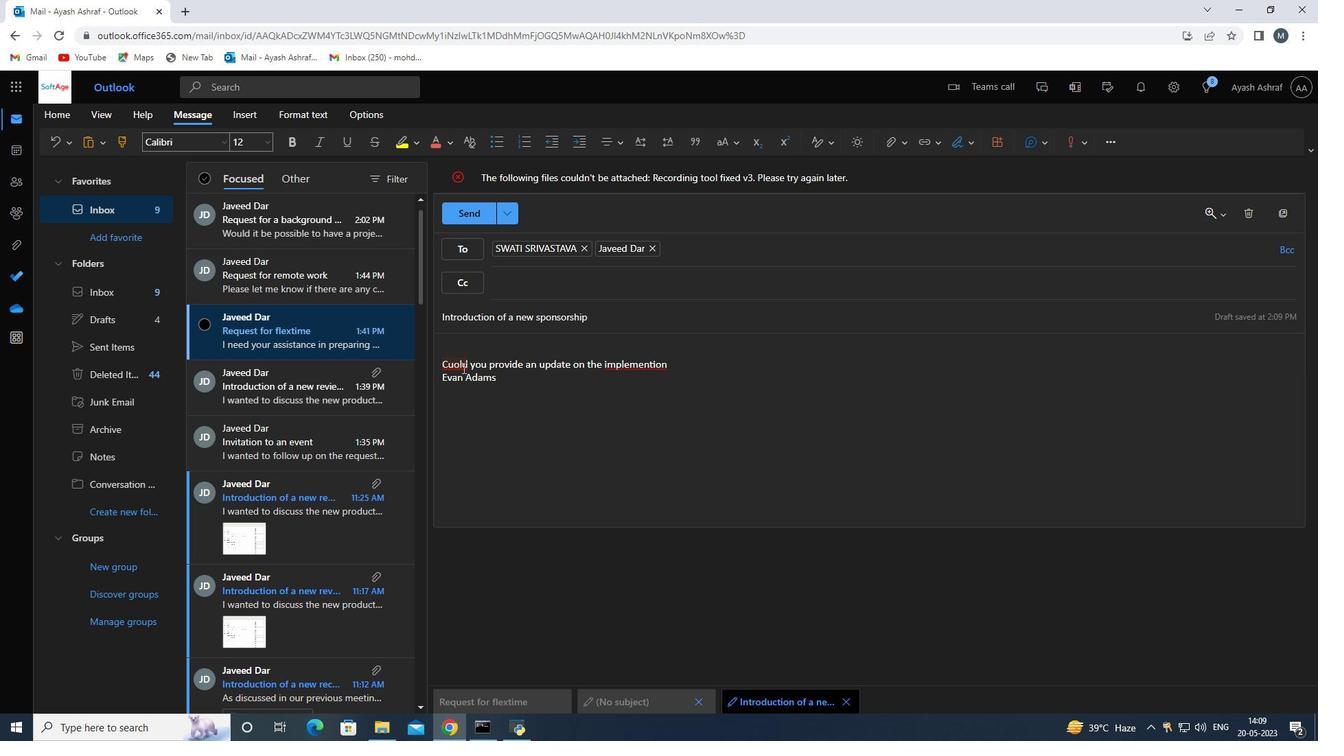 
Action: Mouse moved to (467, 403)
Screenshot: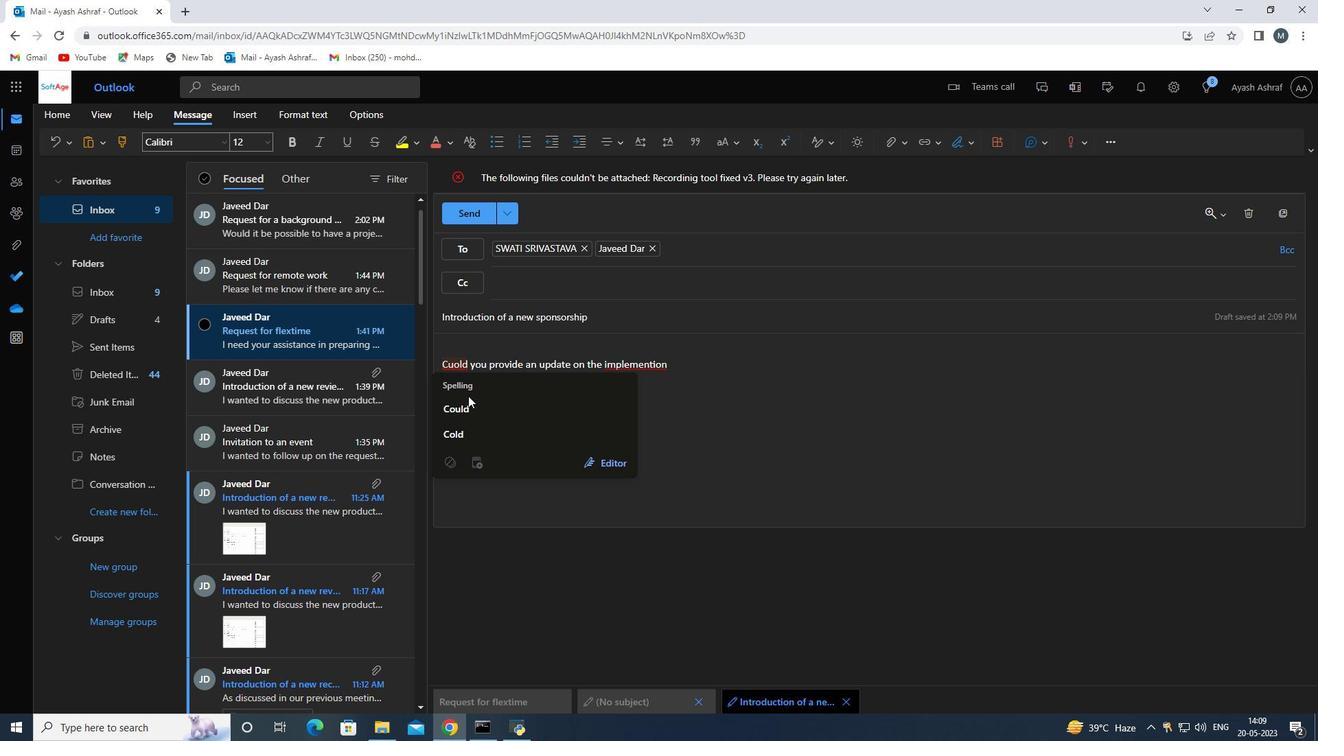 
Action: Mouse pressed left at (467, 403)
Screenshot: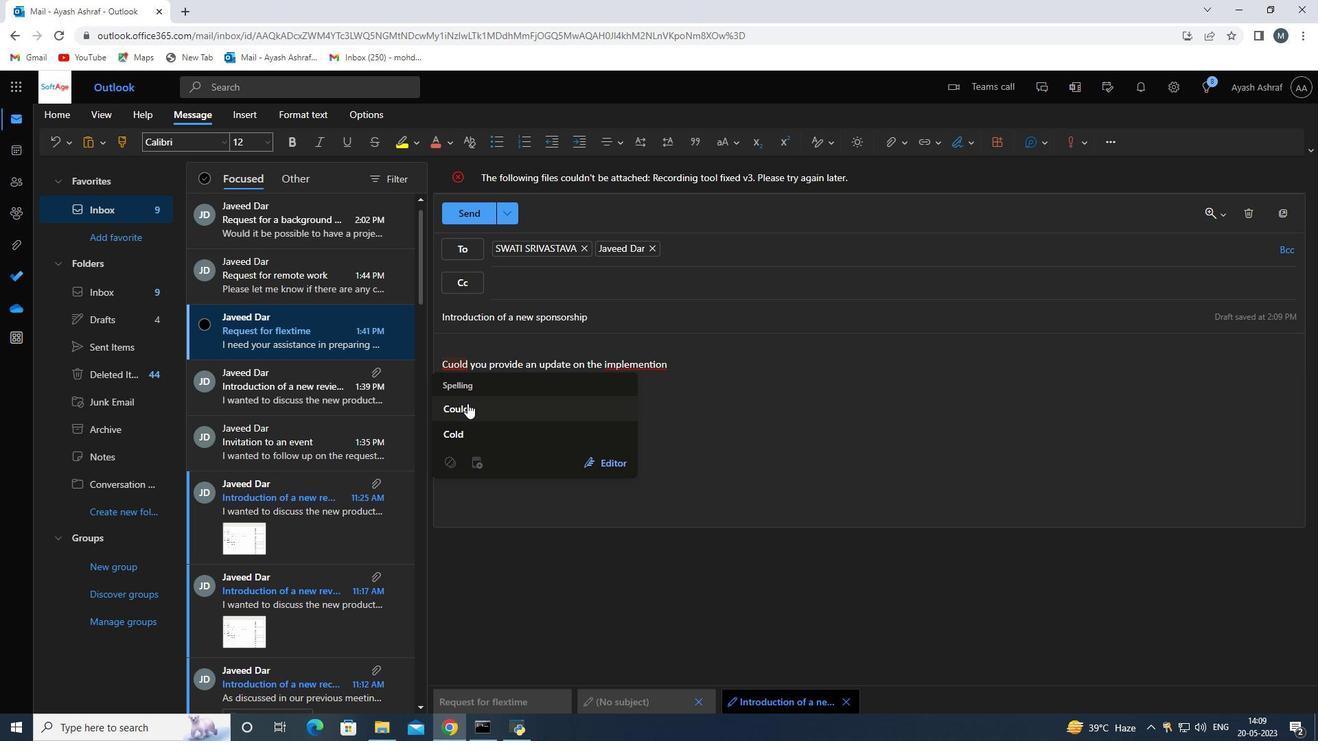 
Action: Mouse moved to (704, 361)
Screenshot: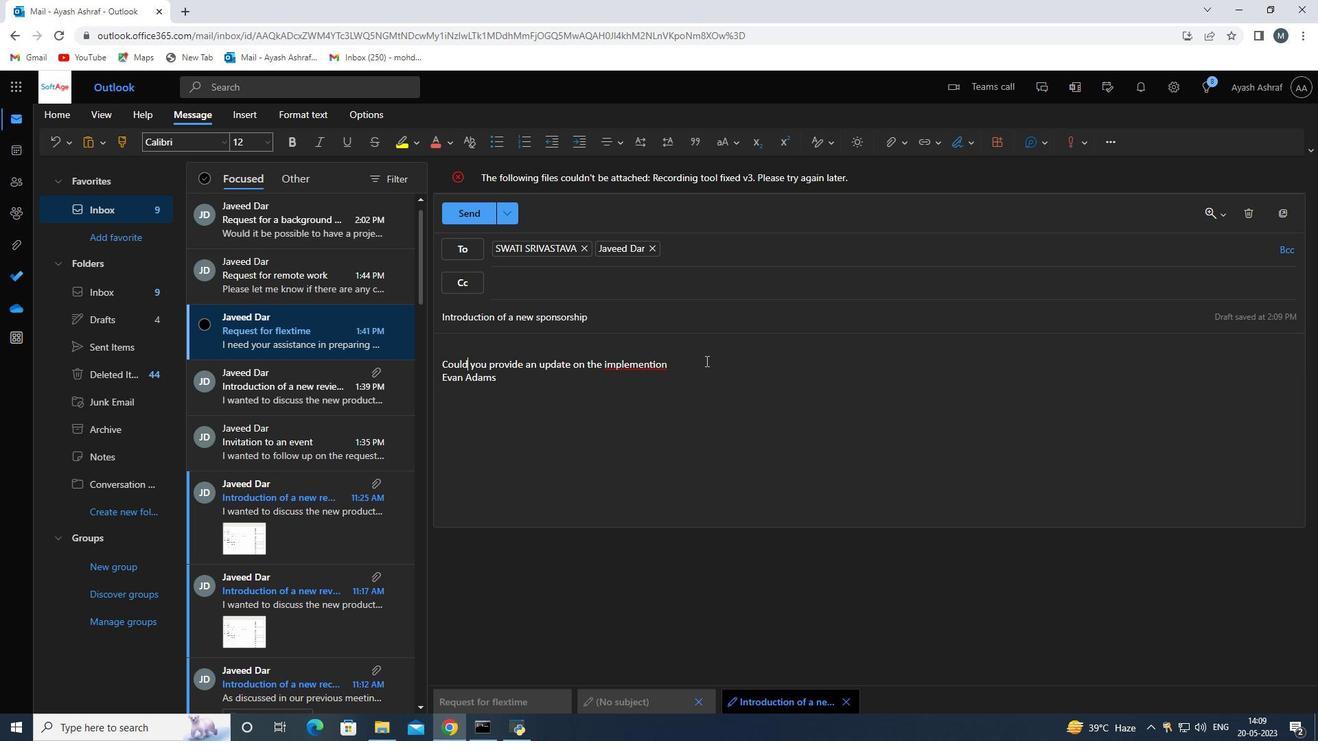 
Action: Mouse pressed left at (704, 361)
Screenshot: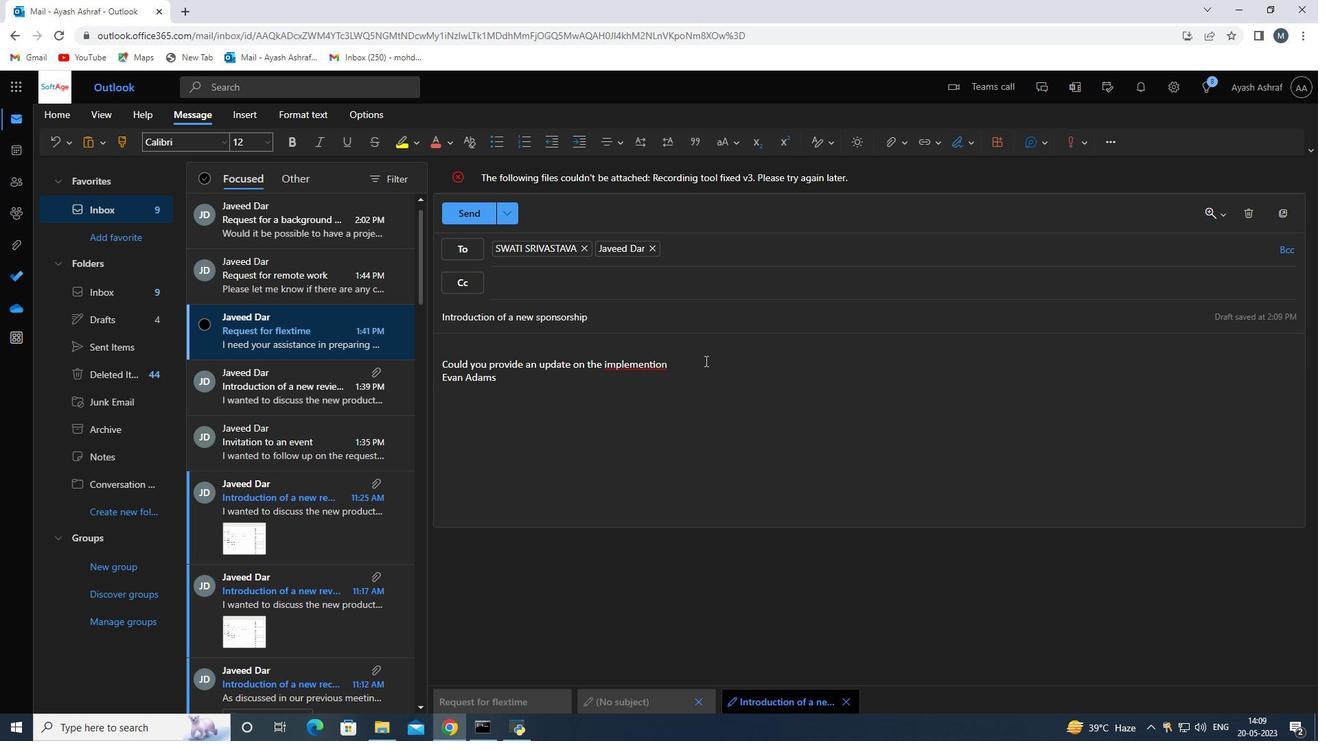 
Action: Mouse moved to (604, 361)
Screenshot: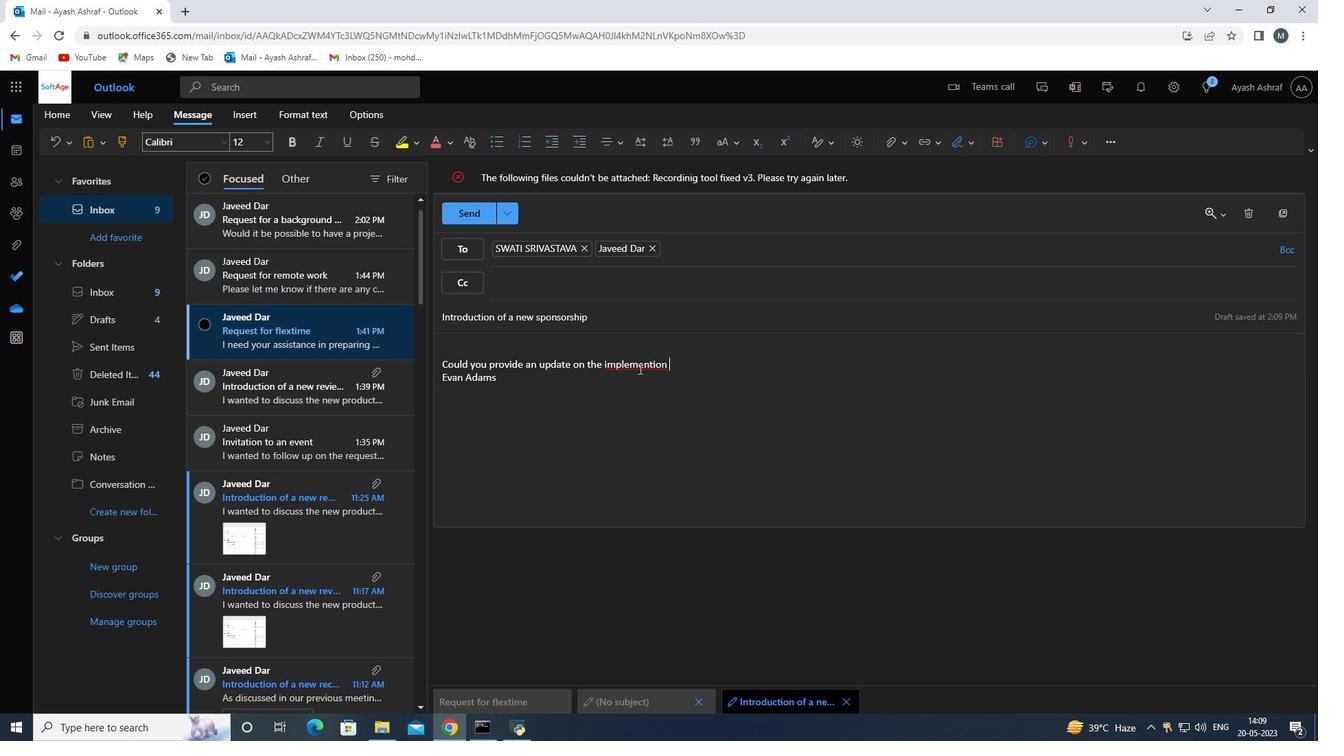 
Action: Mouse pressed left at (604, 361)
Screenshot: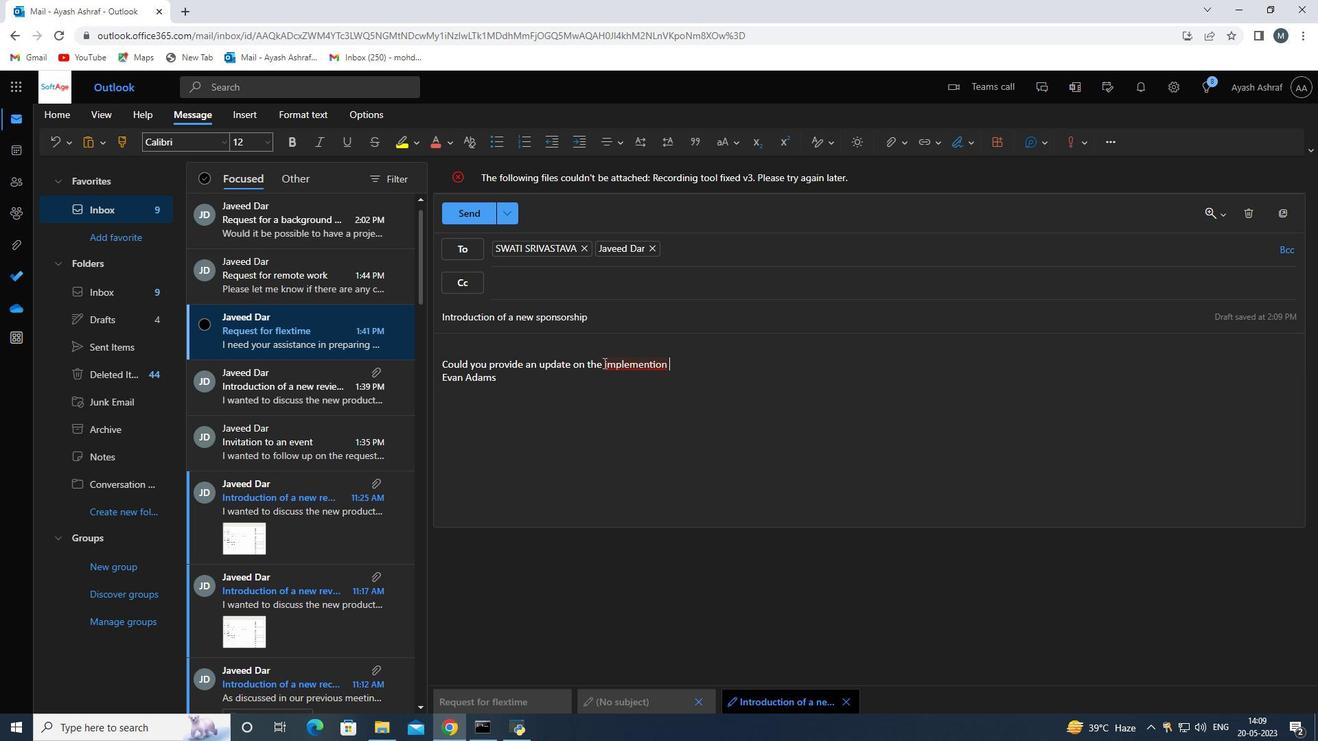 
Action: Mouse moved to (640, 411)
Screenshot: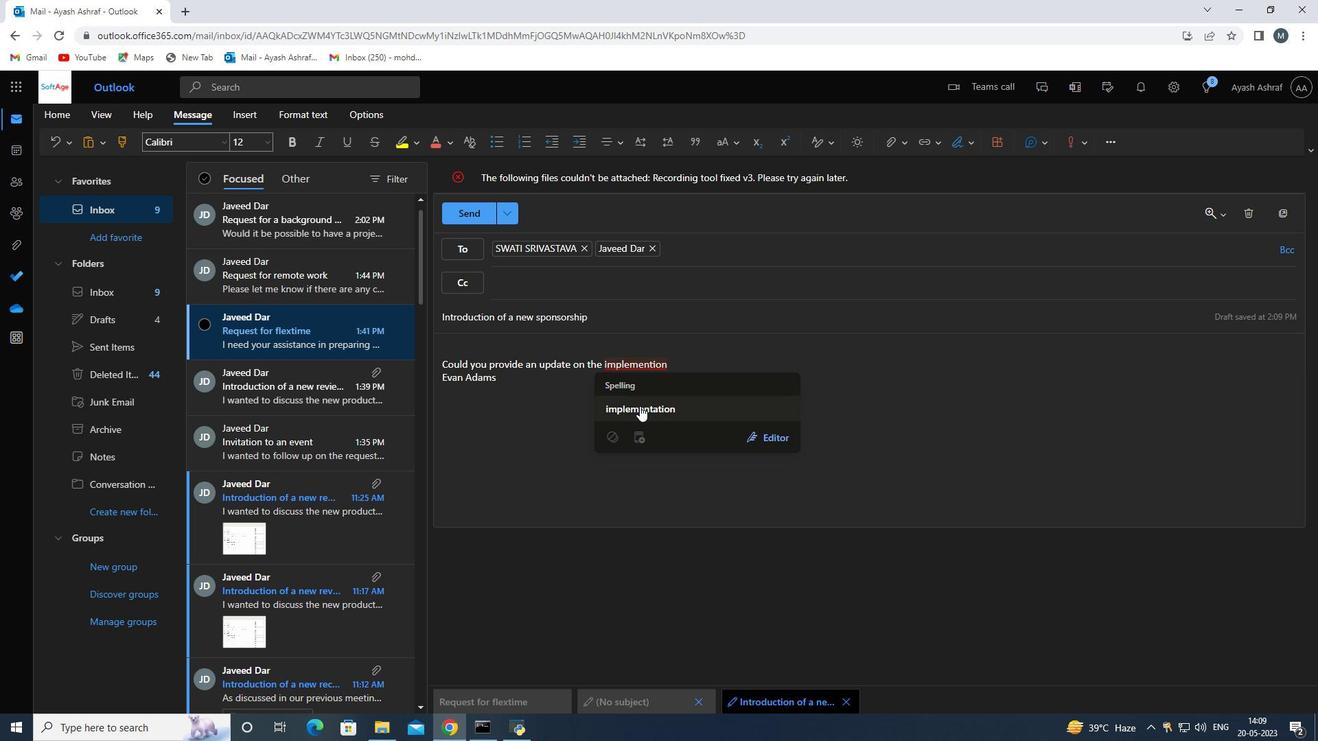 
Action: Mouse pressed left at (640, 411)
Screenshot: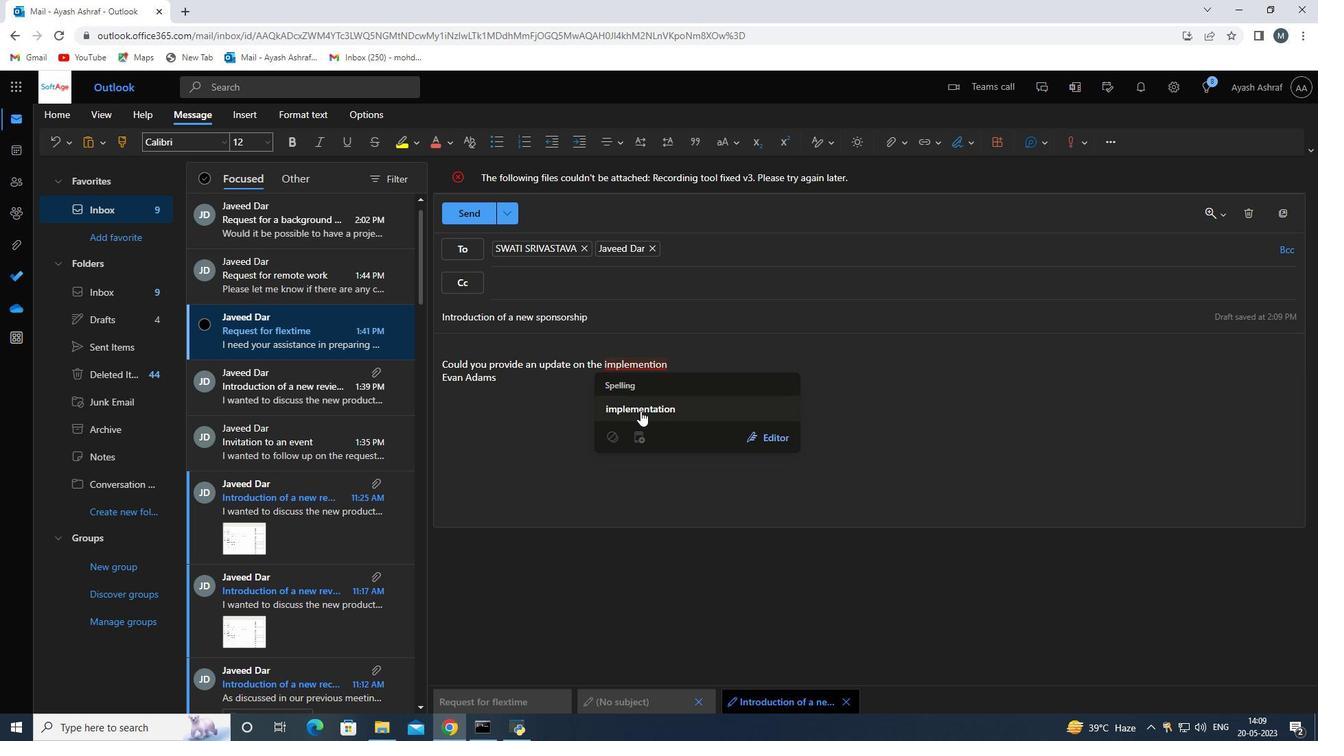 
Action: Mouse moved to (709, 366)
Screenshot: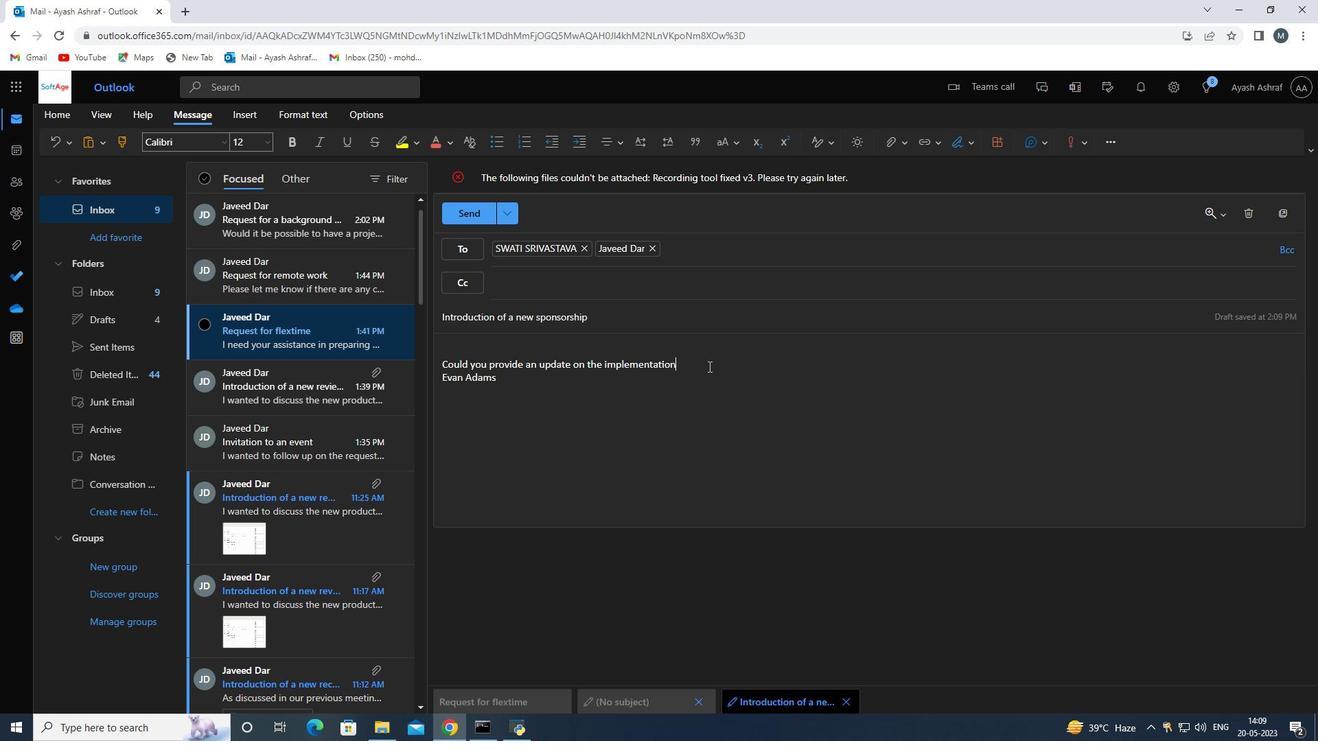 
Action: Key pressed <Key.space>of<Key.space>the<Key.space>new<Key.space>company<Key.space>policy<Key.space>
Screenshot: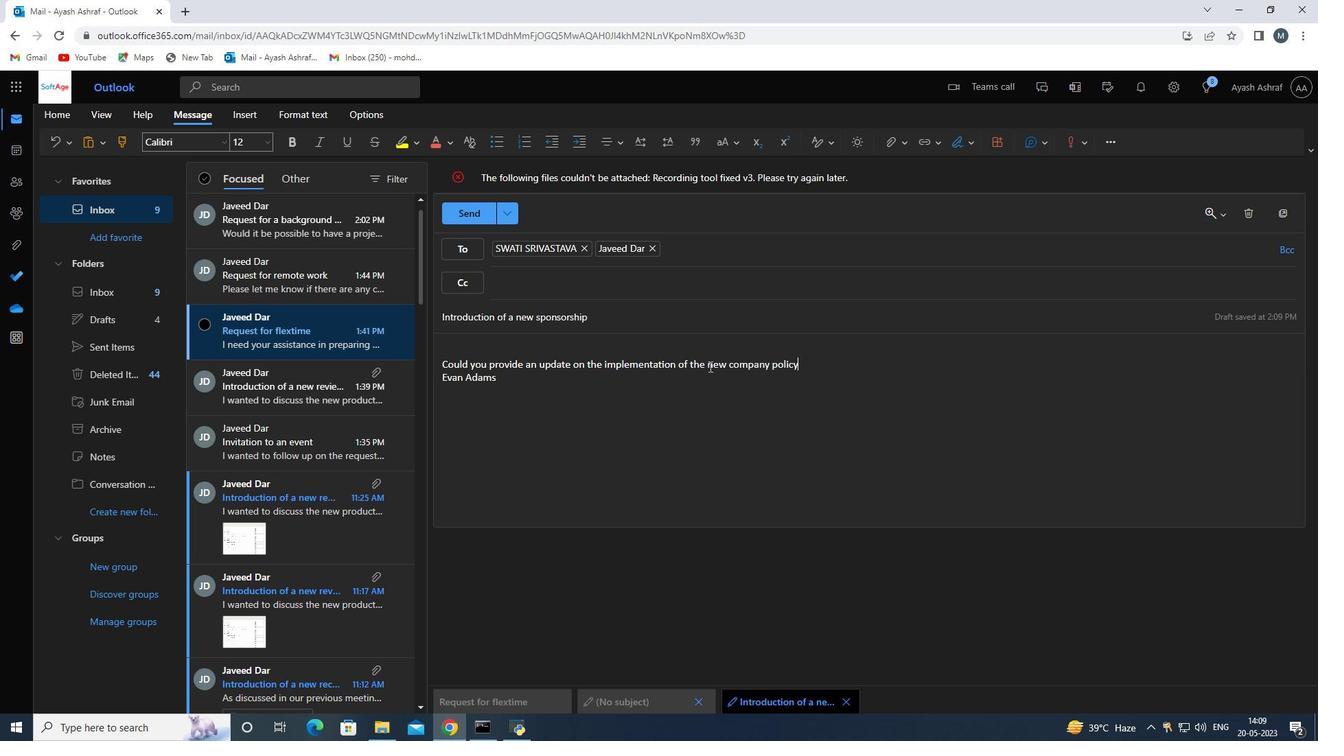 
Action: Mouse moved to (438, 377)
Screenshot: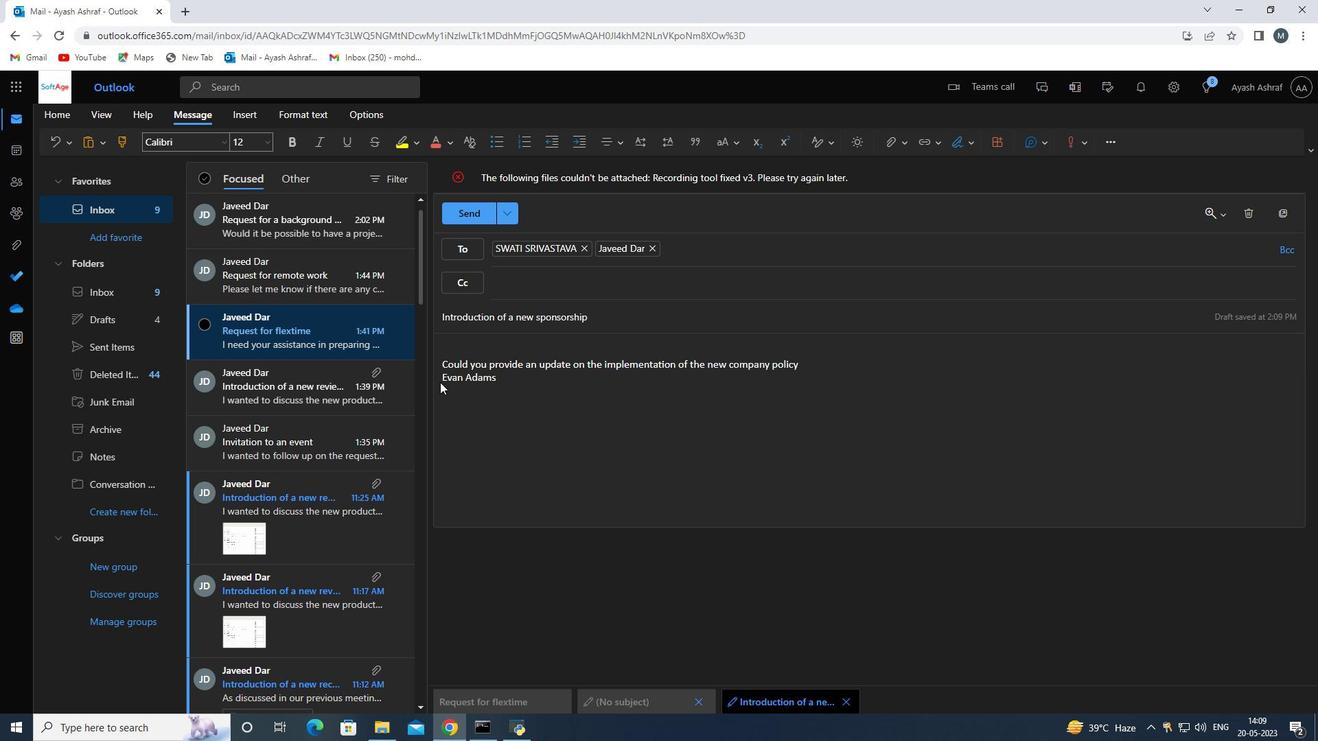 
Action: Mouse pressed left at (438, 377)
Screenshot: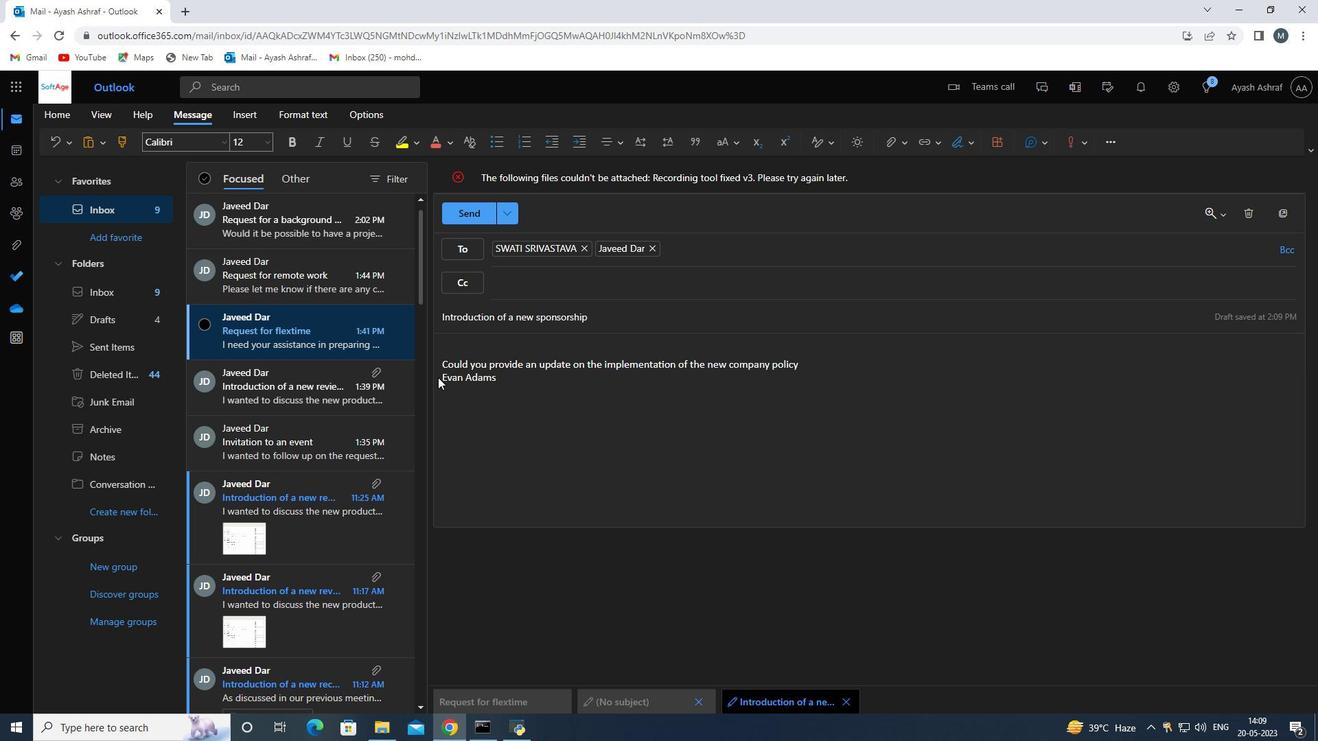 
Action: Mouse moved to (442, 379)
Screenshot: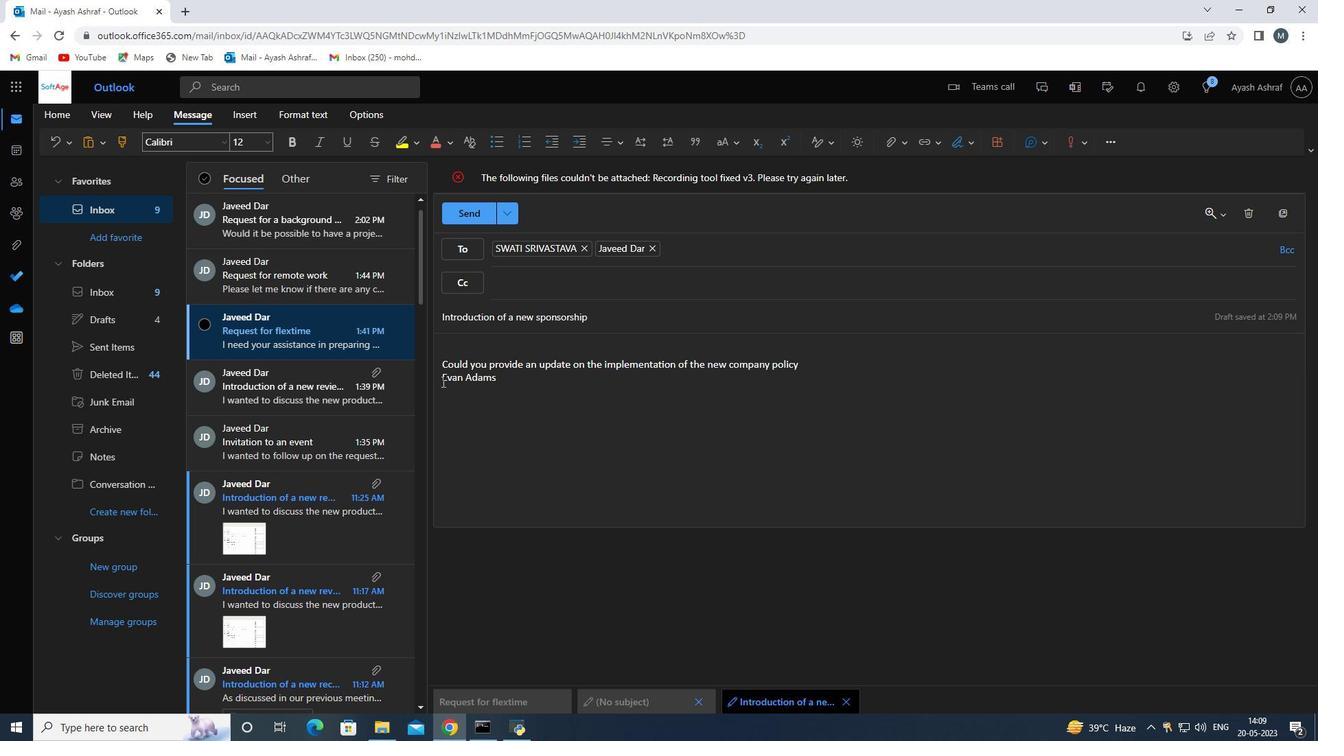 
Action: Mouse pressed left at (442, 379)
Screenshot: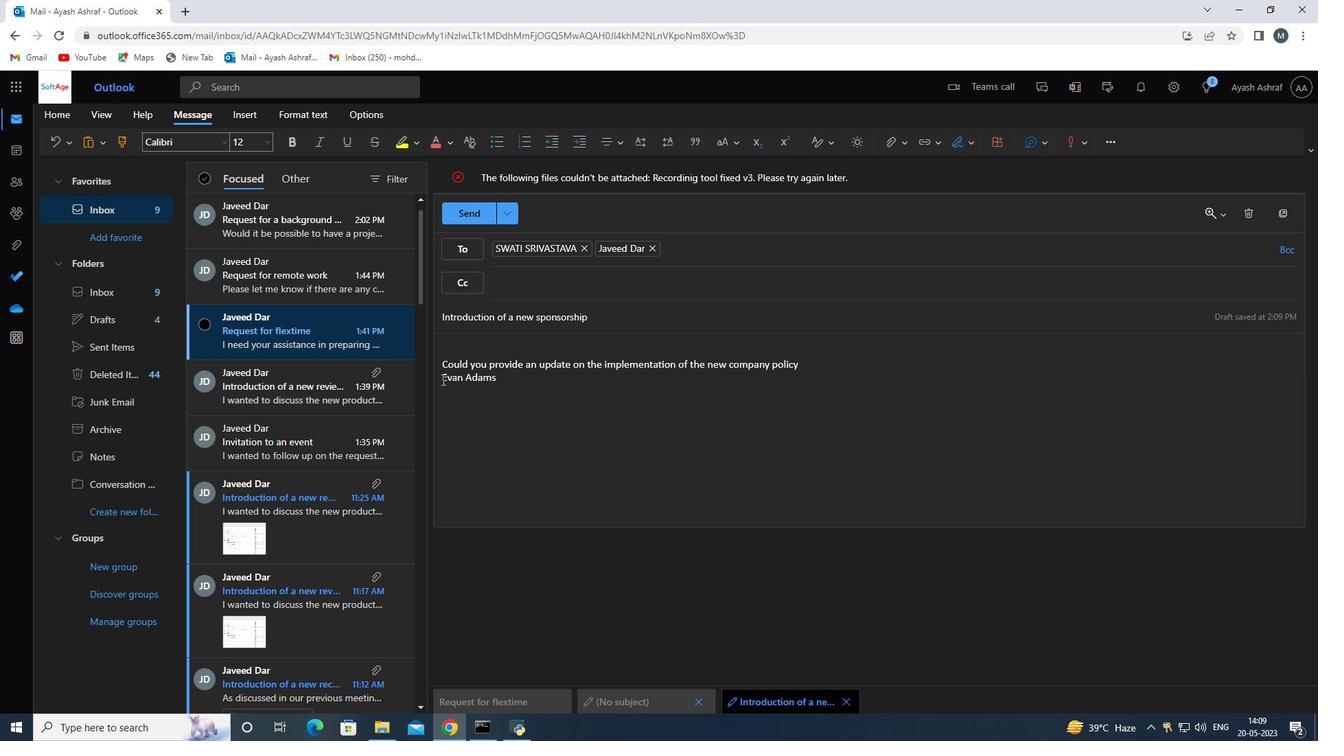
Action: Mouse moved to (454, 389)
Screenshot: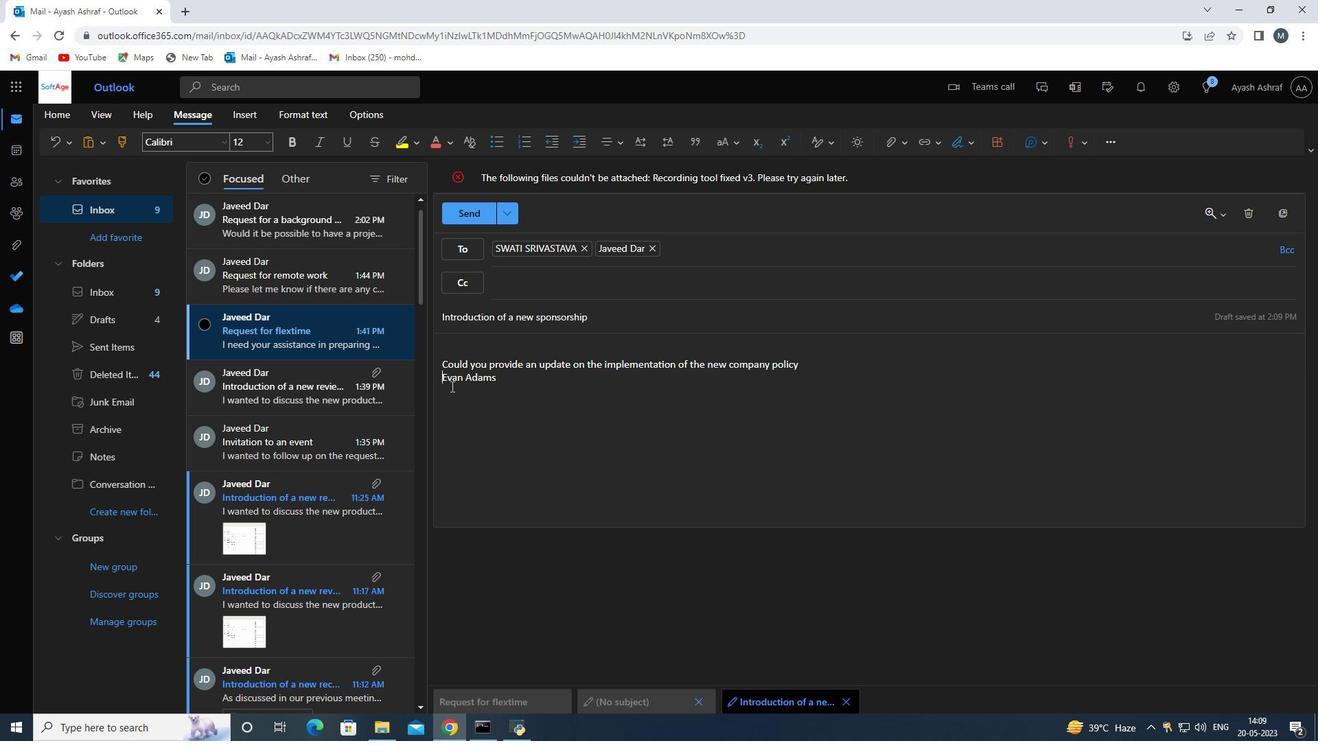 
Action: Key pressed <Key.enter>
Screenshot: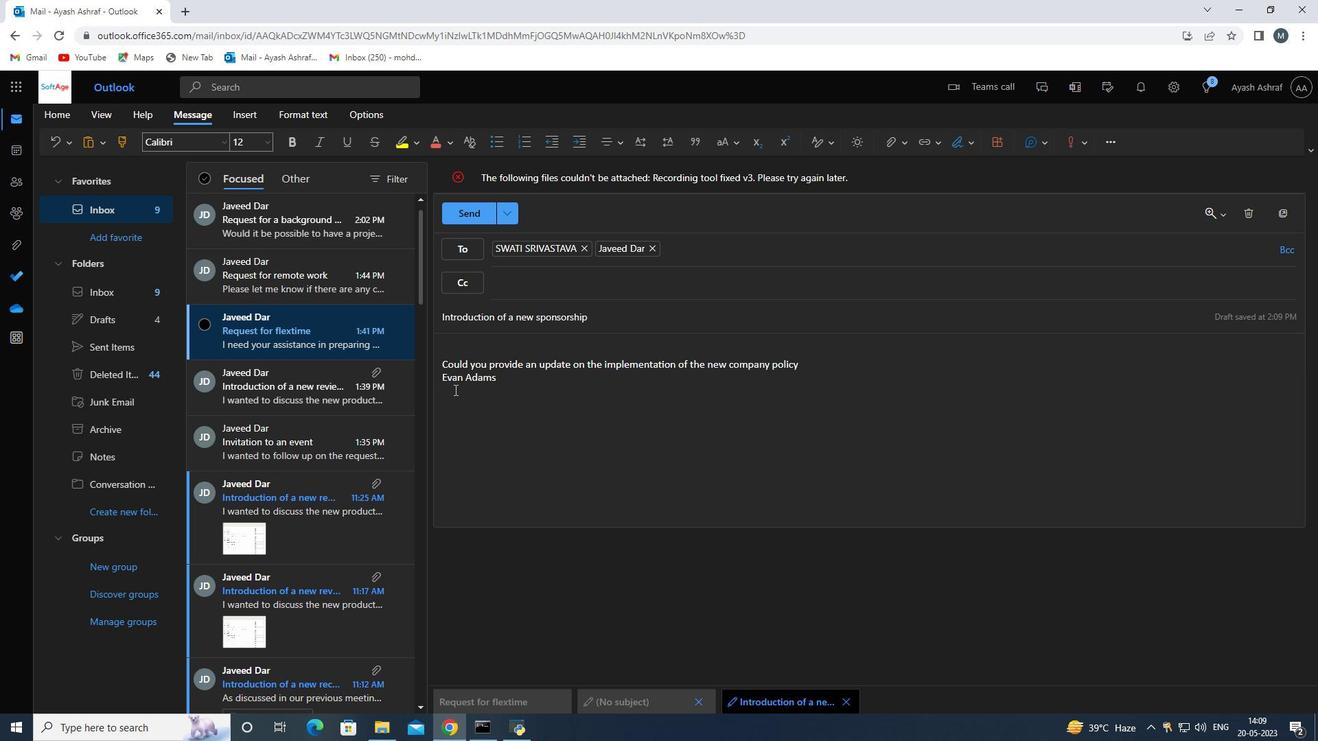 
Action: Mouse moved to (442, 388)
Screenshot: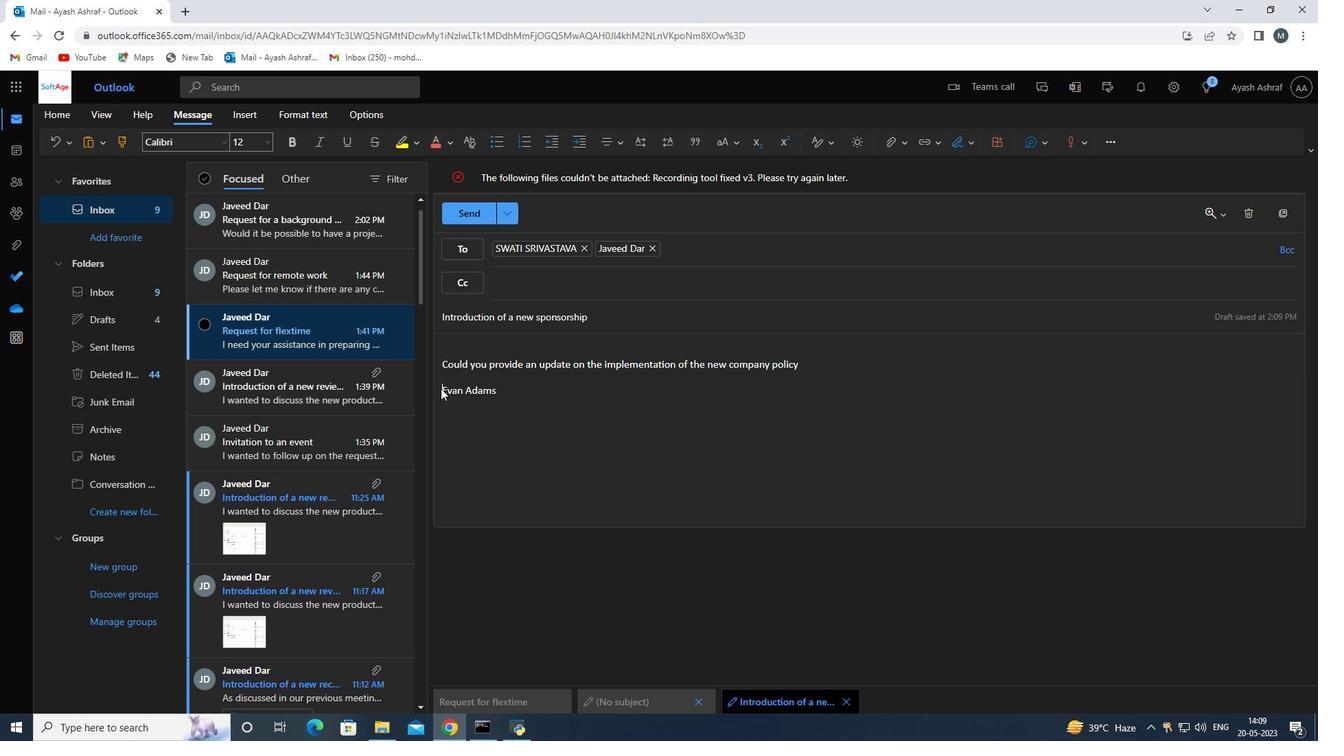 
Action: Mouse pressed left at (442, 388)
Screenshot: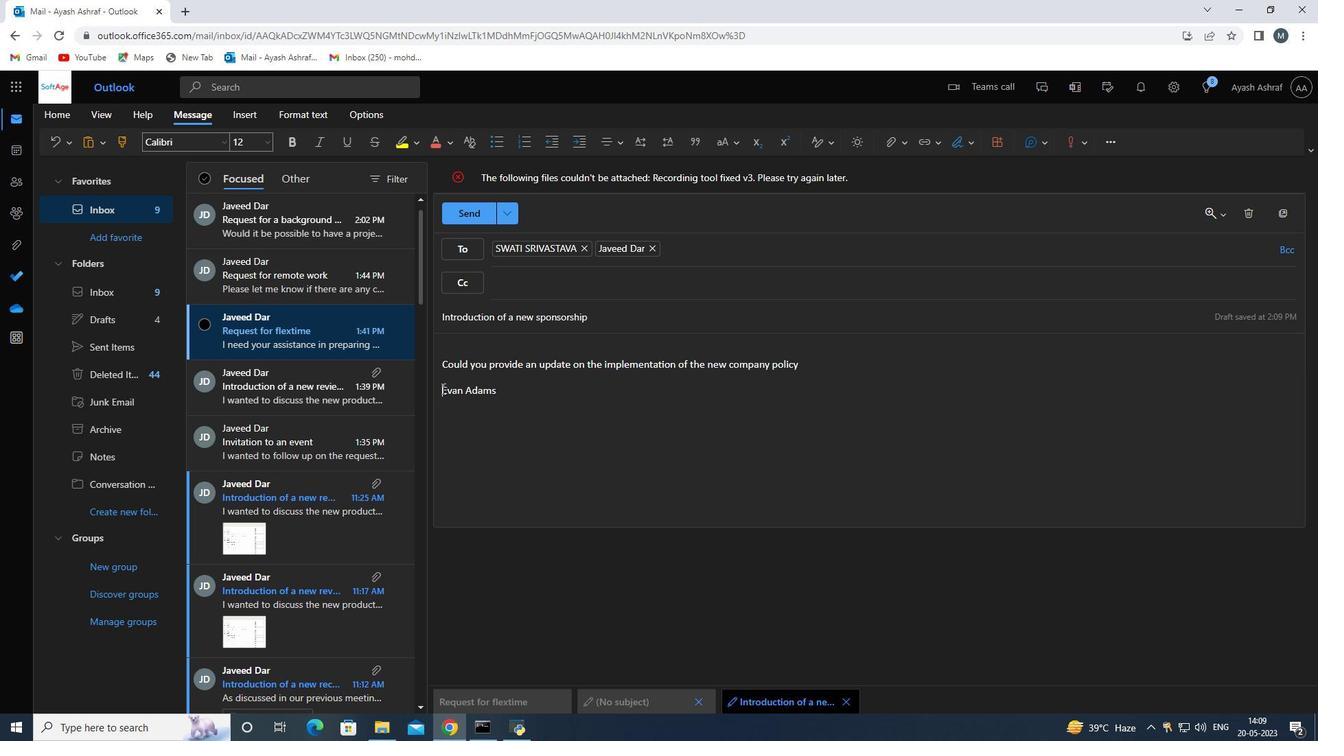 
Action: Mouse moved to (497, 392)
Screenshot: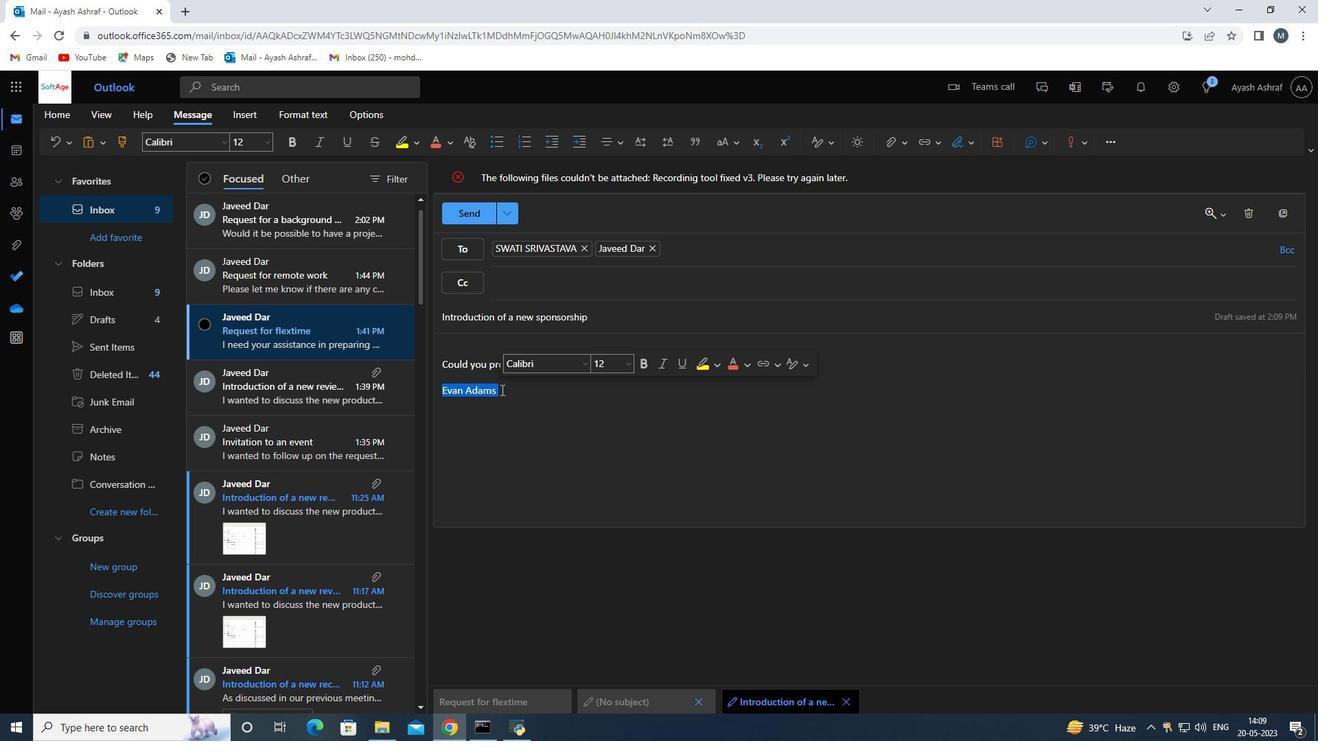 
Action: Key pressed ctrl+B
Screenshot: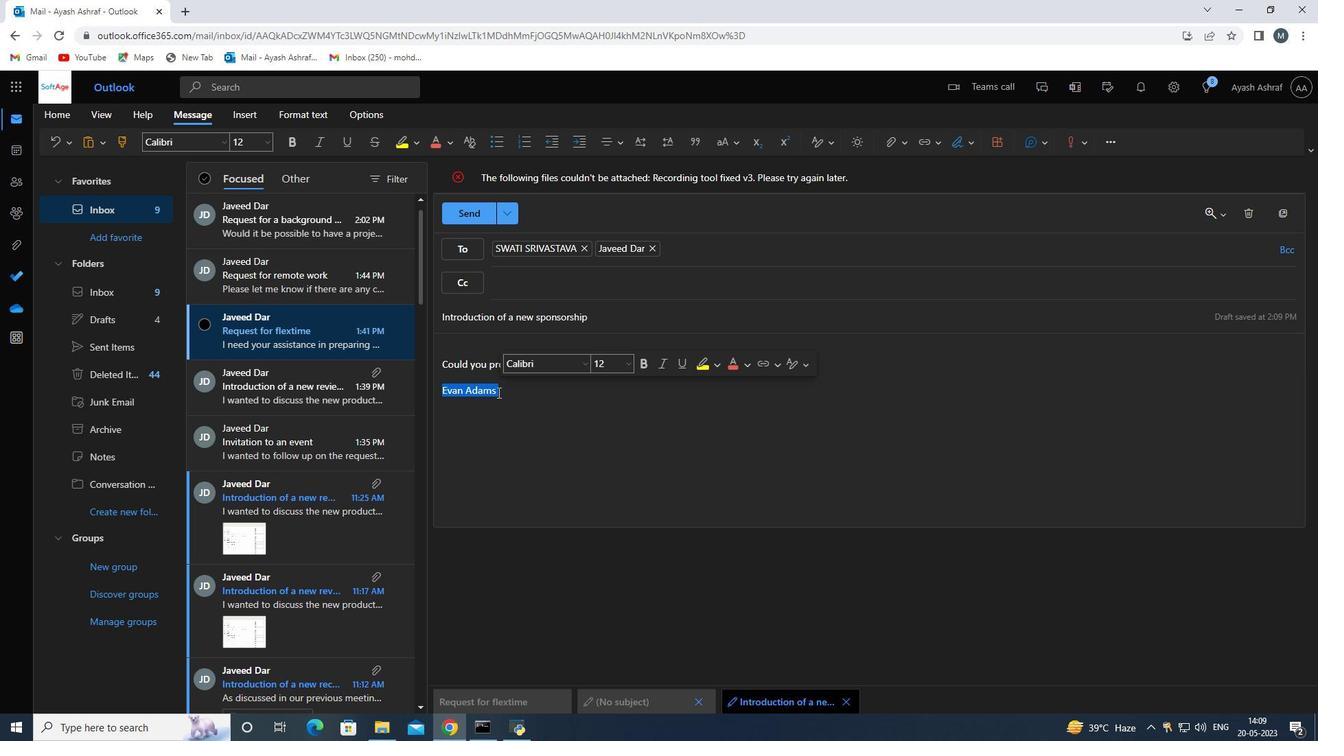 
Action: Mouse moved to (513, 411)
Screenshot: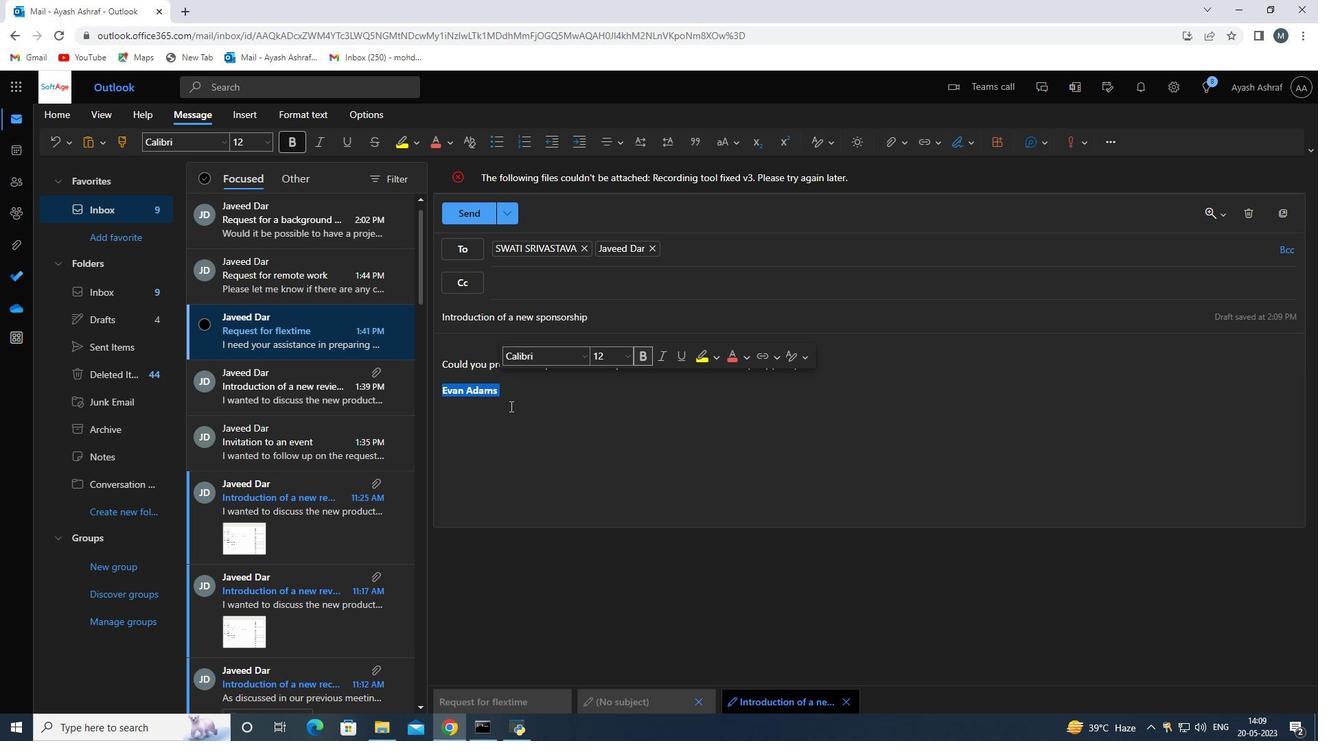 
Action: Mouse pressed left at (513, 411)
Screenshot: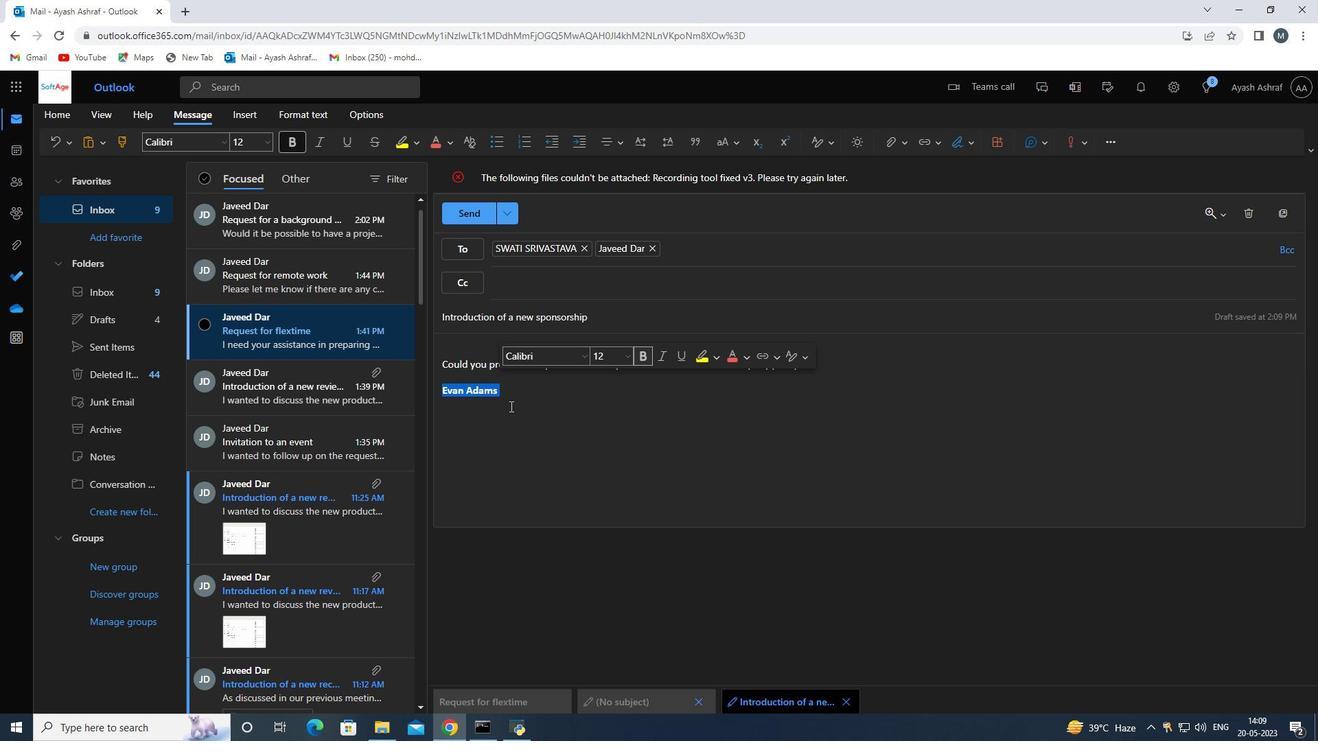 
Action: Mouse moved to (1283, 252)
Screenshot: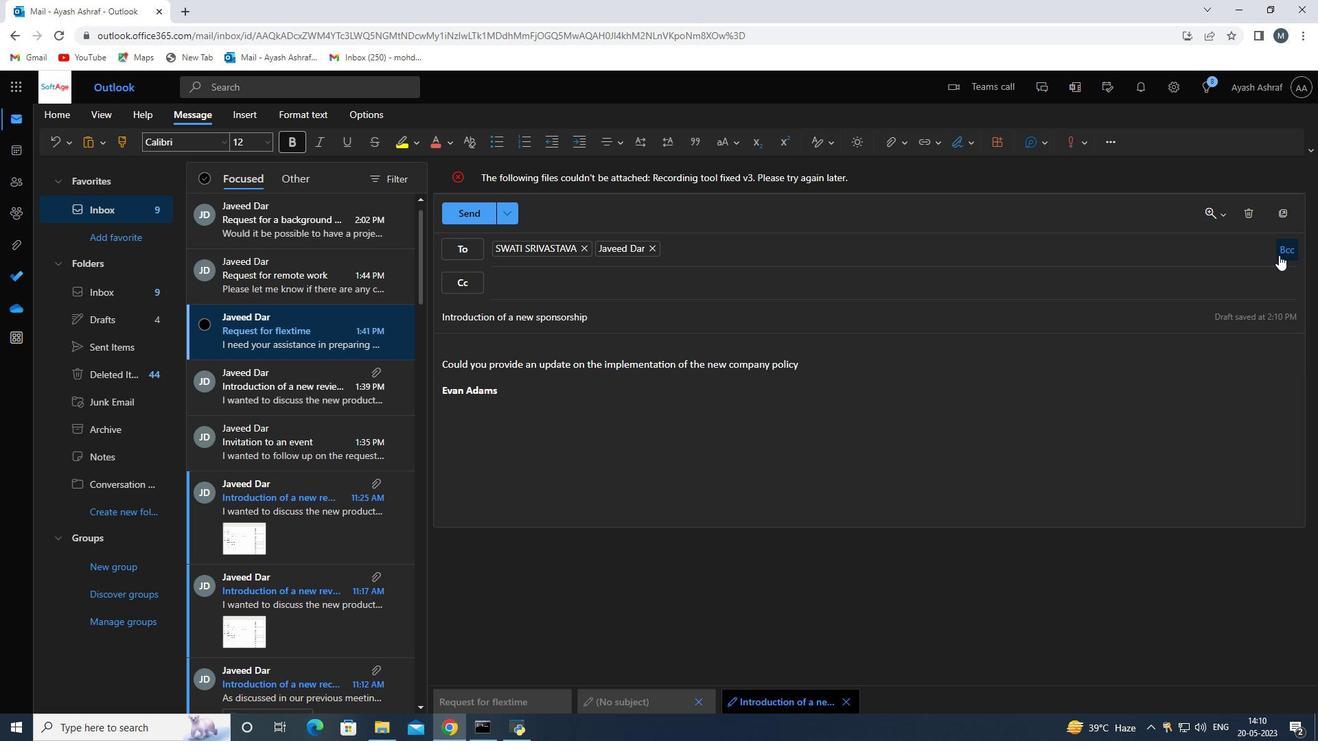 
Action: Mouse pressed left at (1283, 252)
Screenshot: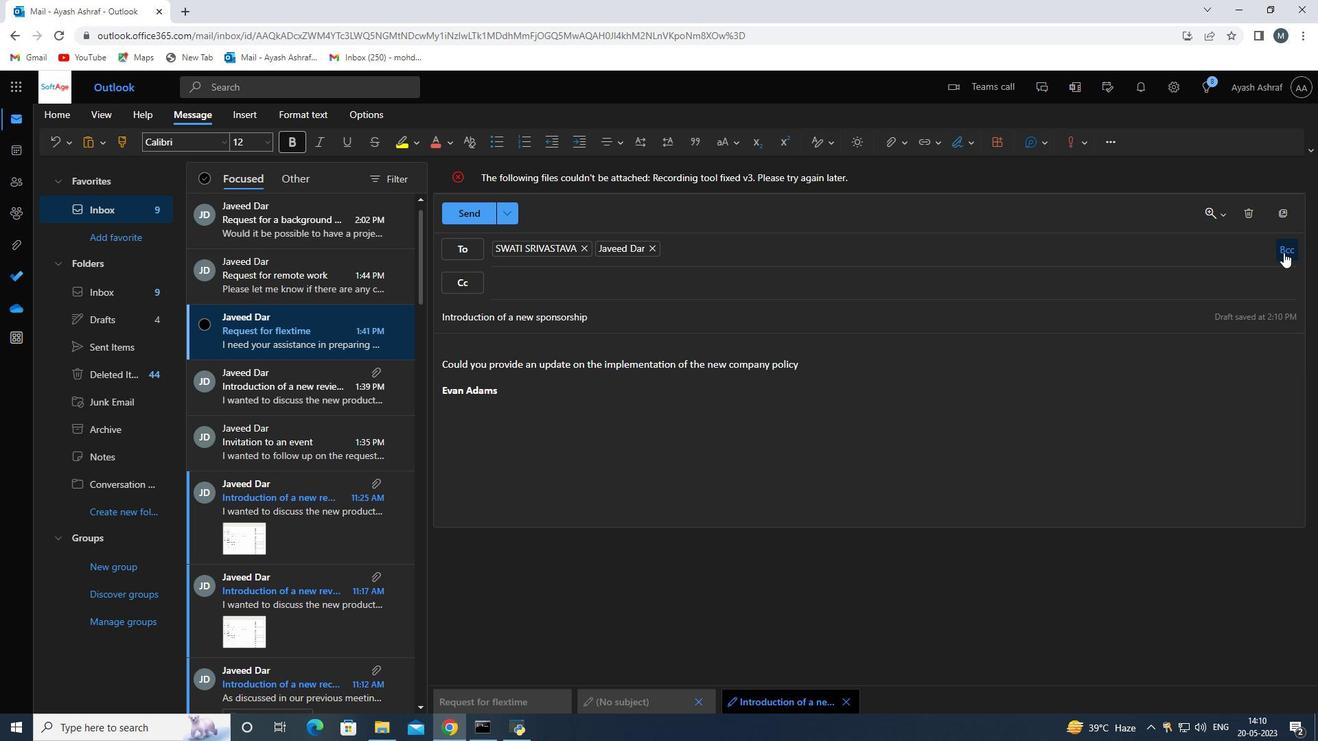 
Action: Mouse moved to (696, 440)
Screenshot: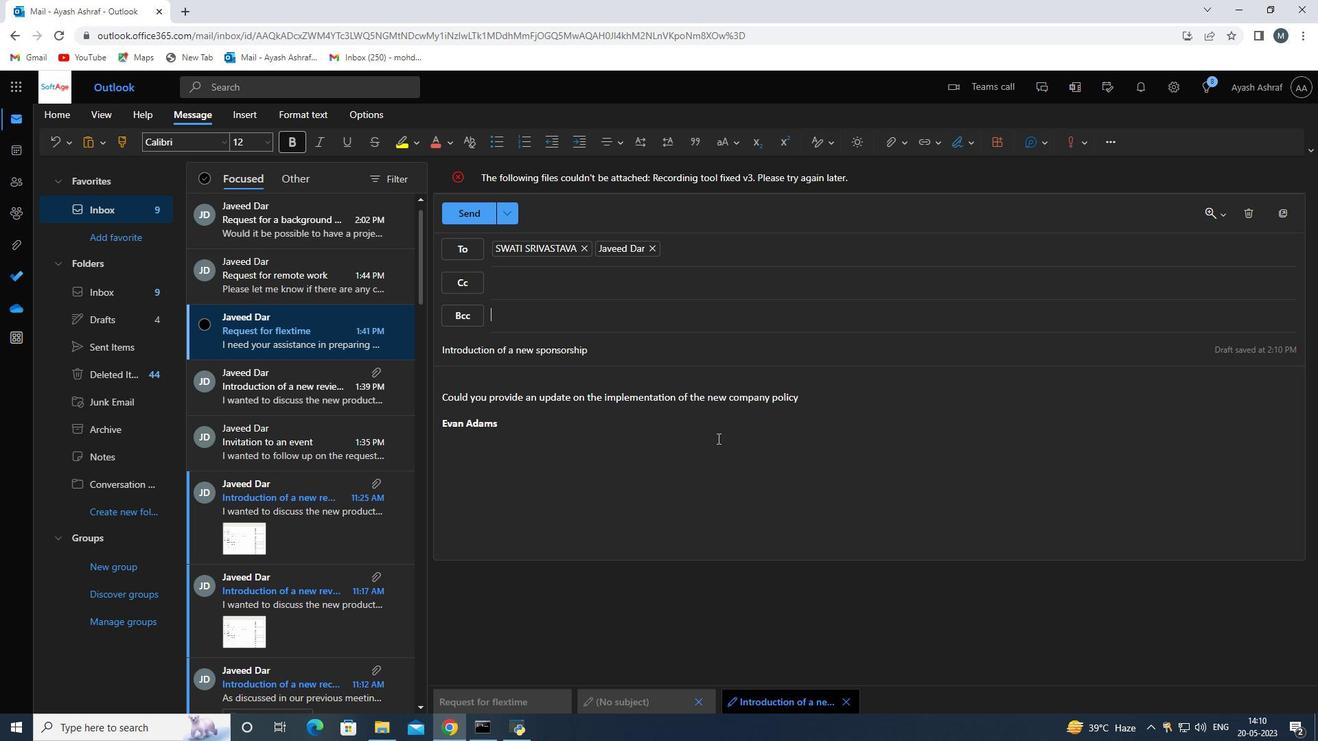 
Action: Key pressed softage.2<Key.shift>@
Screenshot: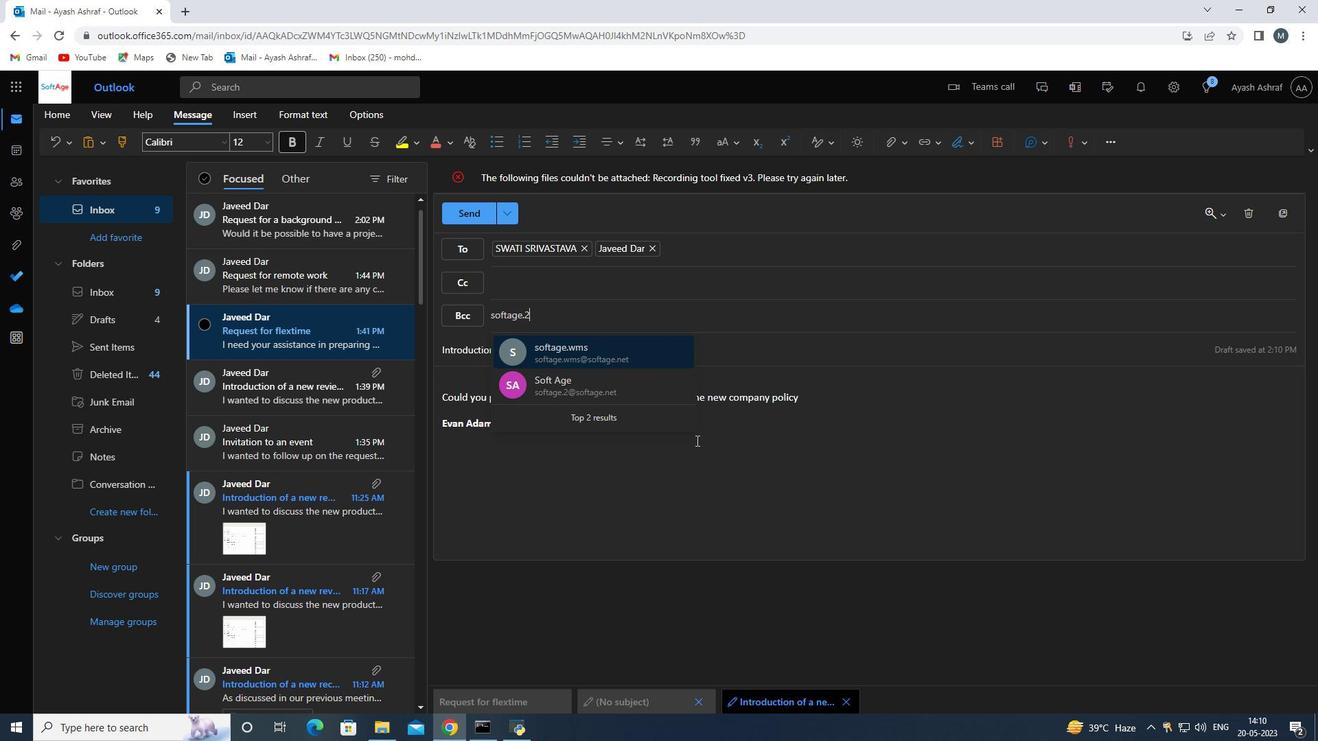 
Action: Mouse moved to (612, 399)
Screenshot: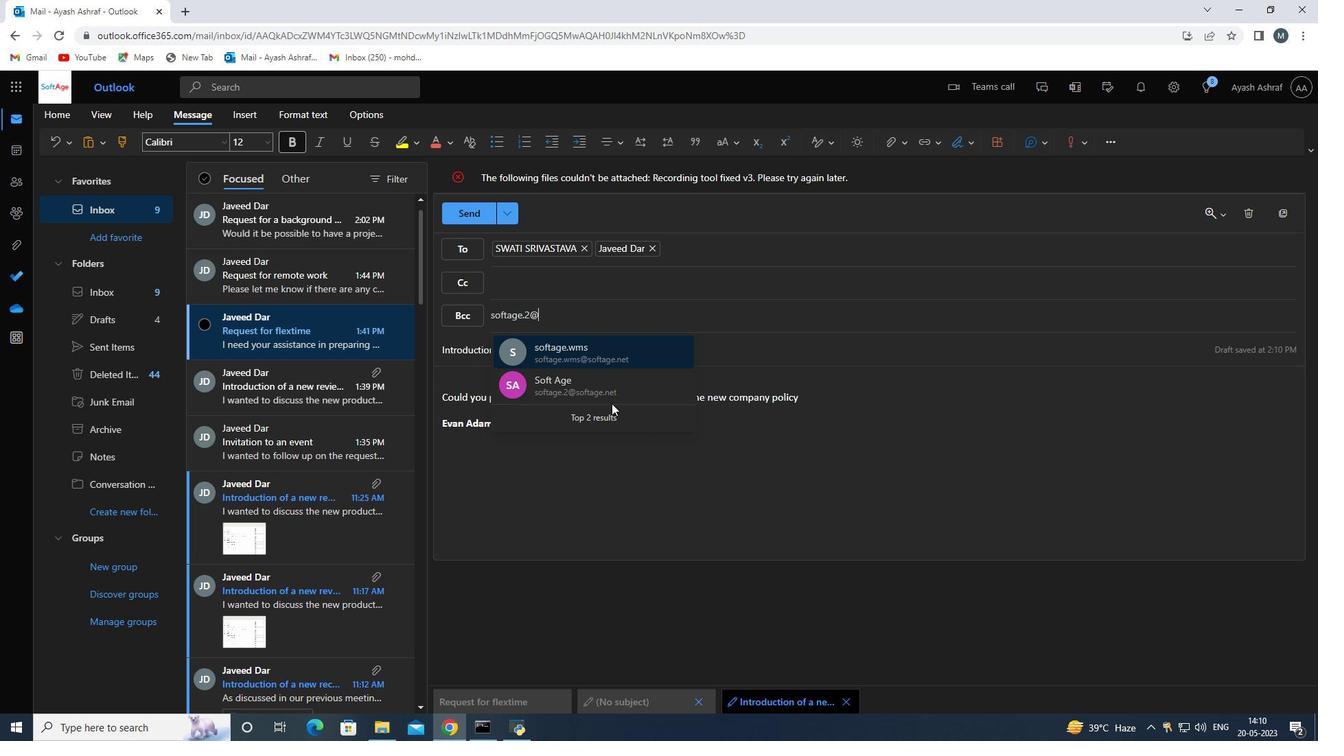 
Action: Mouse pressed left at (612, 399)
Screenshot: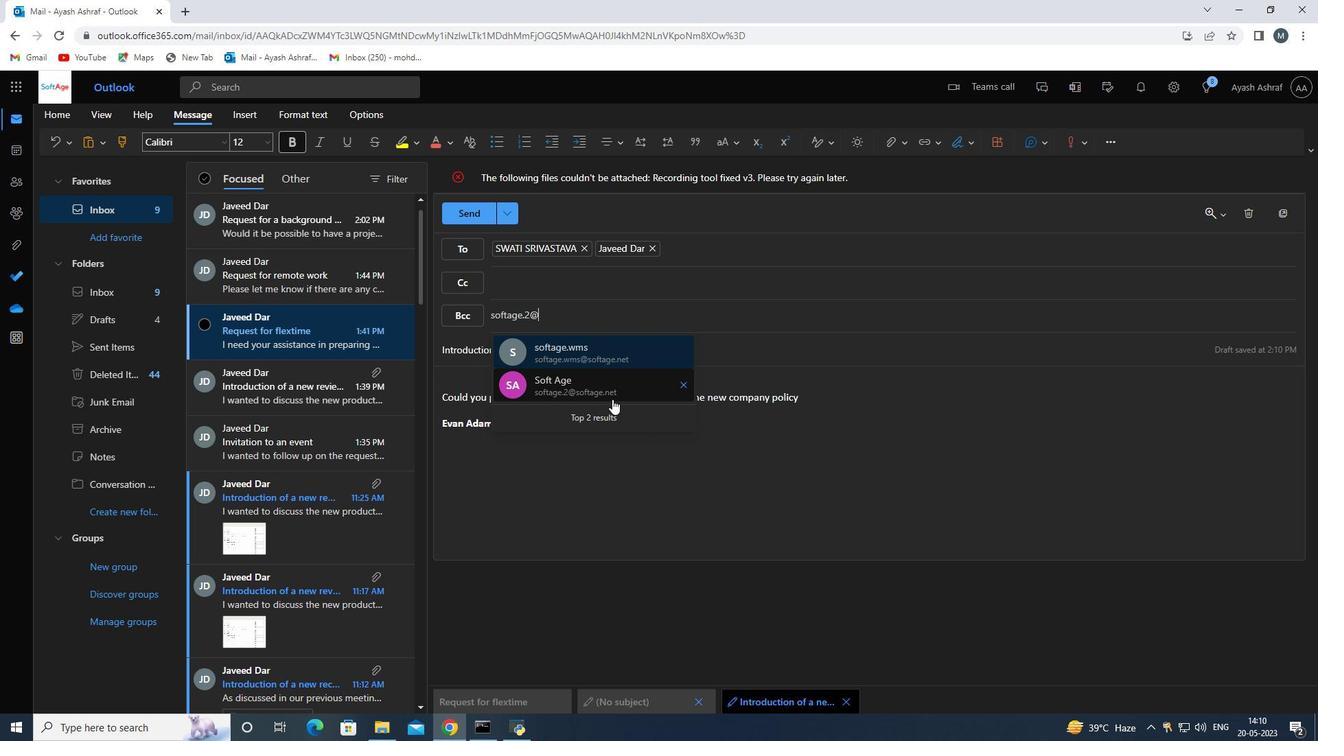 
Action: Mouse moved to (622, 462)
Screenshot: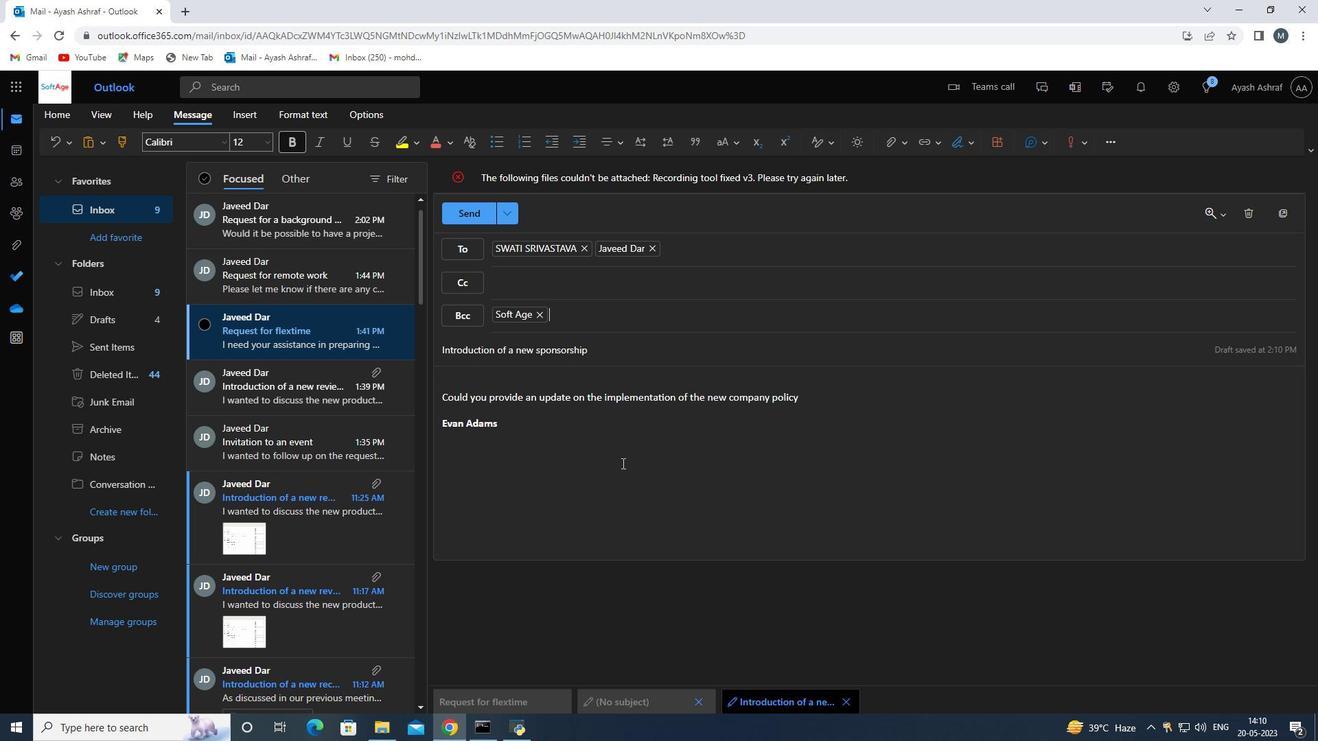 
